 Task: Find connections with filter location Delbrück with filter topic #personalbrandingwith filter profile language French with filter current company Happiest Minds Technologies with filter school Punjab Technical University with filter industry Wholesale Appliances, Electrical, and Electronics with filter service category Portrait Photography with filter keywords title Budget Analyst
Action: Mouse moved to (610, 82)
Screenshot: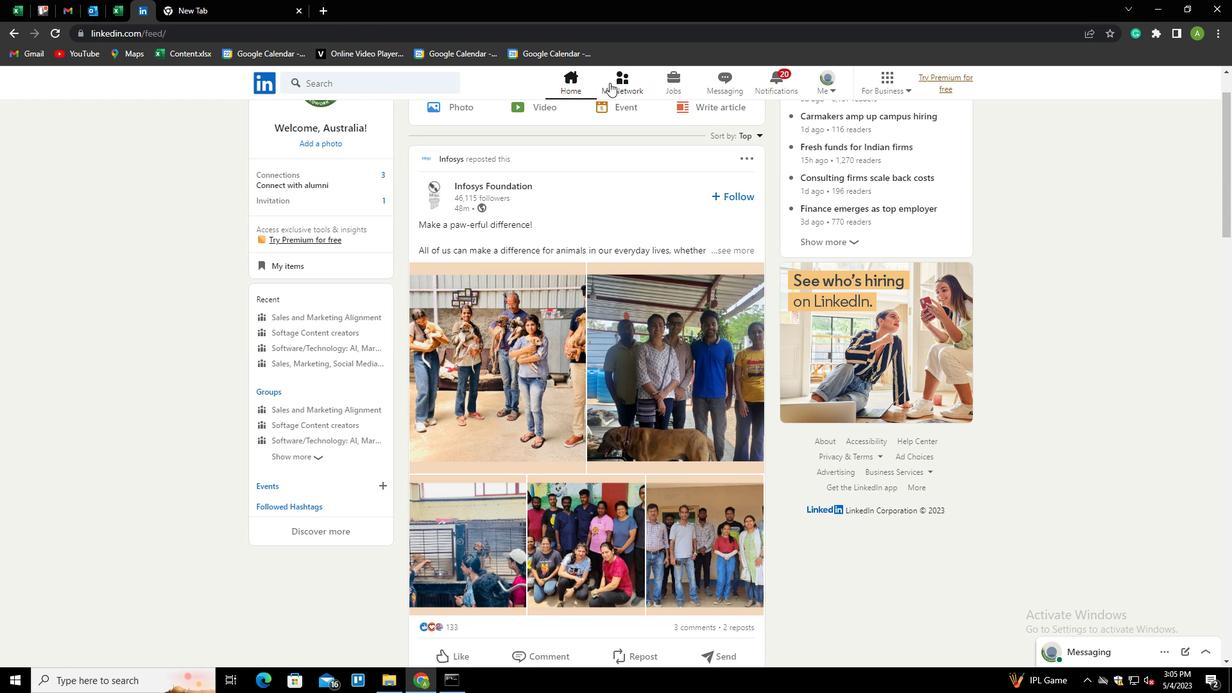 
Action: Mouse pressed left at (610, 82)
Screenshot: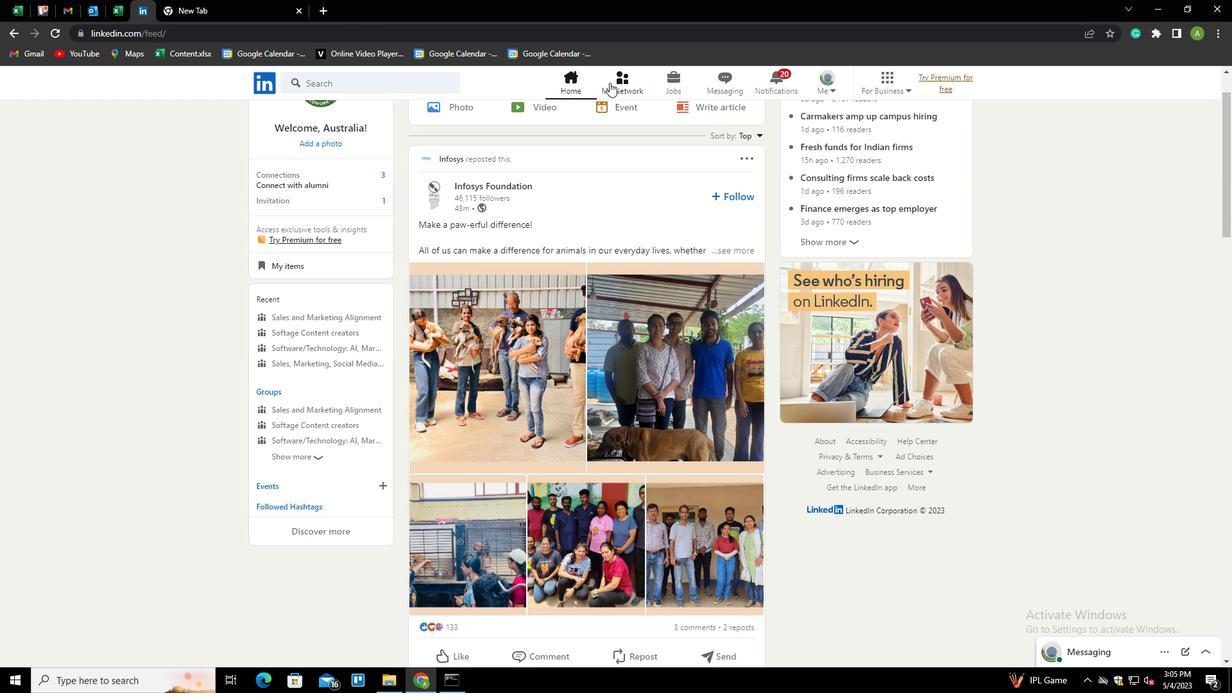
Action: Mouse moved to (309, 152)
Screenshot: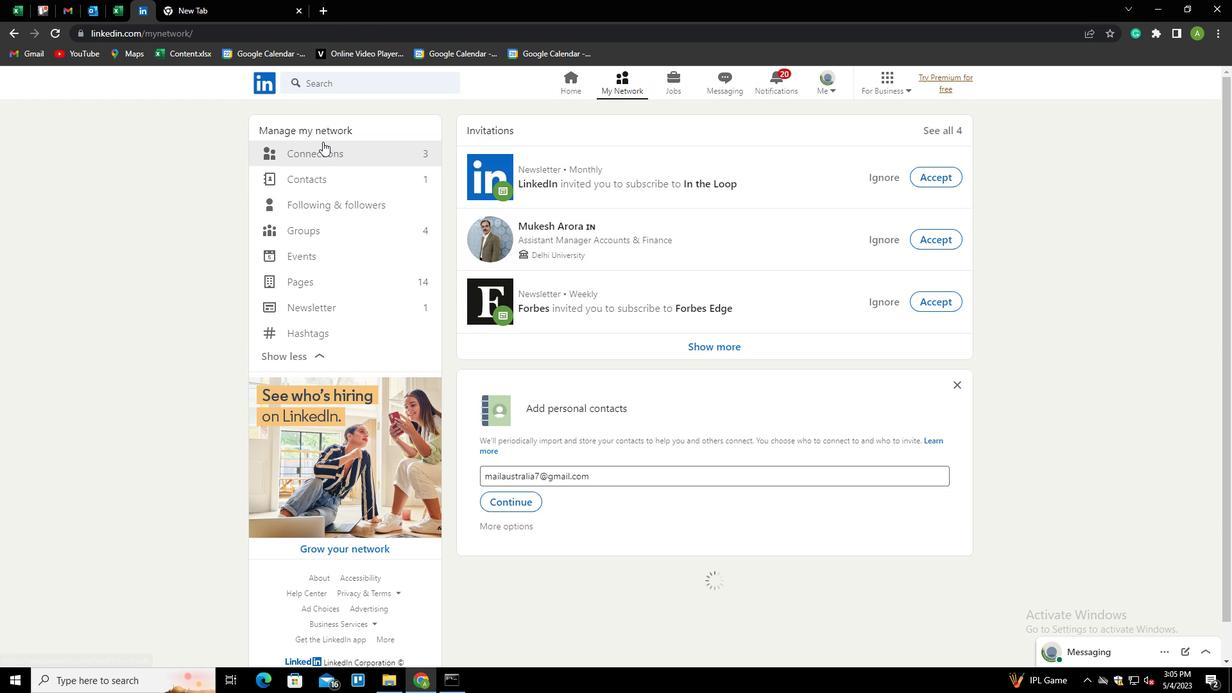 
Action: Mouse pressed left at (309, 152)
Screenshot: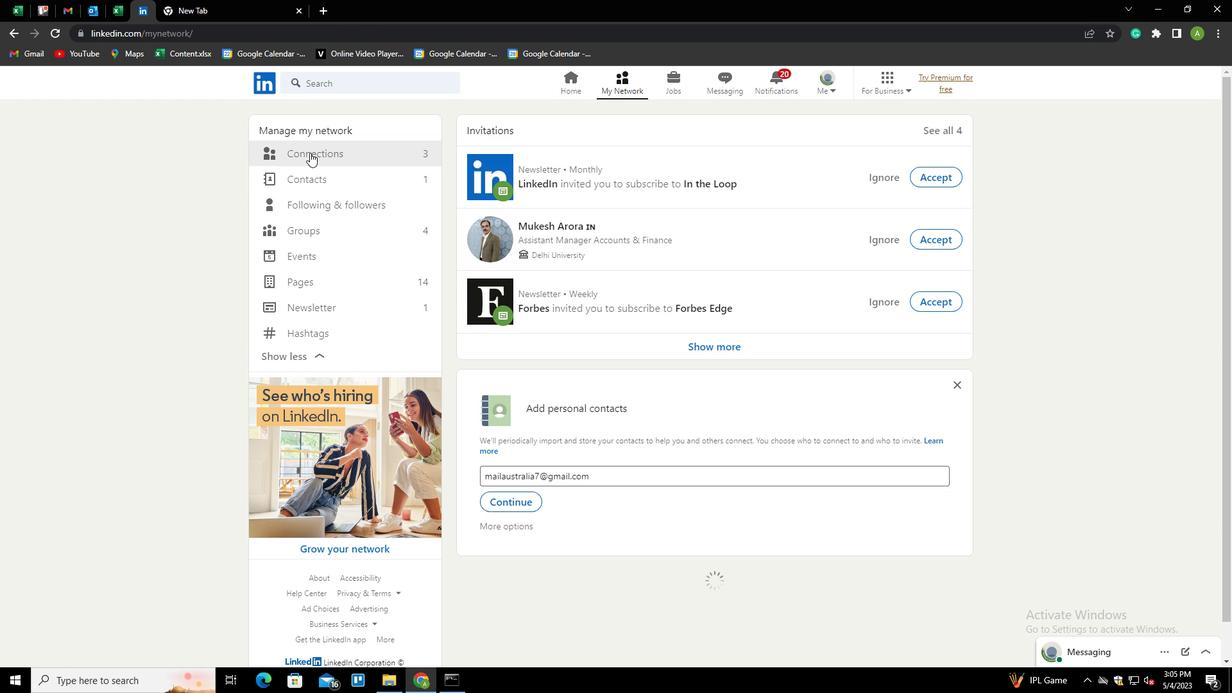 
Action: Mouse moved to (702, 154)
Screenshot: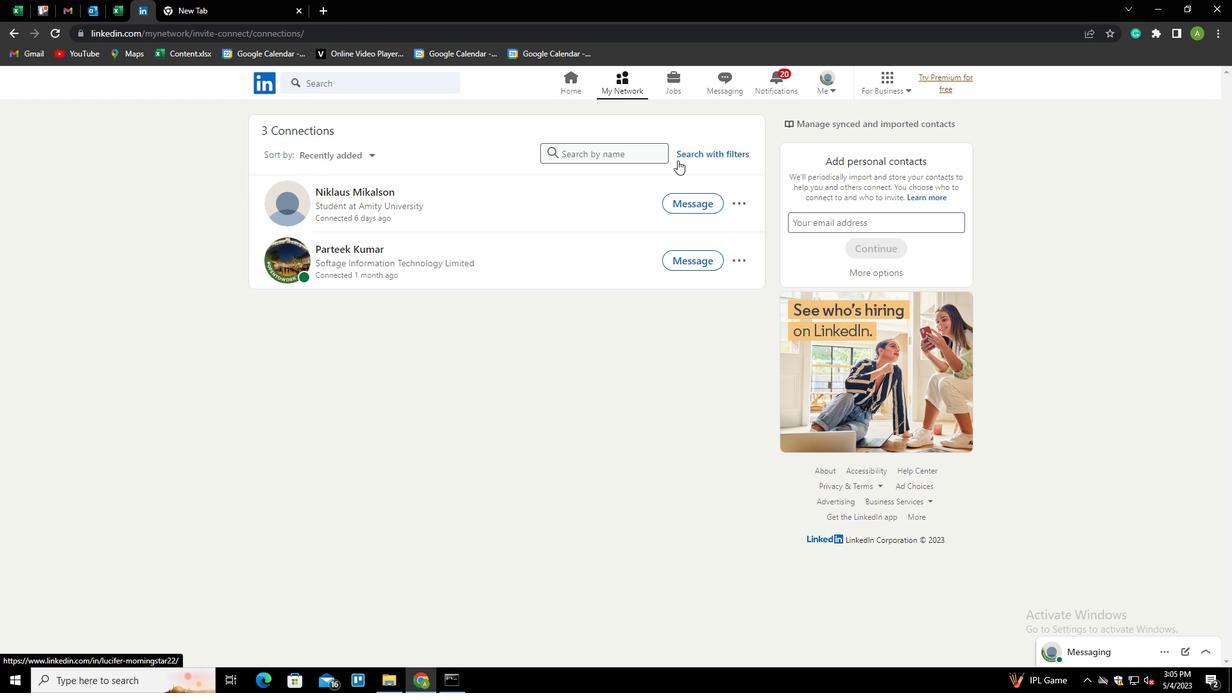 
Action: Mouse pressed left at (702, 154)
Screenshot: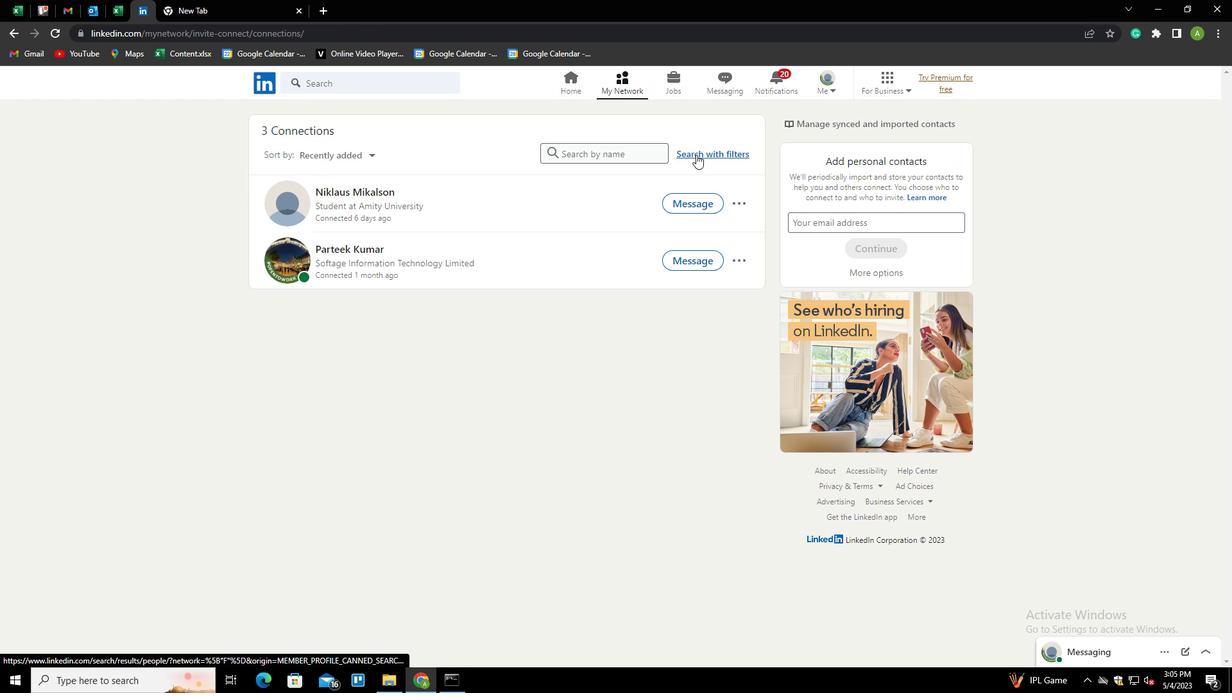 
Action: Mouse moved to (649, 117)
Screenshot: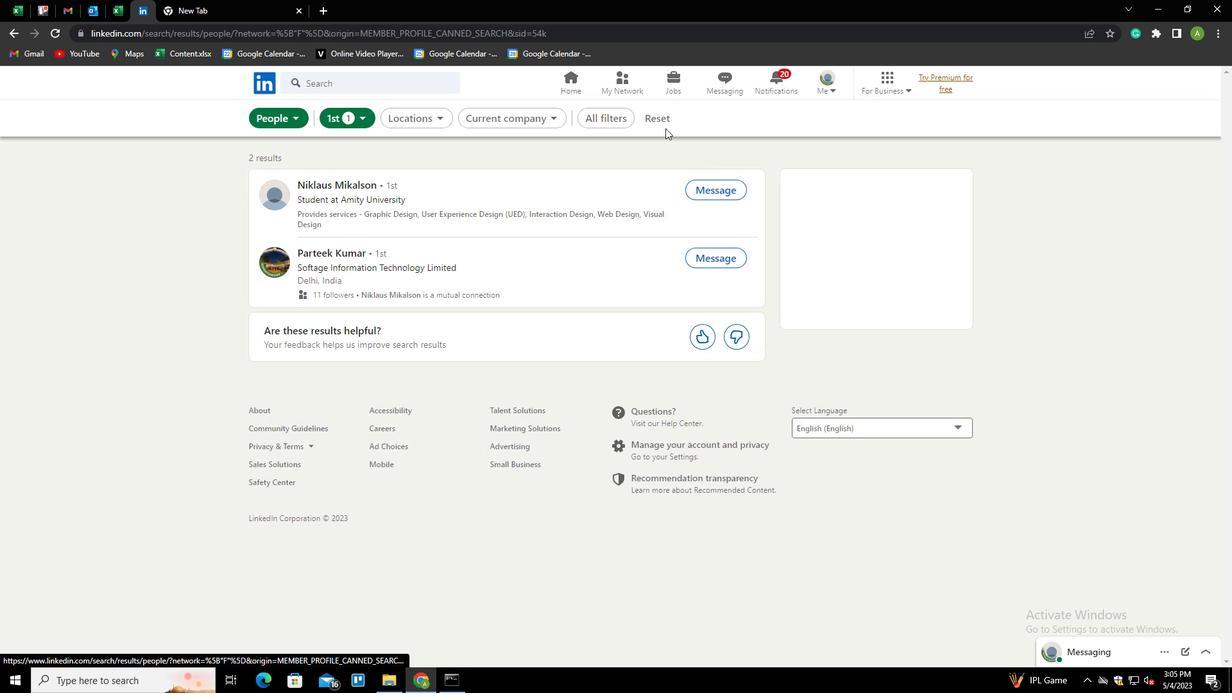 
Action: Mouse pressed left at (649, 117)
Screenshot: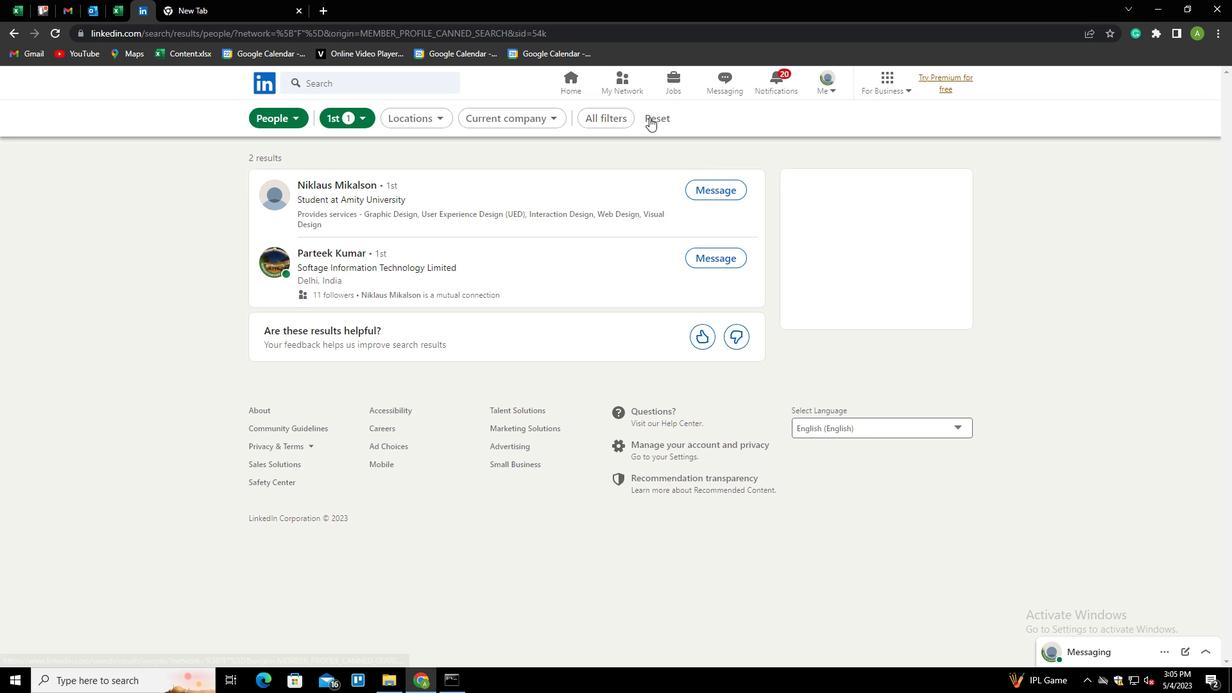 
Action: Mouse moved to (618, 116)
Screenshot: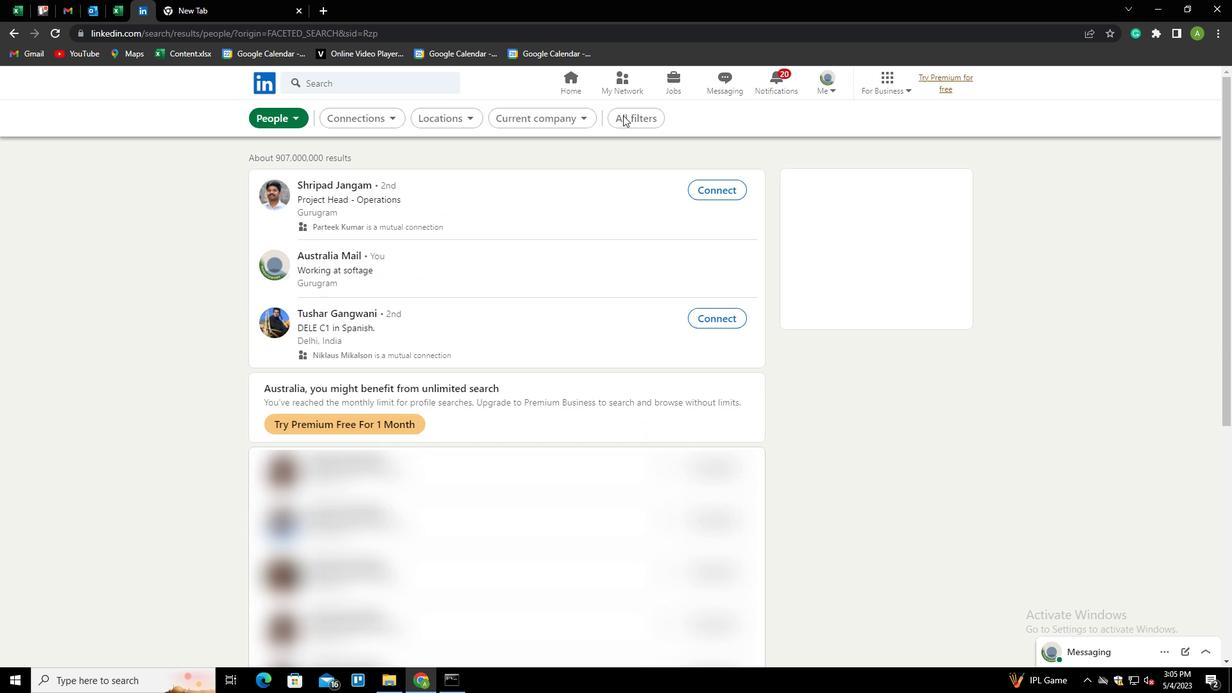 
Action: Mouse pressed left at (618, 116)
Screenshot: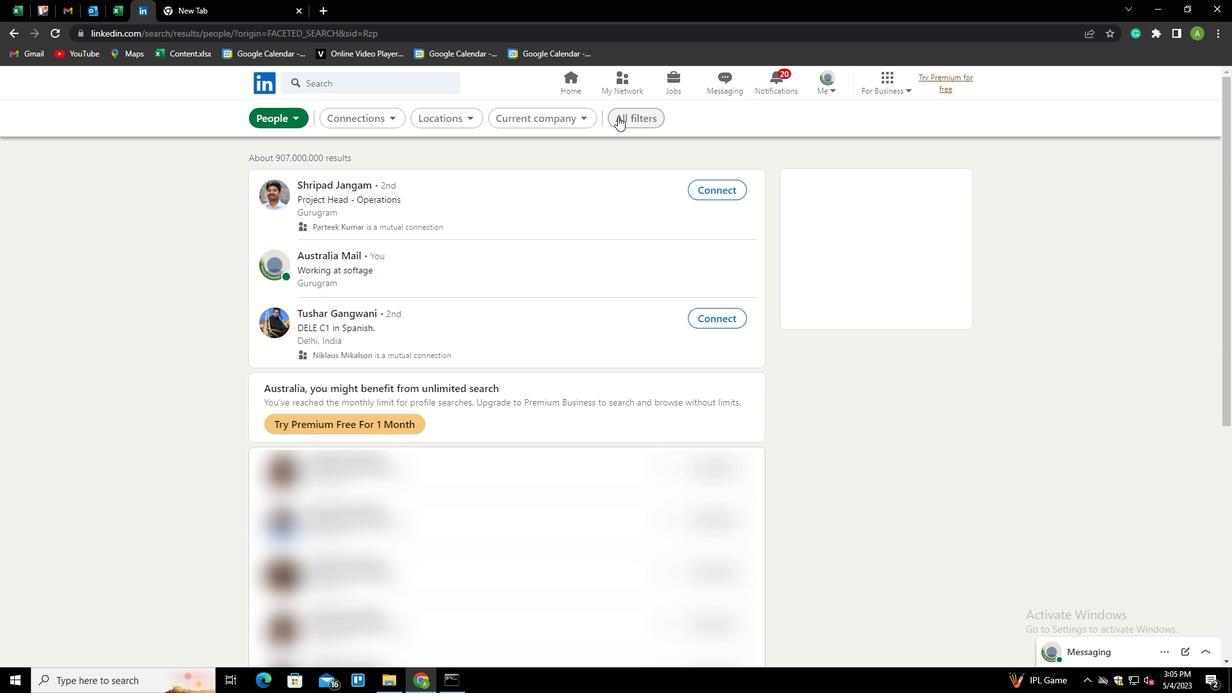 
Action: Mouse moved to (987, 354)
Screenshot: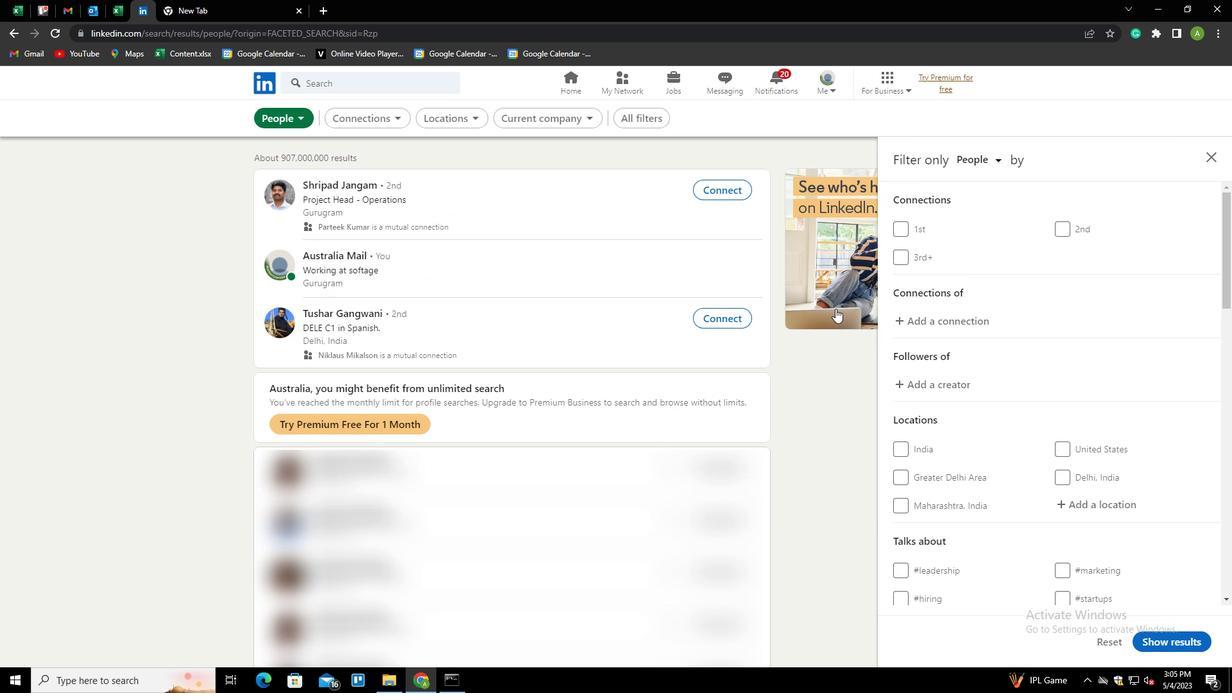 
Action: Mouse scrolled (987, 354) with delta (0, 0)
Screenshot: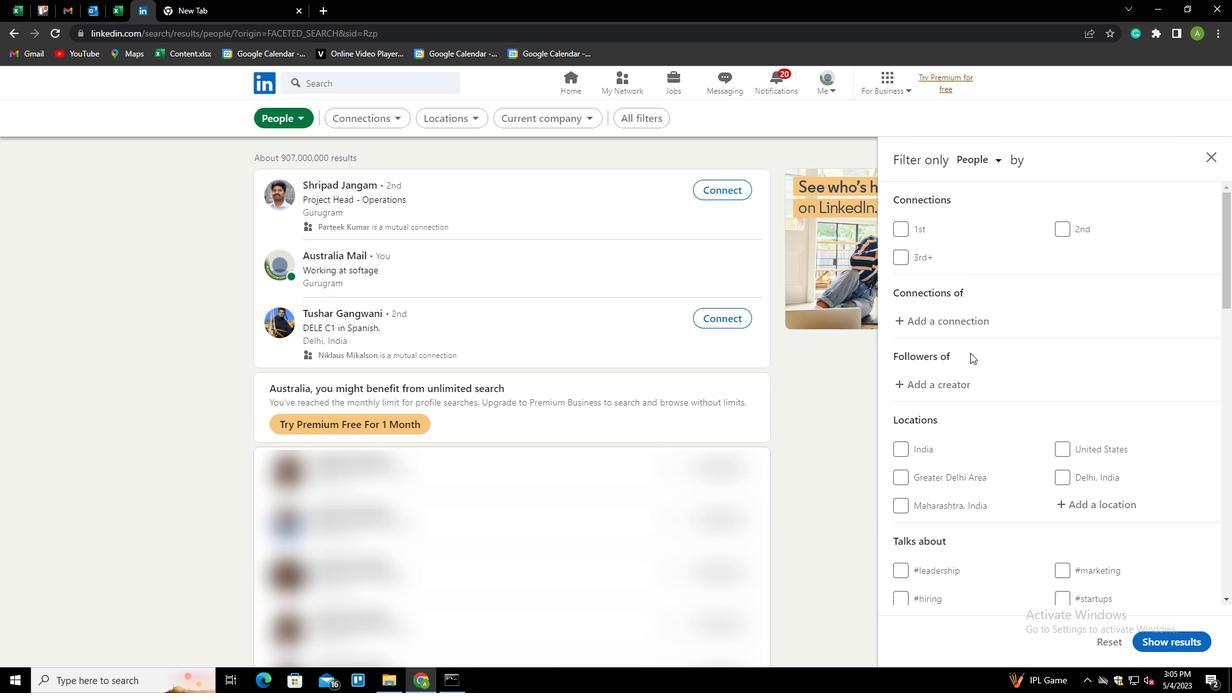 
Action: Mouse scrolled (987, 354) with delta (0, 0)
Screenshot: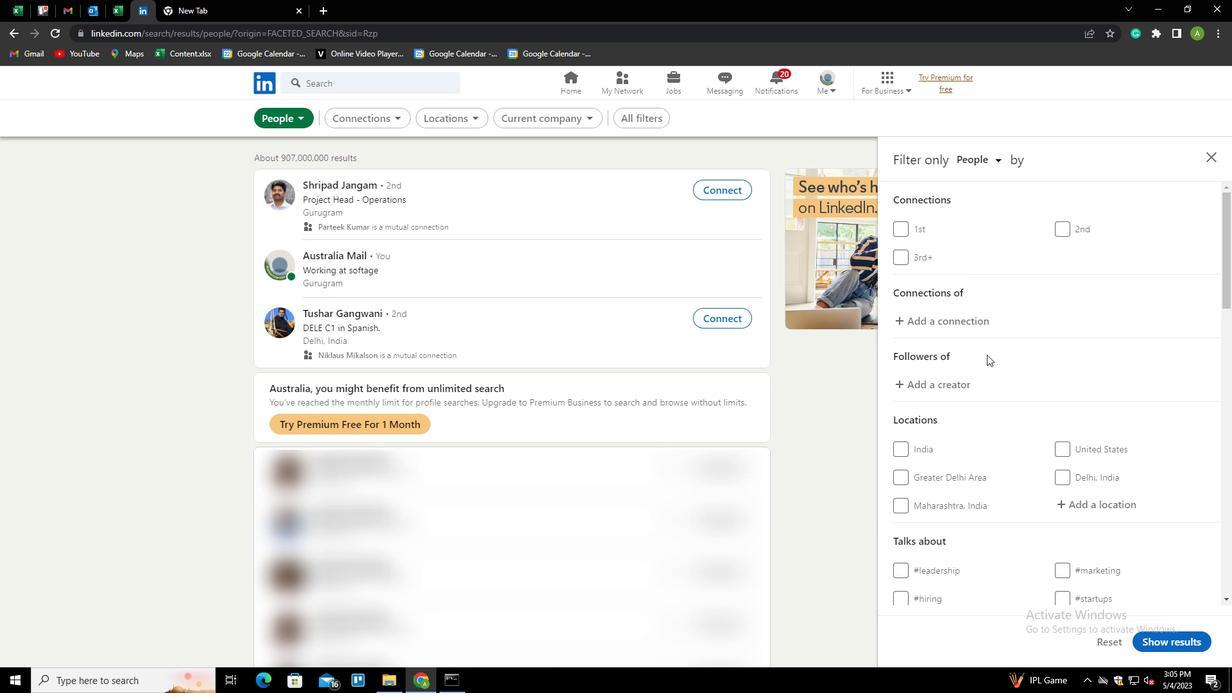 
Action: Mouse moved to (1083, 380)
Screenshot: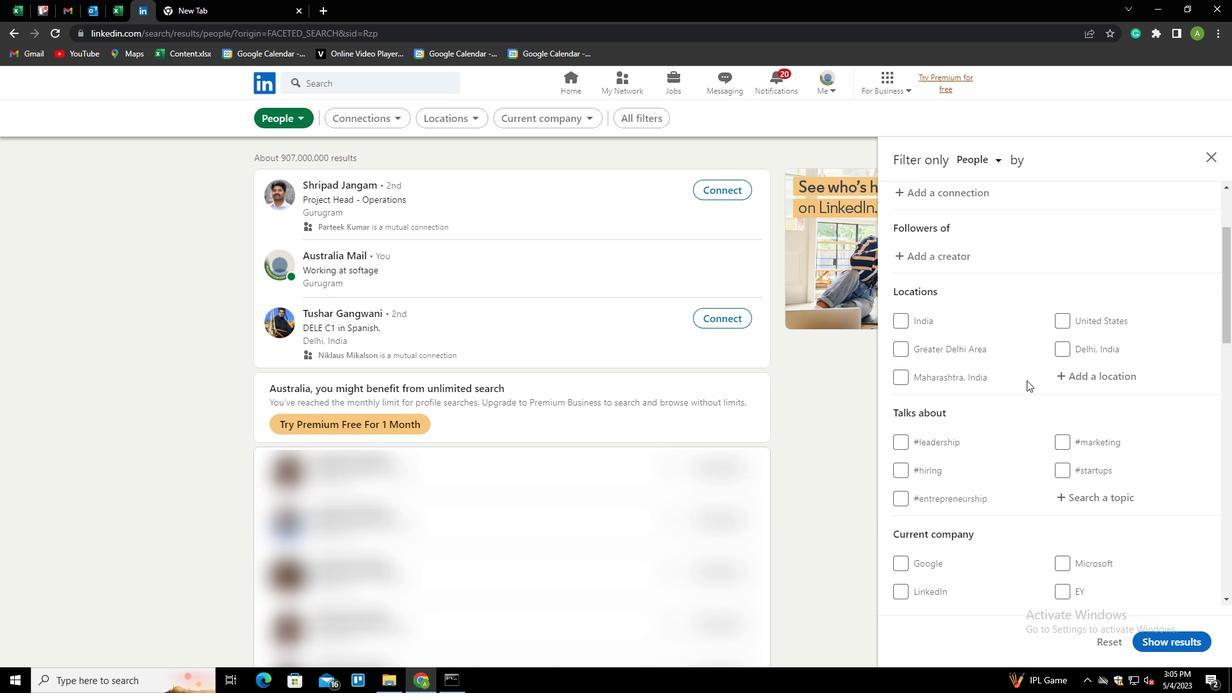 
Action: Mouse pressed left at (1083, 380)
Screenshot: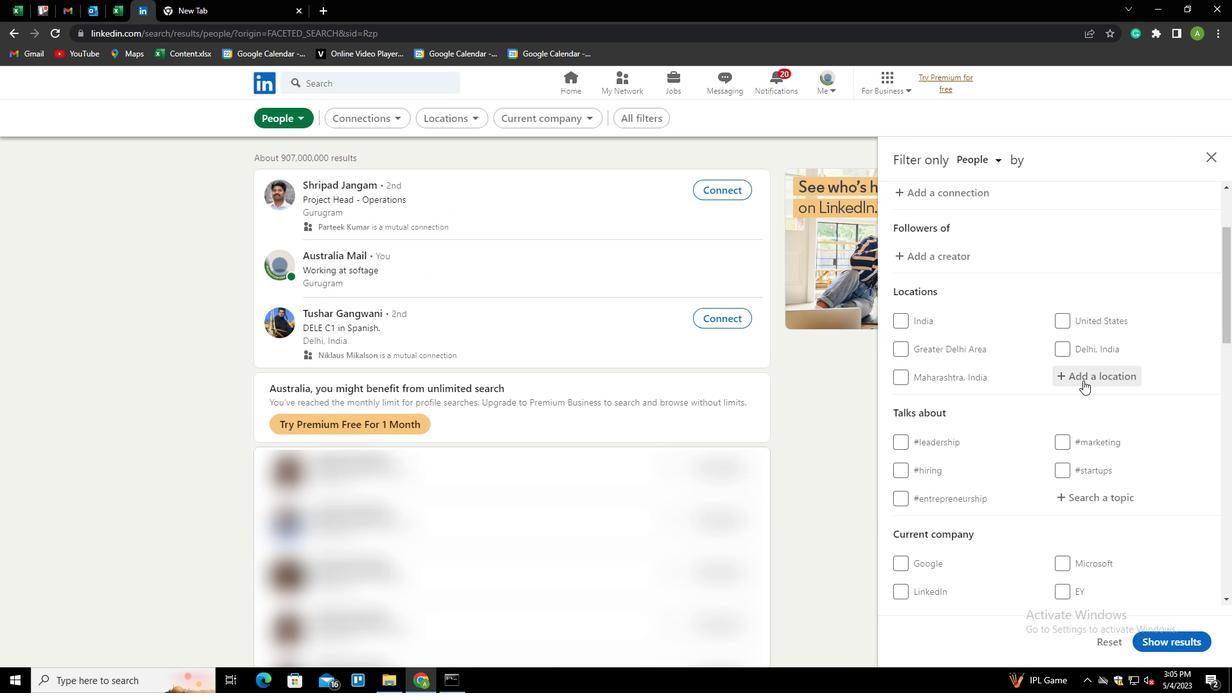 
Action: Key pressed <Key.shift>D
Screenshot: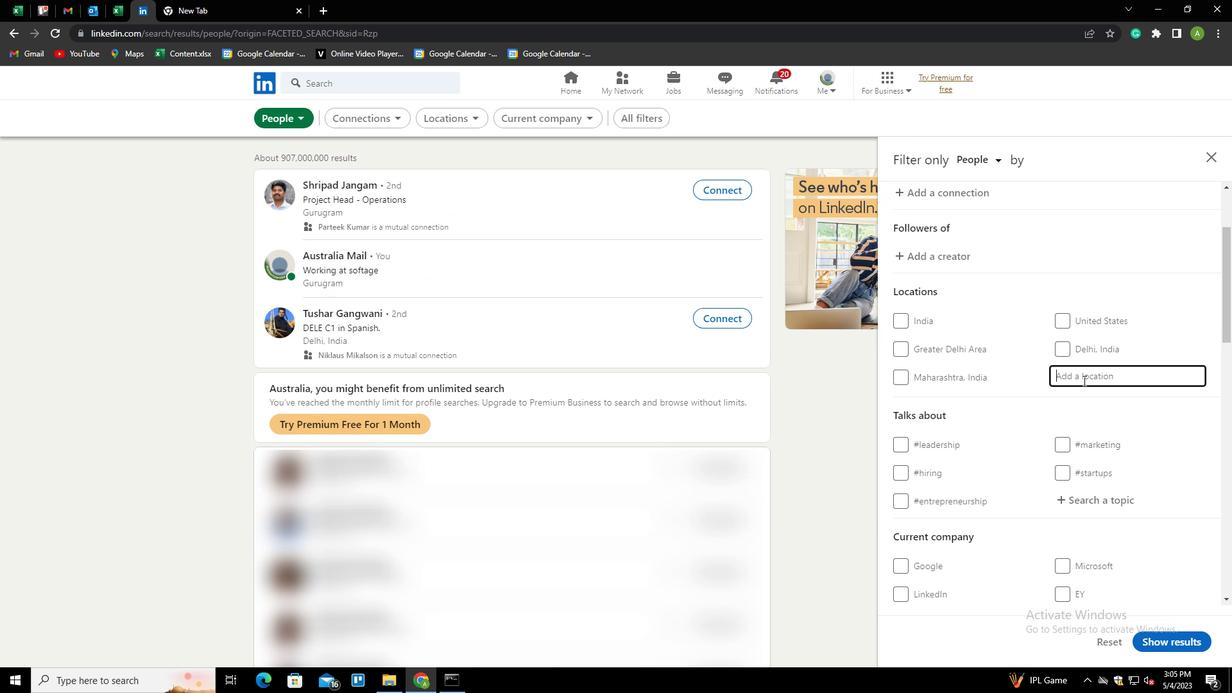 
Action: Mouse moved to (1040, 358)
Screenshot: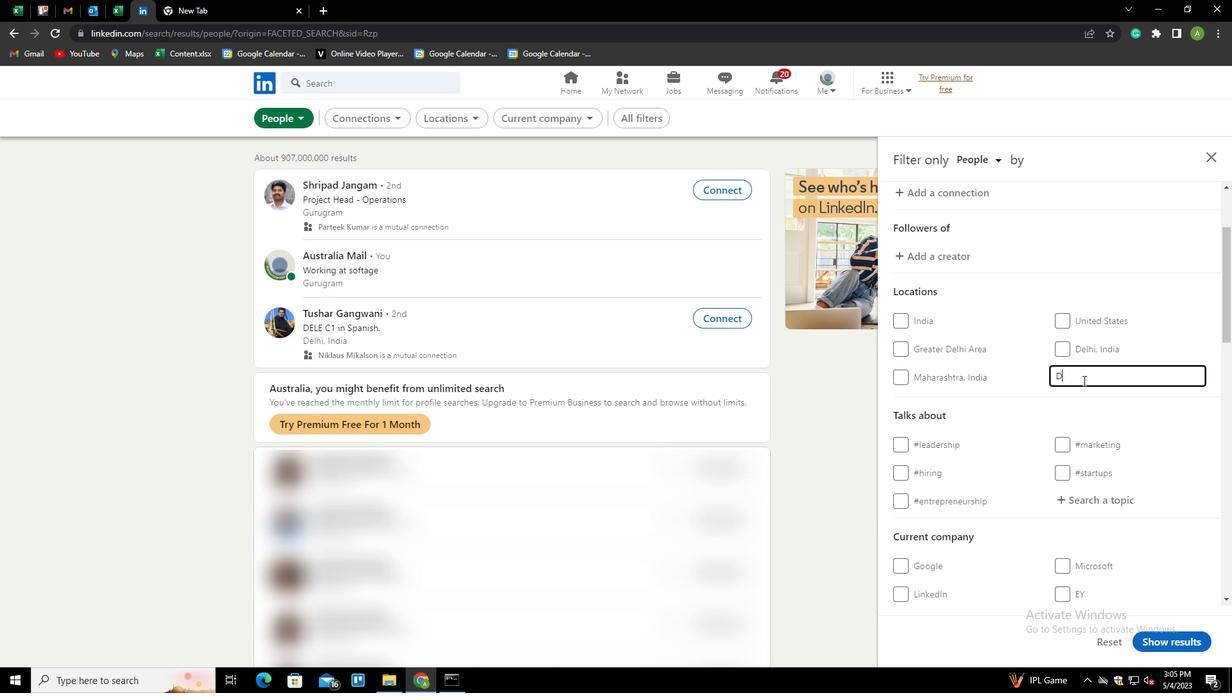 
Action: Key pressed ELBRUCK<Key.down><Key.enter>
Screenshot: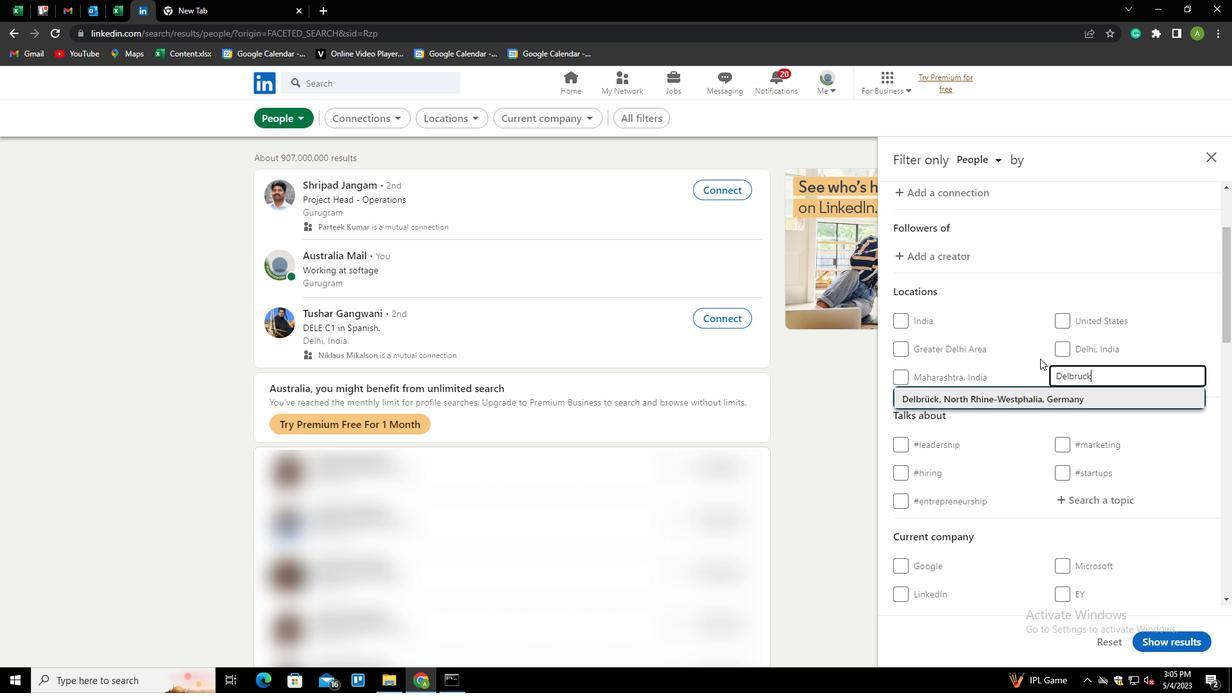 
Action: Mouse scrolled (1040, 358) with delta (0, 0)
Screenshot: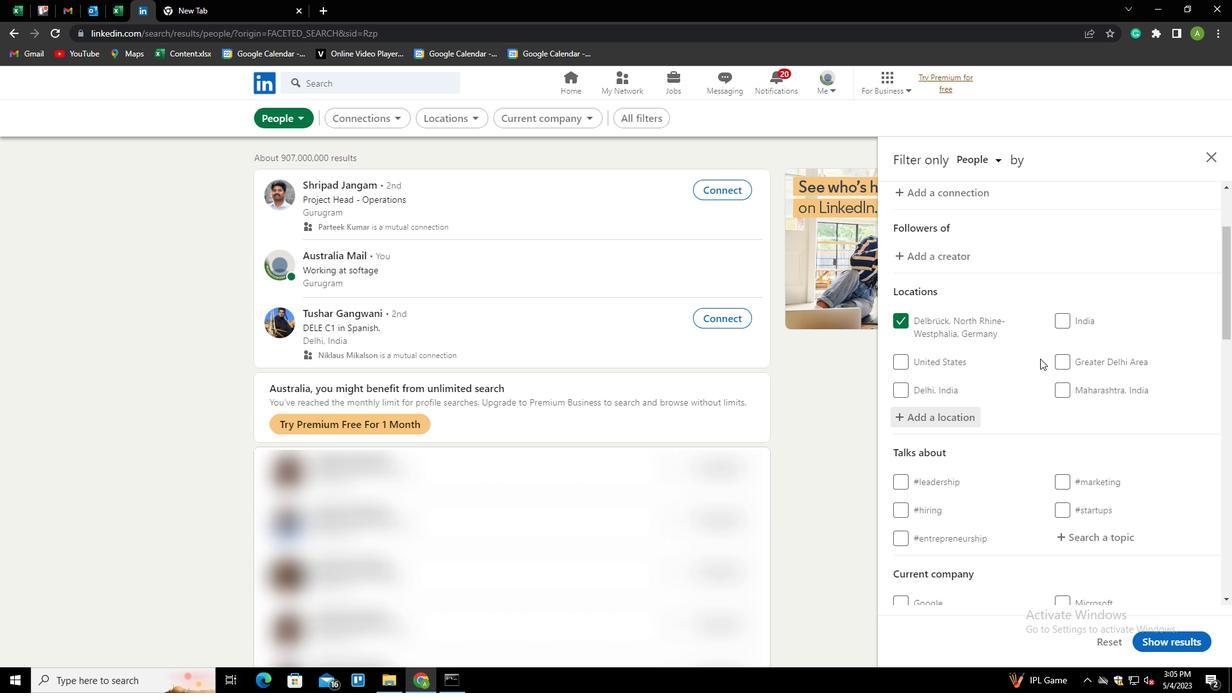 
Action: Mouse scrolled (1040, 358) with delta (0, 0)
Screenshot: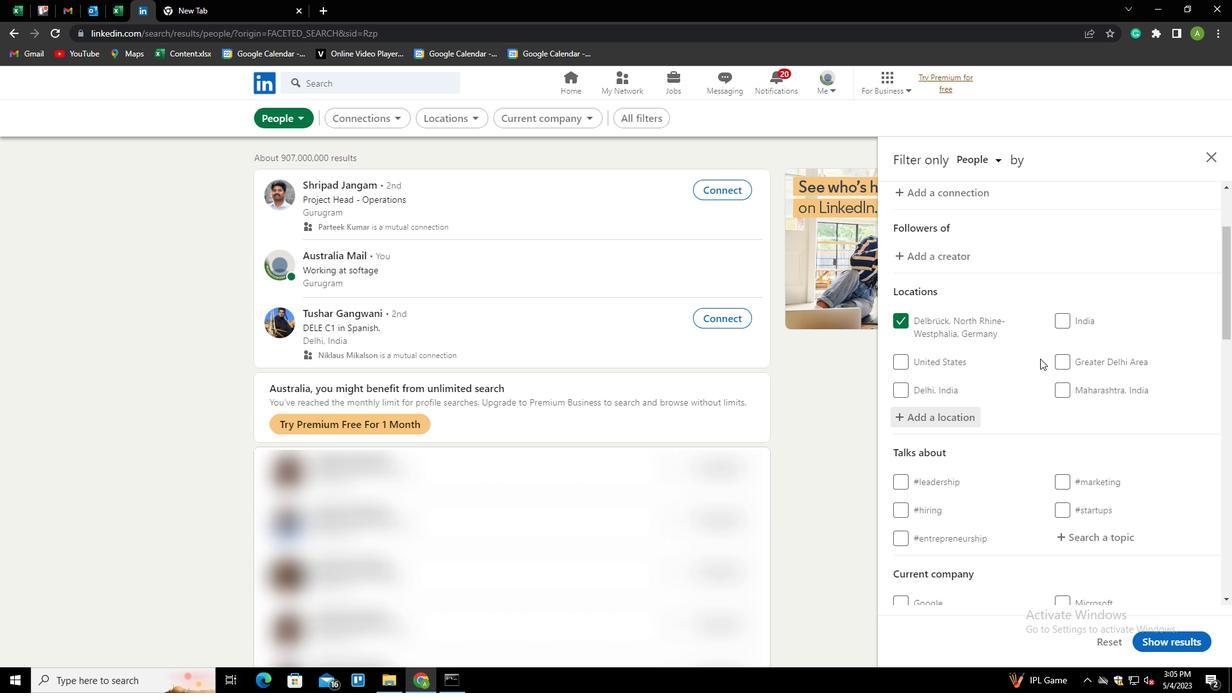 
Action: Mouse moved to (1075, 404)
Screenshot: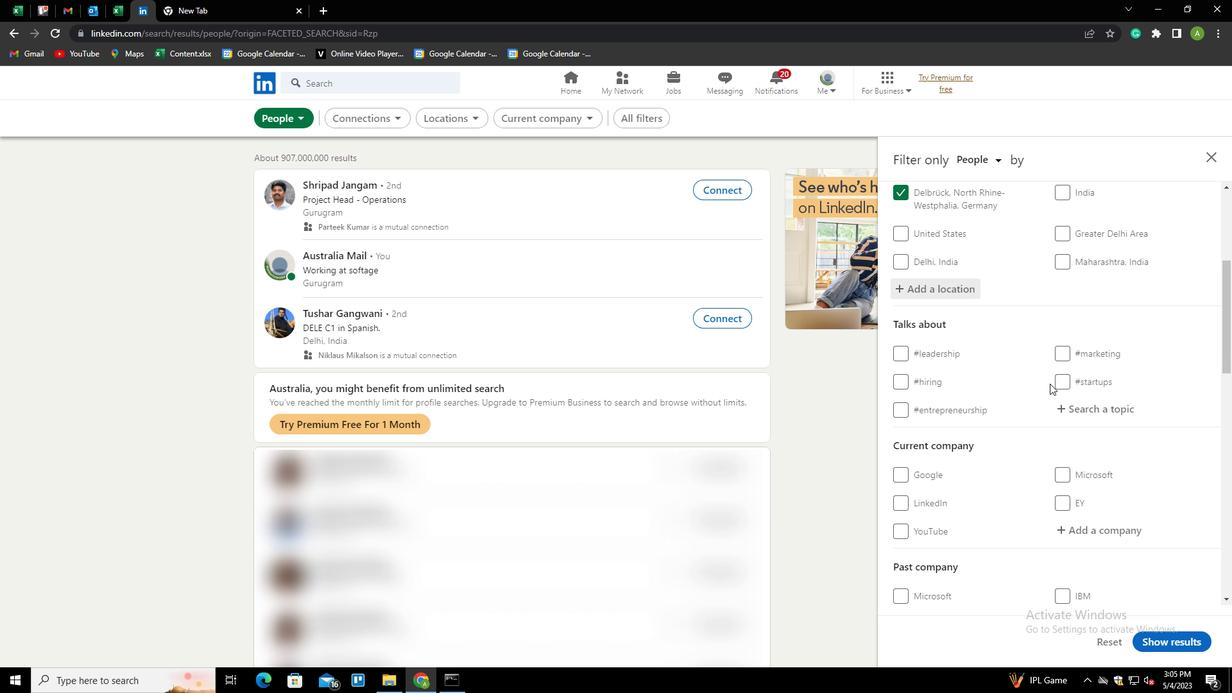 
Action: Mouse pressed left at (1075, 404)
Screenshot: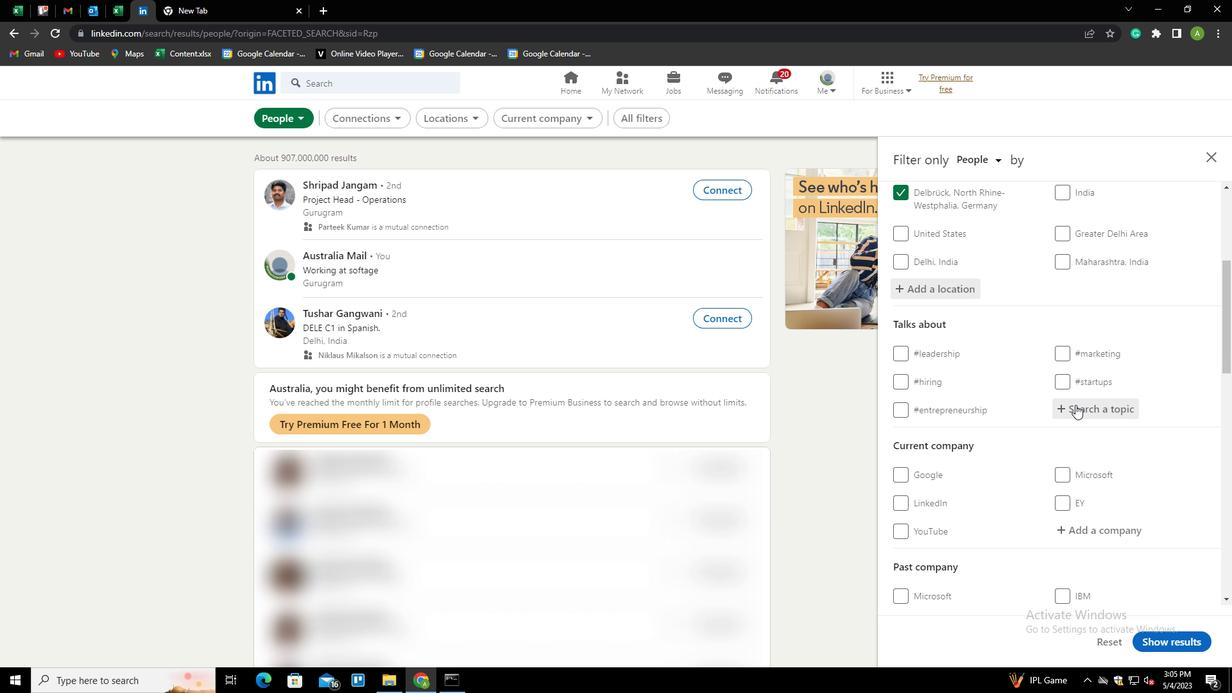 
Action: Key pressed PERSONALBRANDING<Key.down><Key.enter>
Screenshot: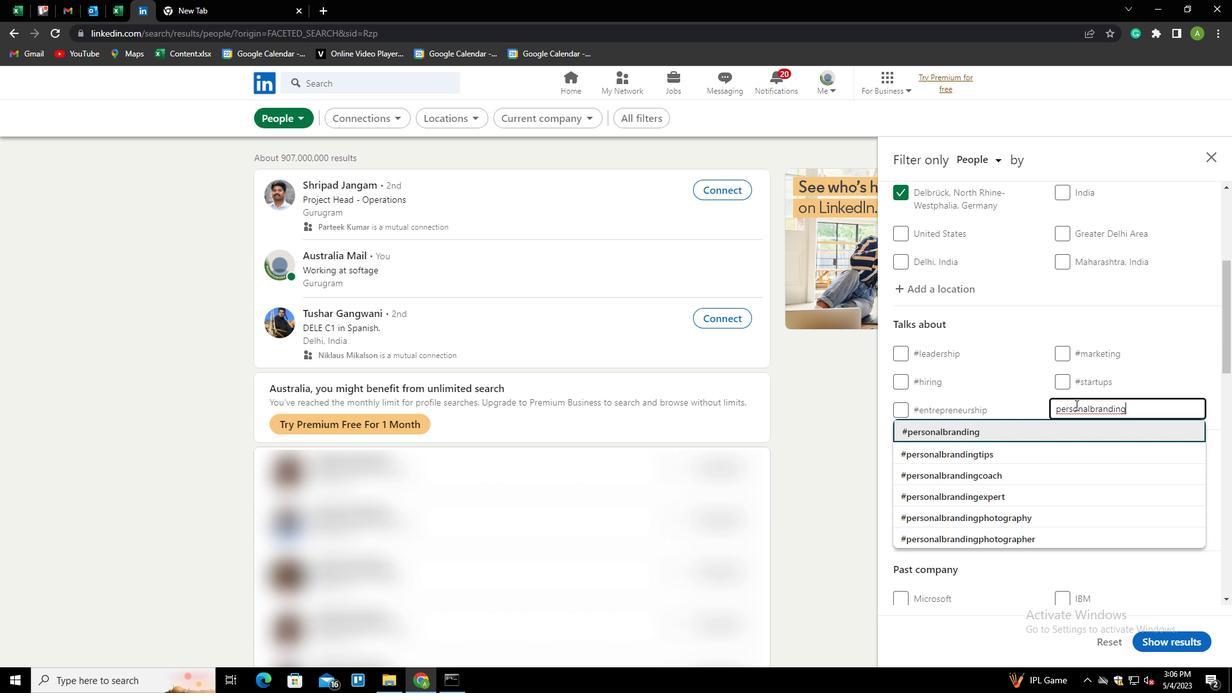 
Action: Mouse scrolled (1075, 404) with delta (0, 0)
Screenshot: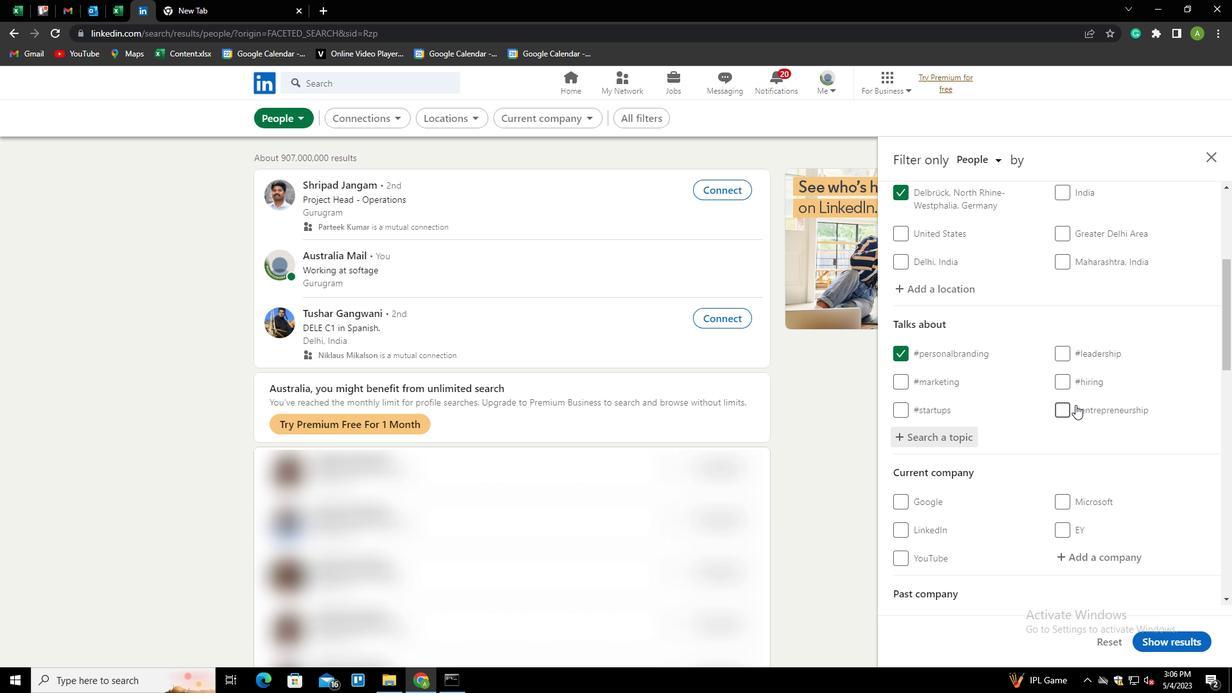 
Action: Mouse scrolled (1075, 404) with delta (0, 0)
Screenshot: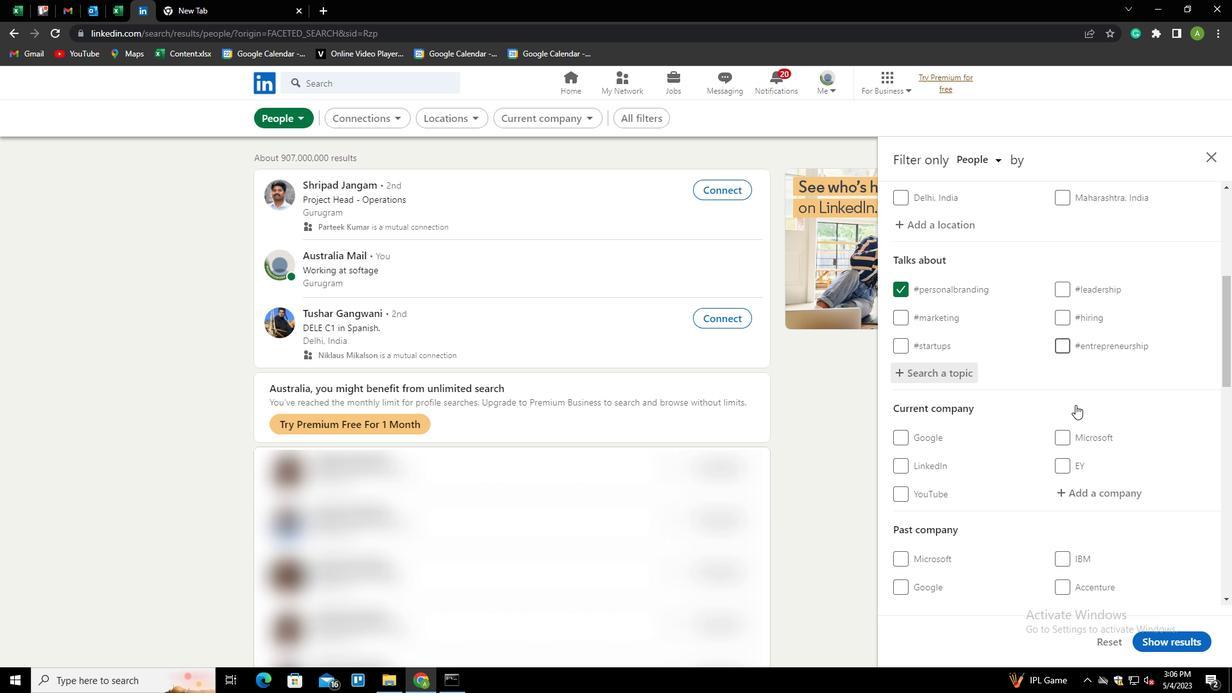 
Action: Mouse scrolled (1075, 404) with delta (0, 0)
Screenshot: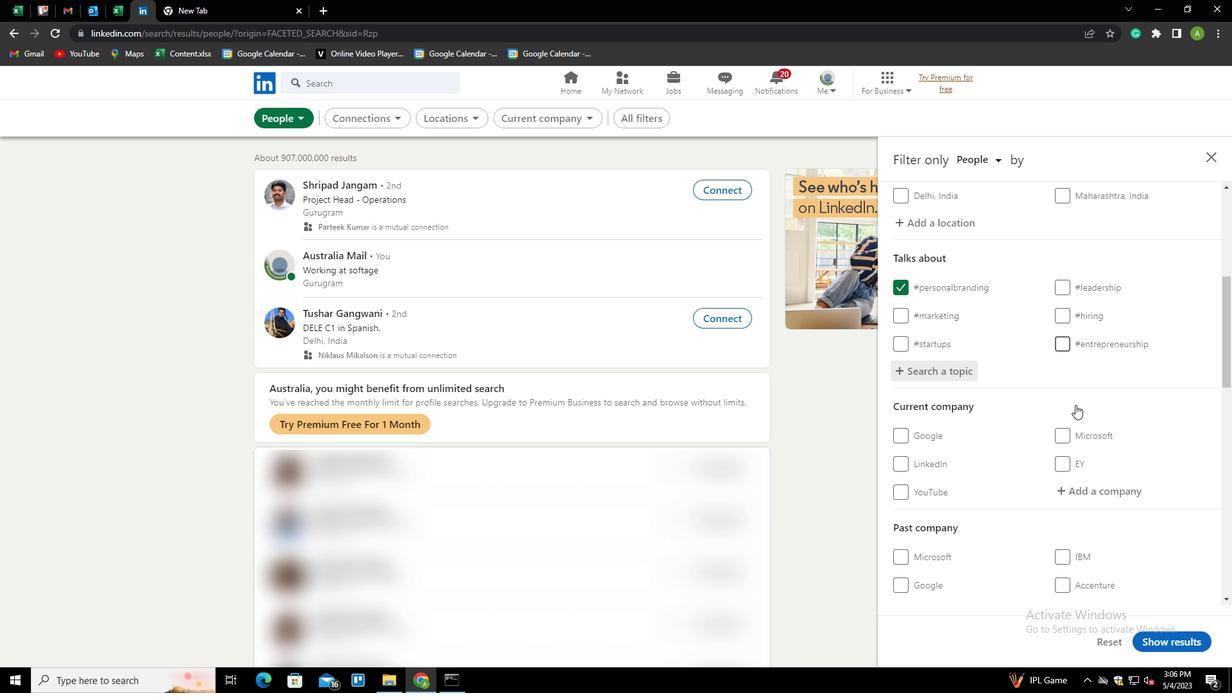 
Action: Mouse scrolled (1075, 404) with delta (0, 0)
Screenshot: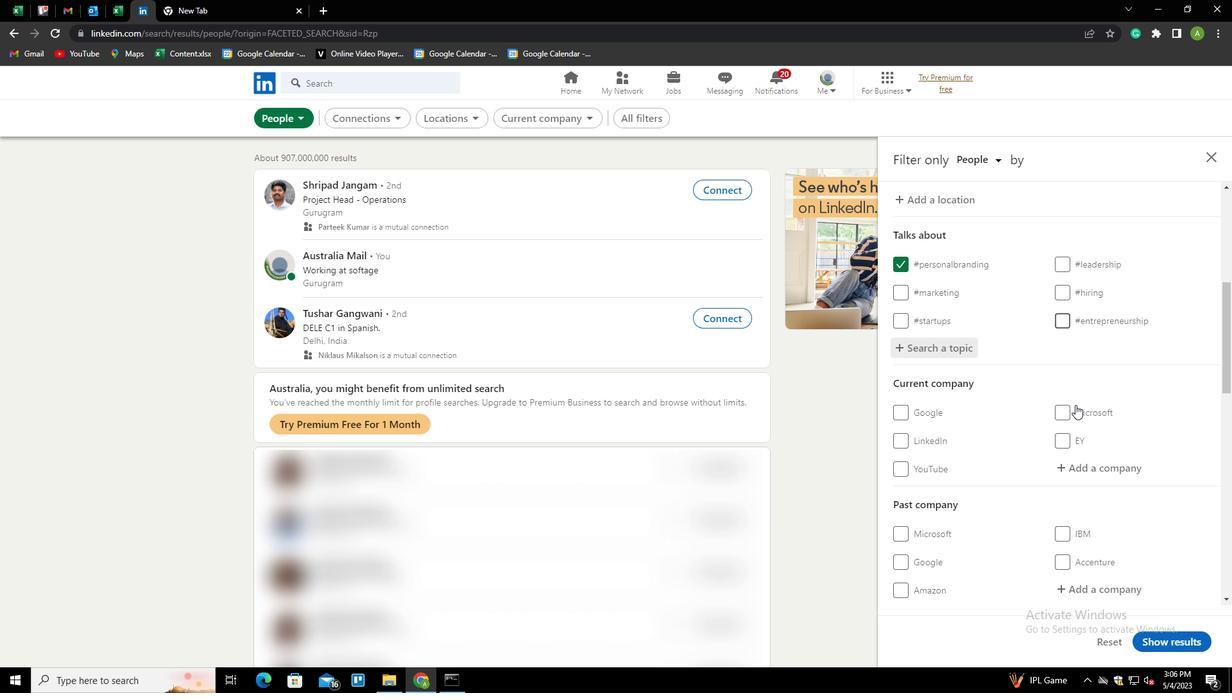 
Action: Mouse scrolled (1075, 404) with delta (0, 0)
Screenshot: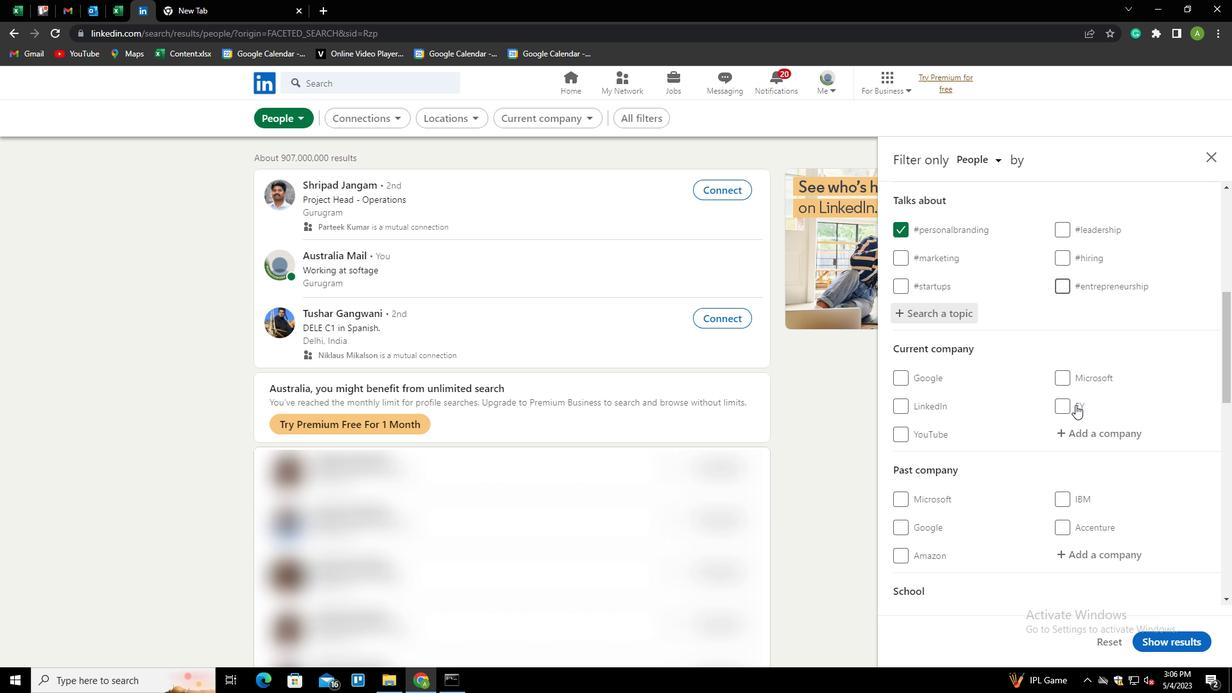 
Action: Mouse scrolled (1075, 404) with delta (0, 0)
Screenshot: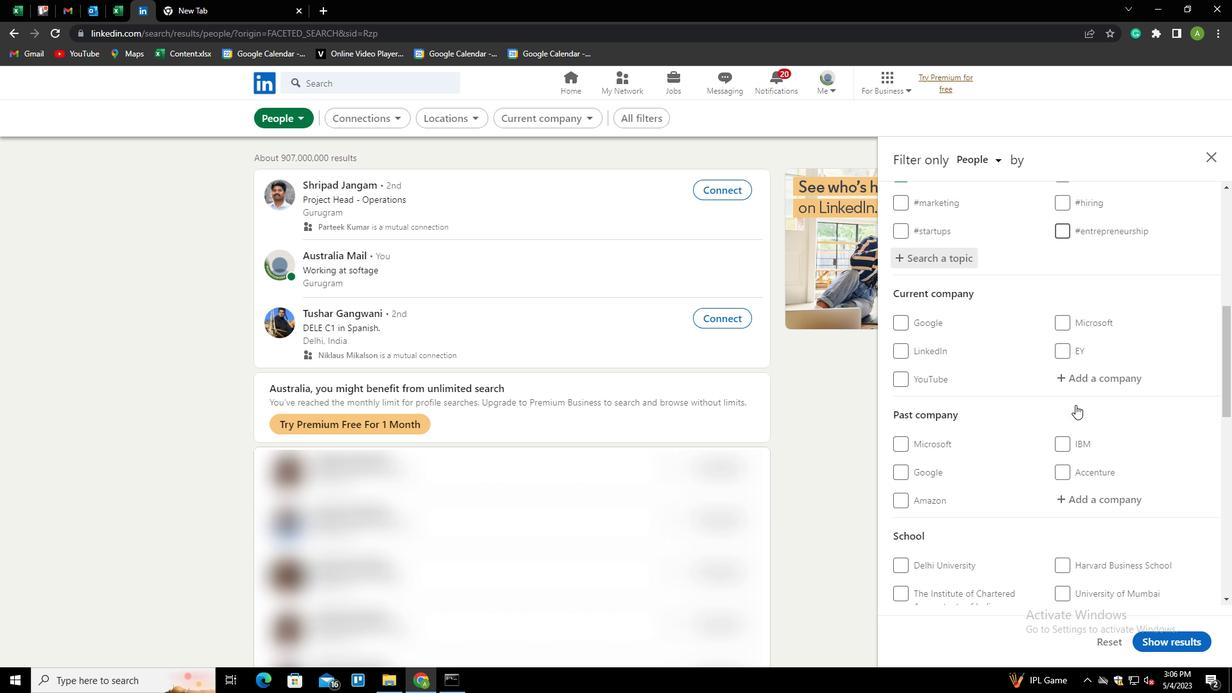 
Action: Mouse scrolled (1075, 404) with delta (0, 0)
Screenshot: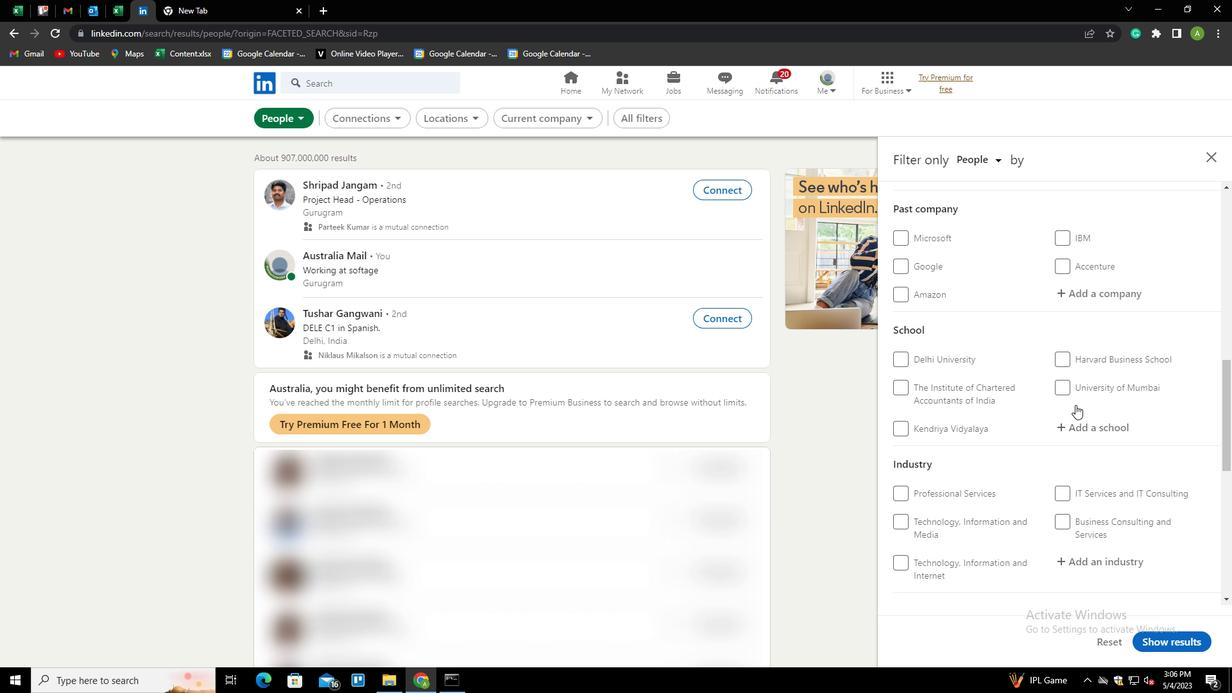 
Action: Mouse scrolled (1075, 404) with delta (0, 0)
Screenshot: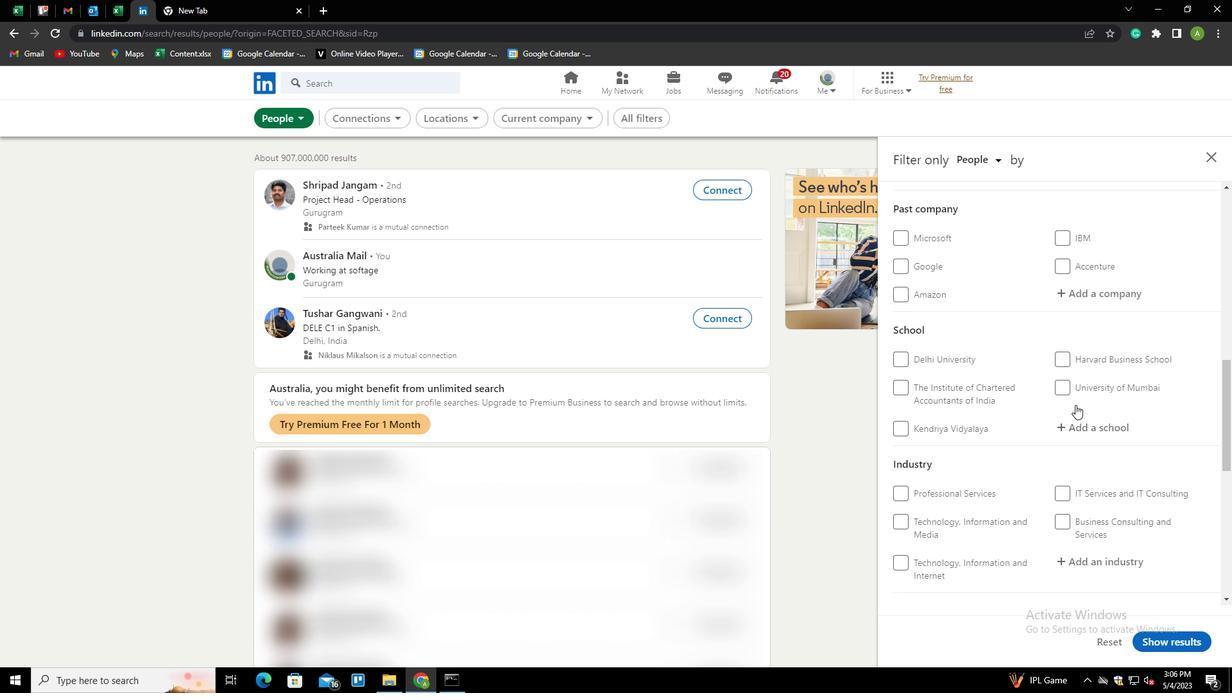 
Action: Mouse scrolled (1075, 404) with delta (0, 0)
Screenshot: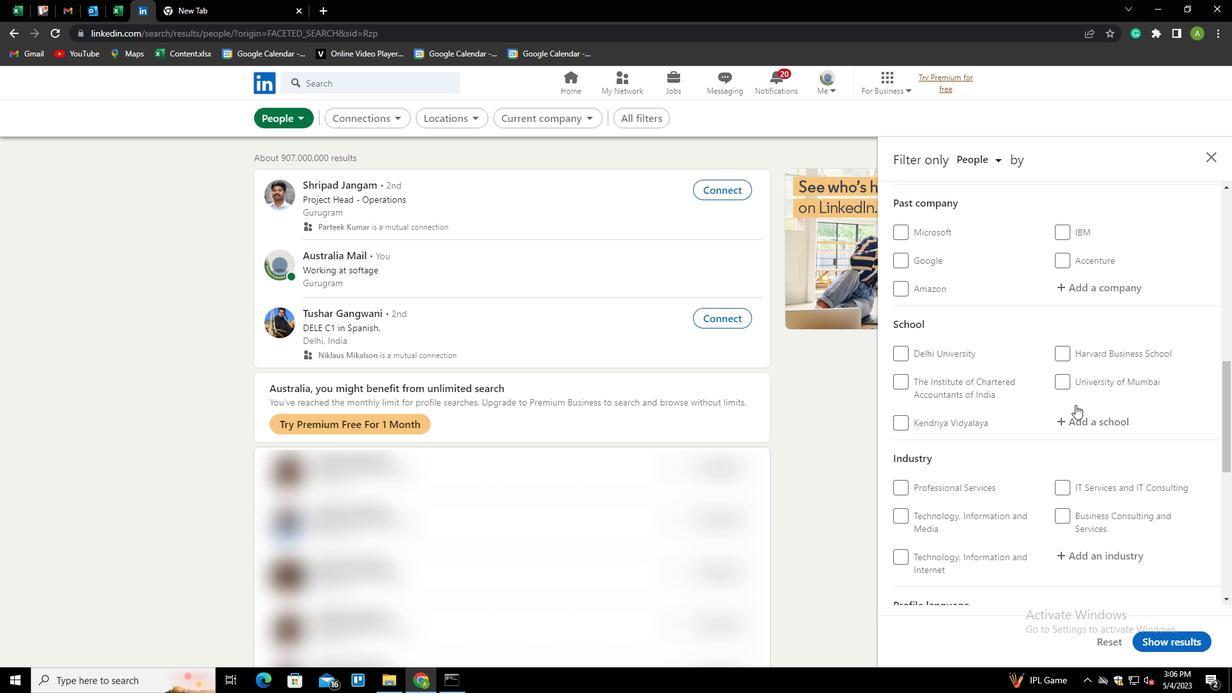 
Action: Mouse scrolled (1075, 404) with delta (0, 0)
Screenshot: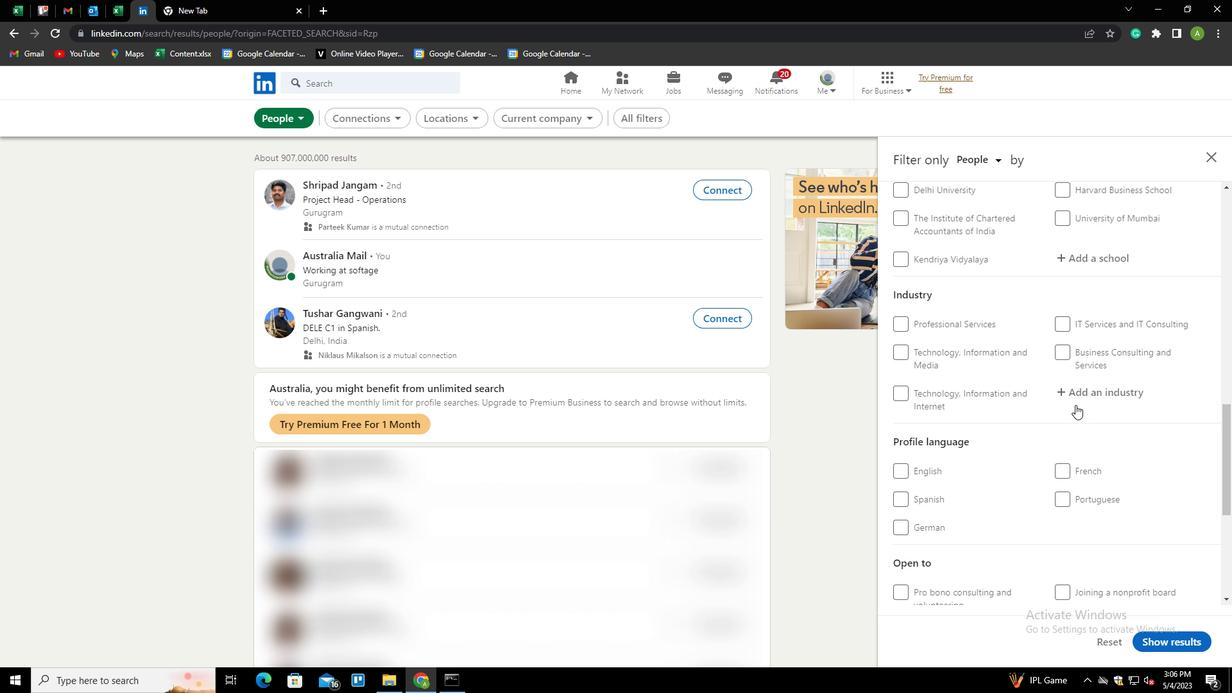 
Action: Mouse moved to (1067, 385)
Screenshot: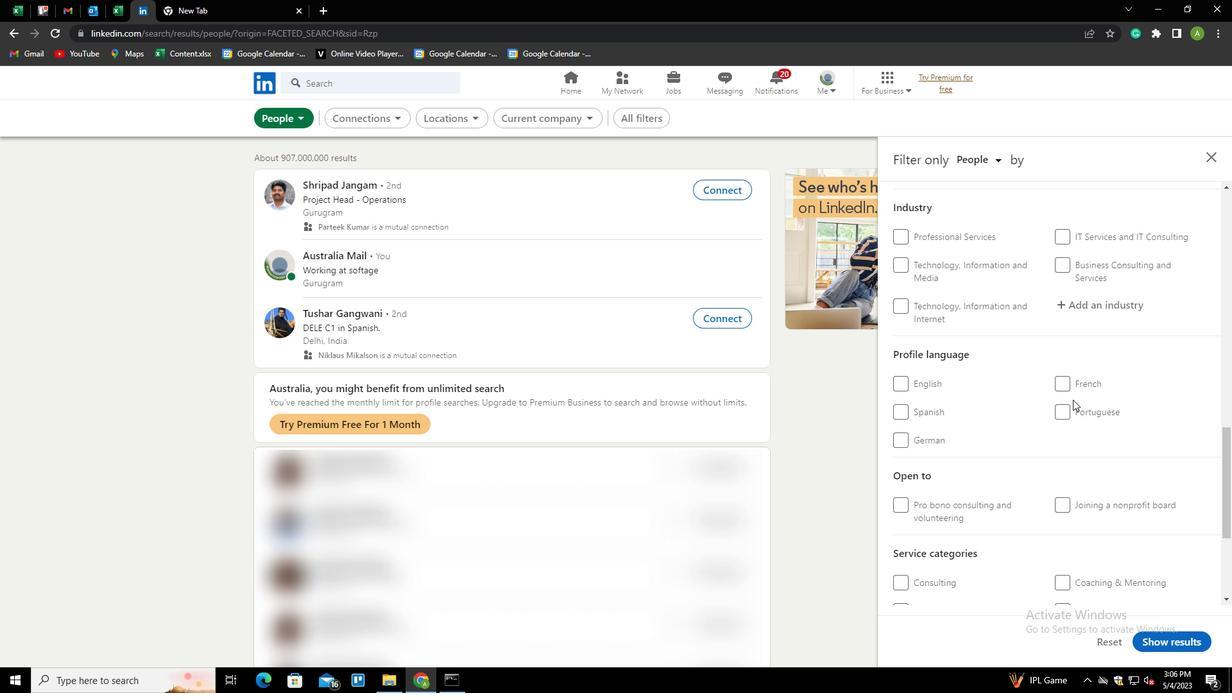 
Action: Mouse pressed left at (1067, 385)
Screenshot: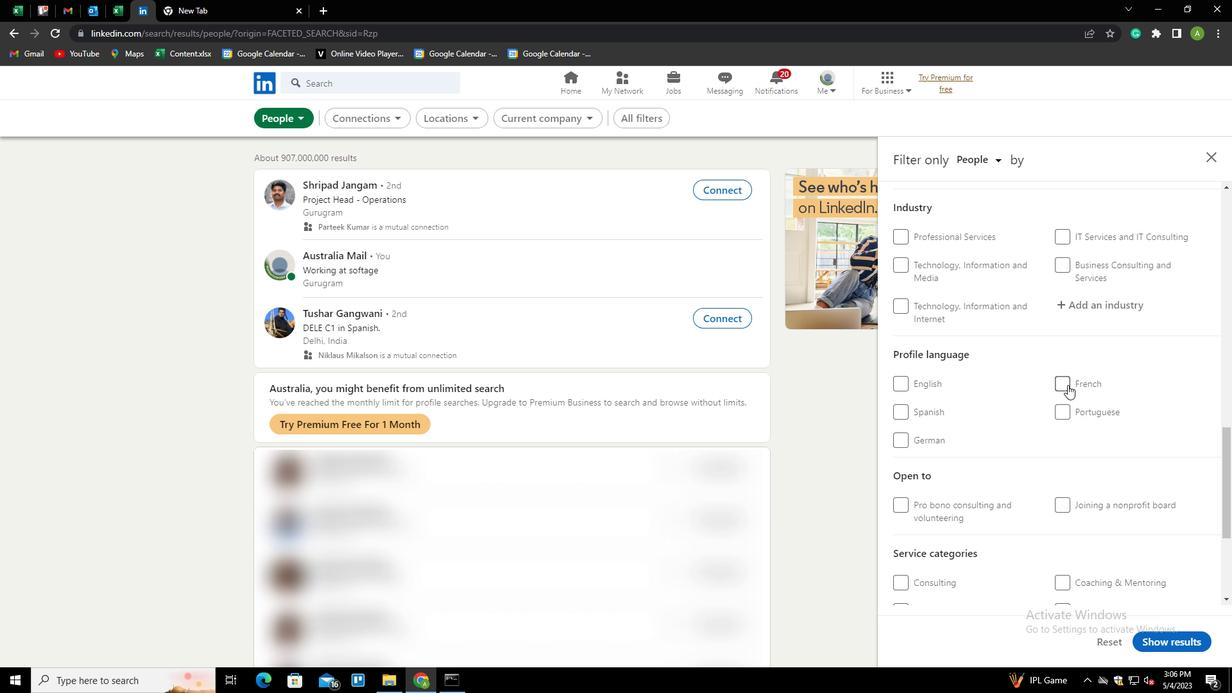 
Action: Mouse moved to (1112, 384)
Screenshot: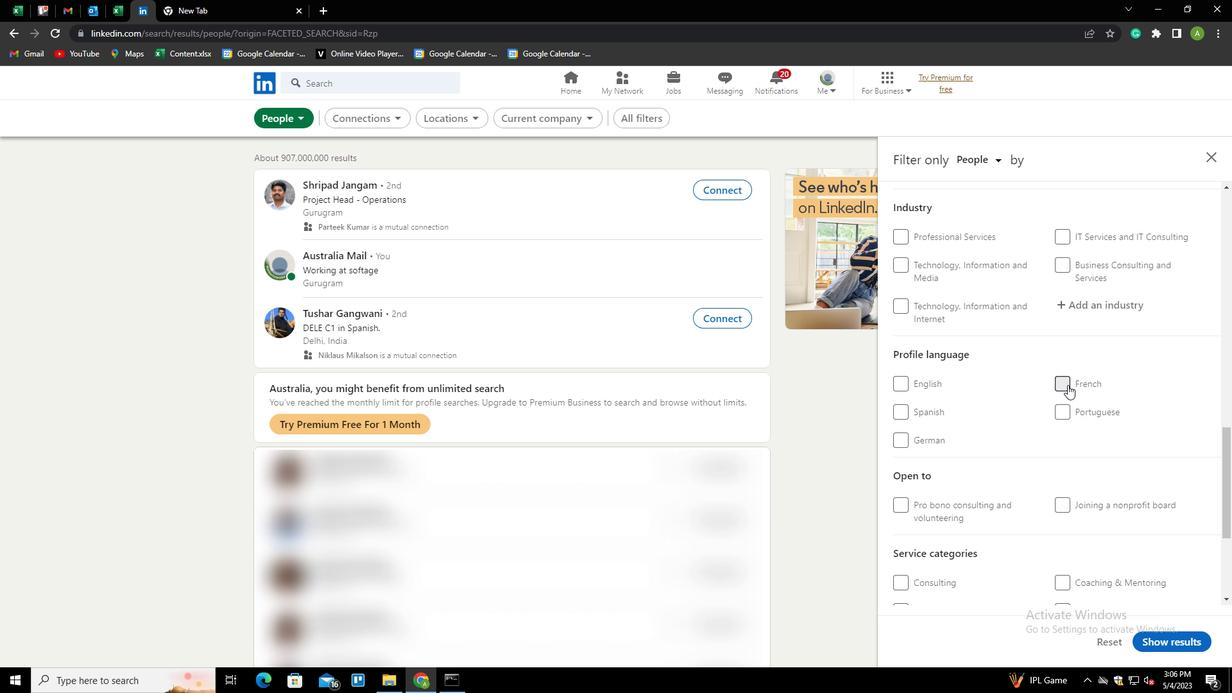
Action: Mouse scrolled (1112, 385) with delta (0, 0)
Screenshot: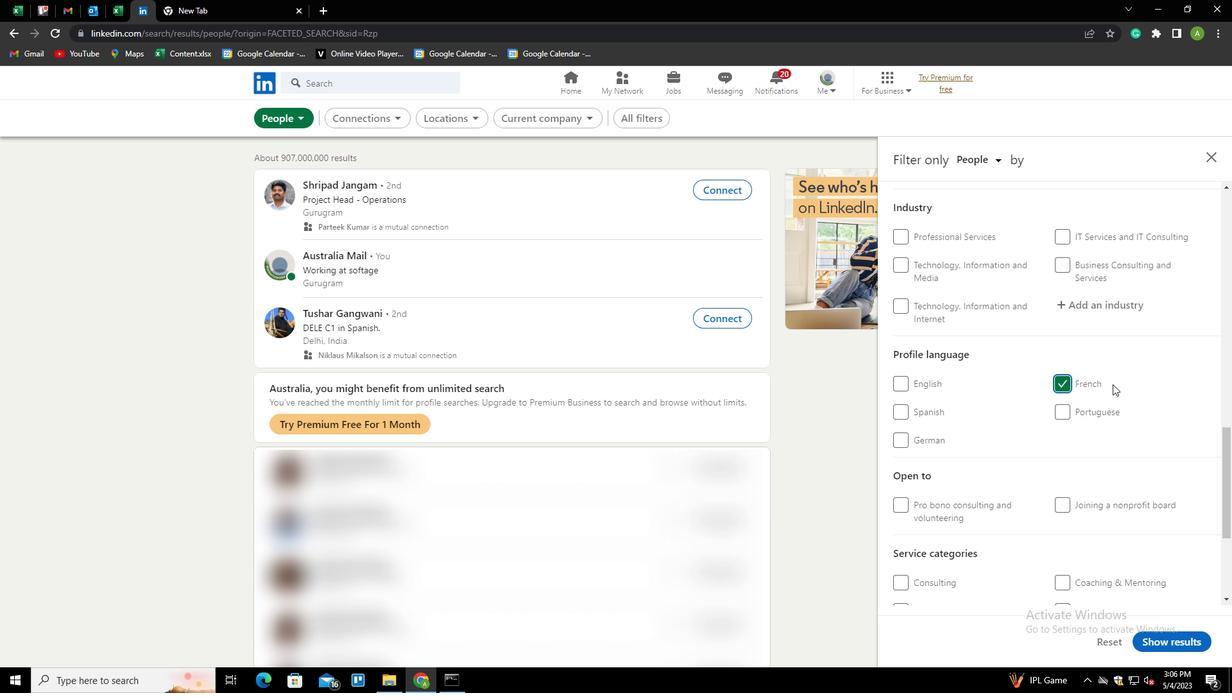 
Action: Mouse scrolled (1112, 385) with delta (0, 0)
Screenshot: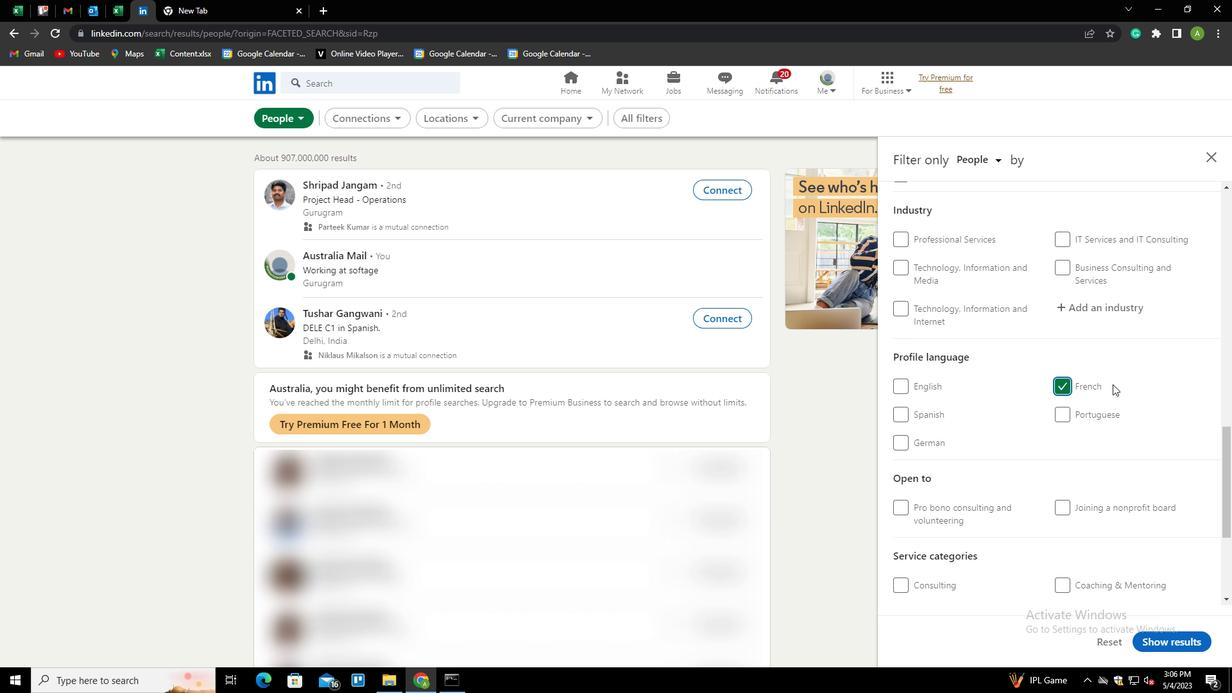 
Action: Mouse scrolled (1112, 385) with delta (0, 0)
Screenshot: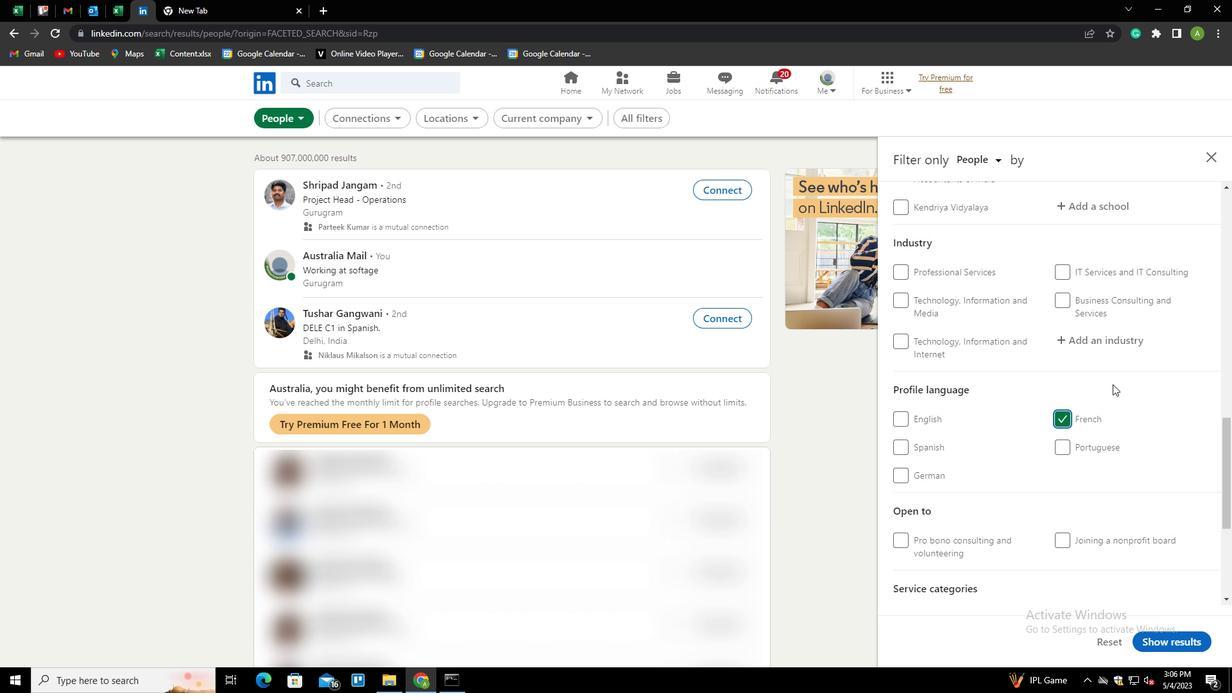 
Action: Mouse scrolled (1112, 385) with delta (0, 0)
Screenshot: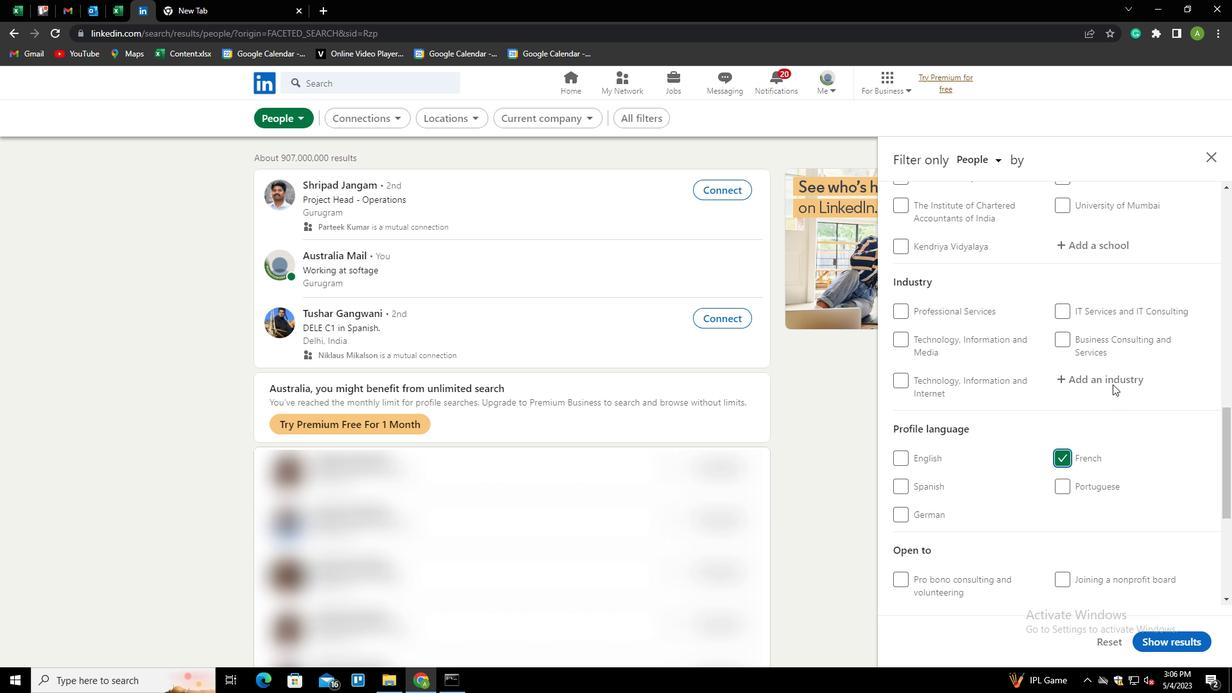 
Action: Mouse scrolled (1112, 385) with delta (0, 0)
Screenshot: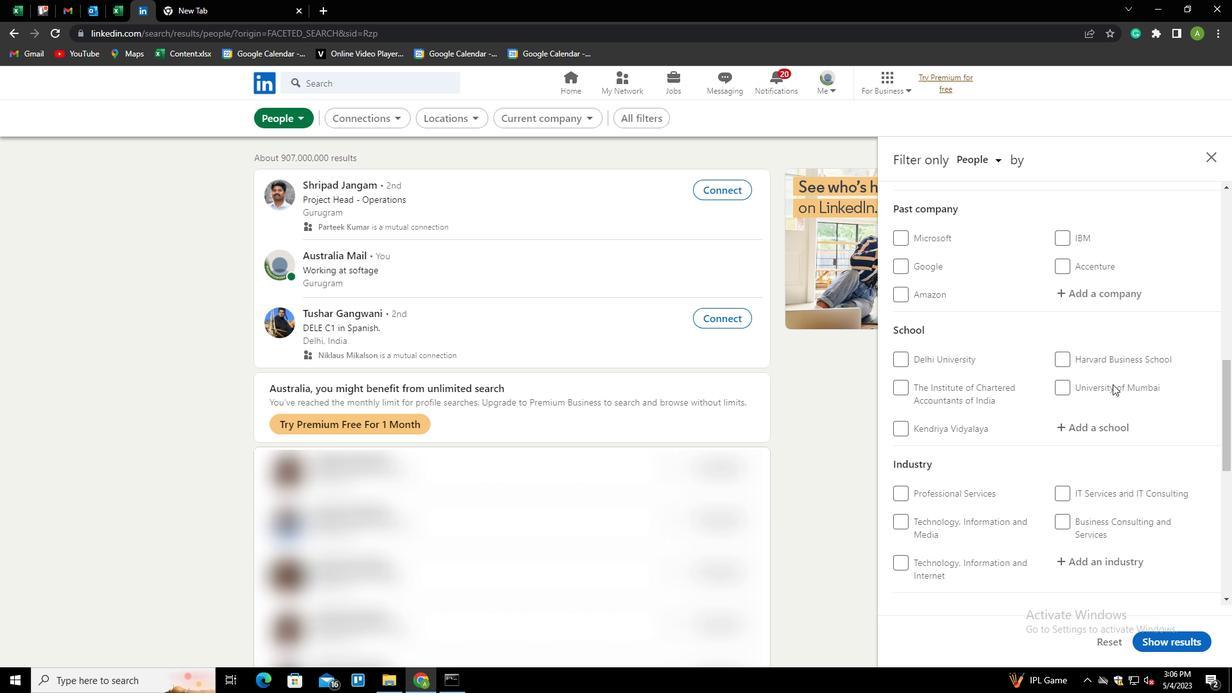 
Action: Mouse scrolled (1112, 385) with delta (0, 0)
Screenshot: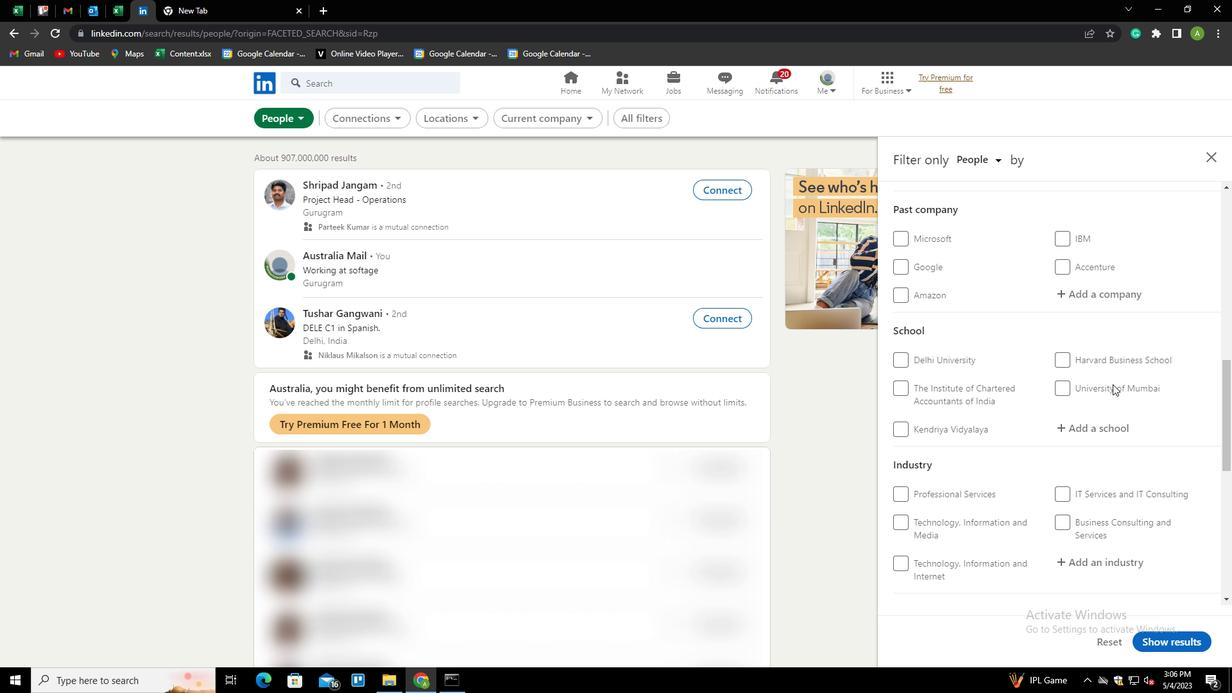 
Action: Mouse scrolled (1112, 385) with delta (0, 0)
Screenshot: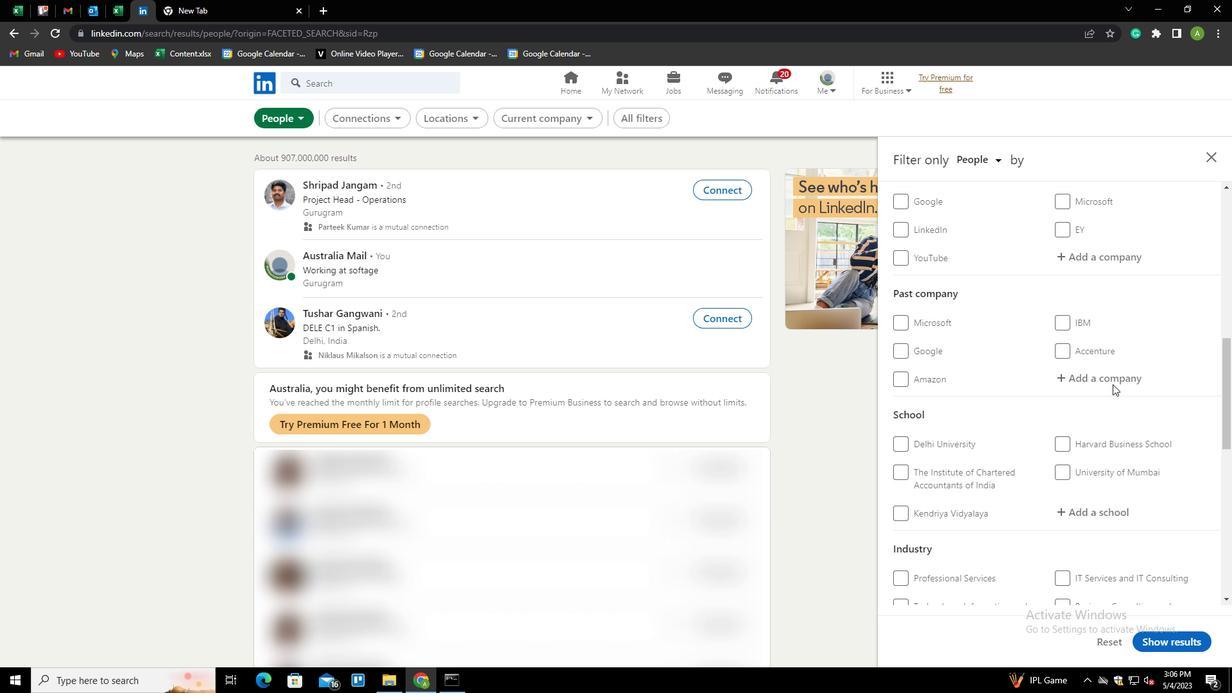 
Action: Mouse moved to (1071, 367)
Screenshot: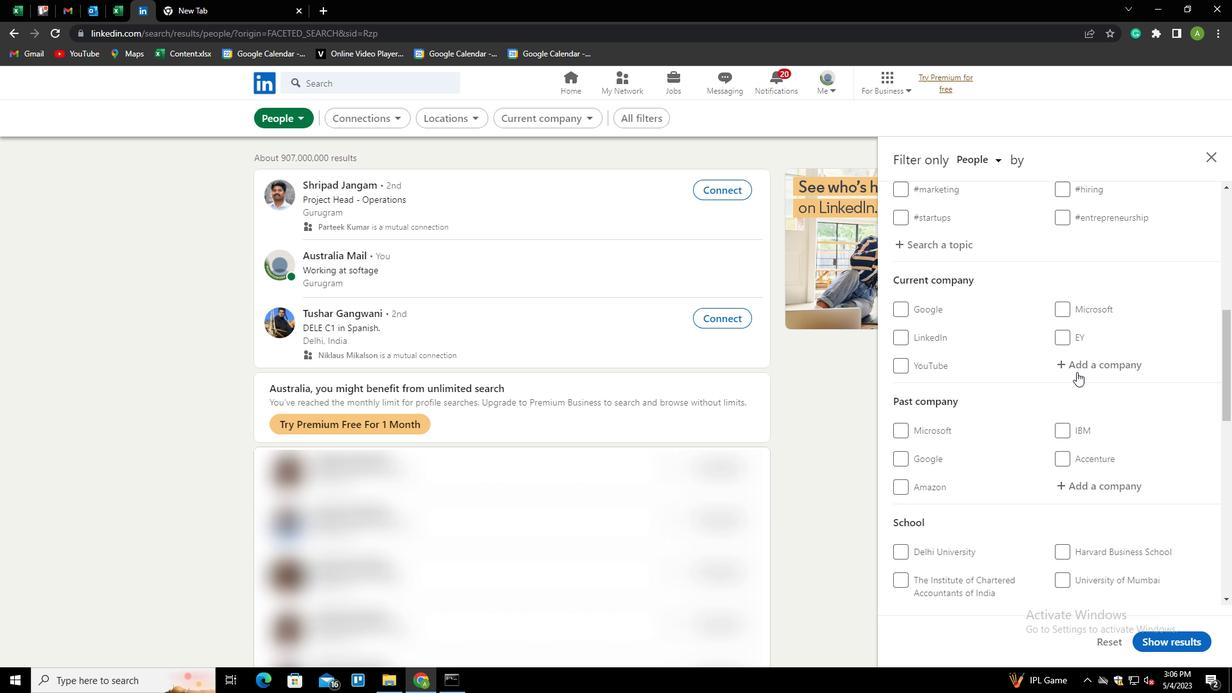 
Action: Mouse pressed left at (1071, 367)
Screenshot: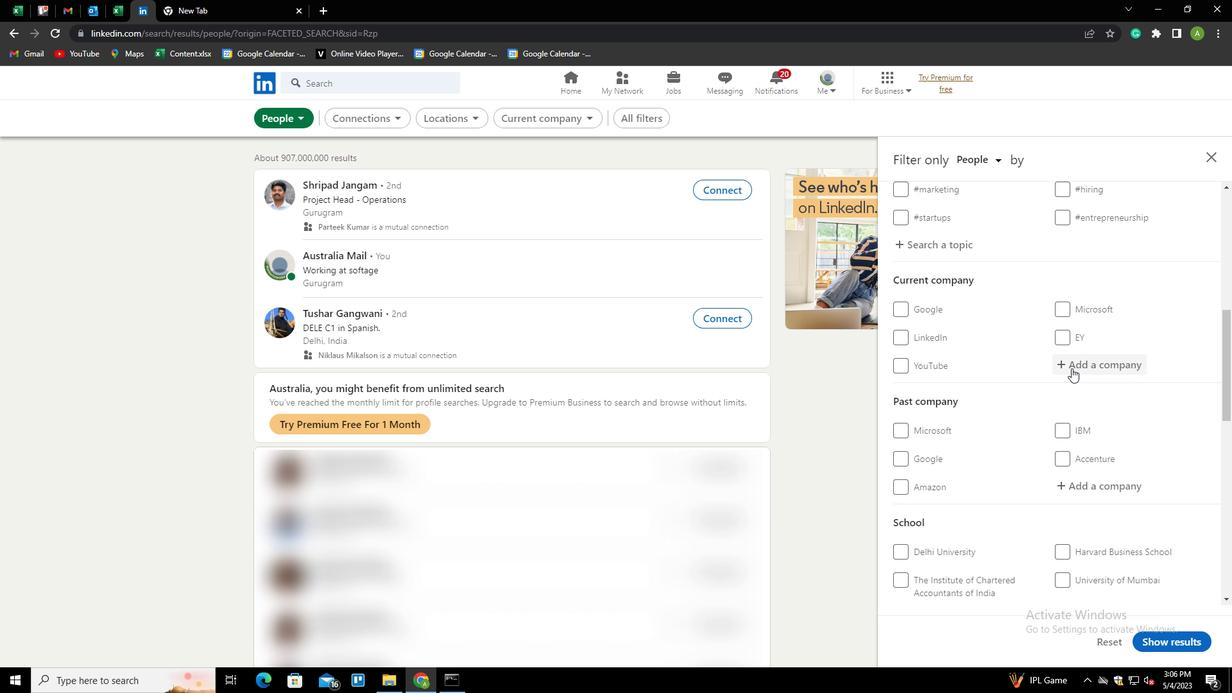 
Action: Mouse moved to (1071, 366)
Screenshot: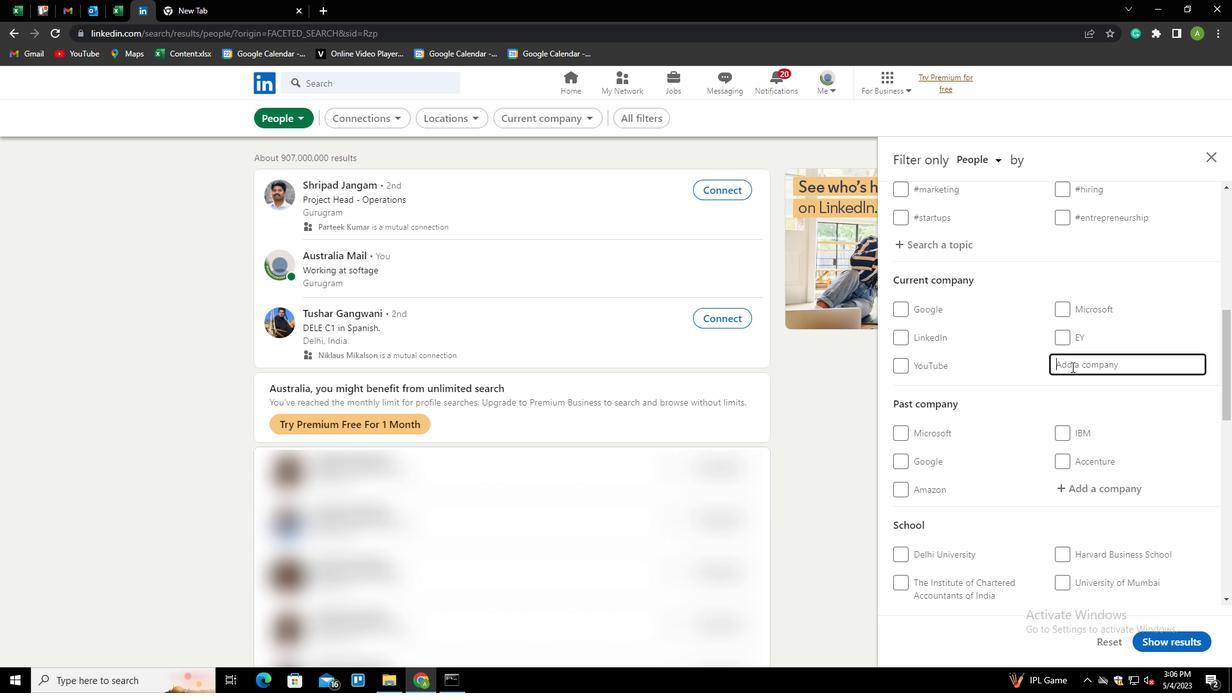 
Action: Key pressed <Key.shift>HAPPIEST<Key.space><Key.shift>MINDS<Key.space><Key.shift>TECHNOLI<Key.backspace>OGIES<Key.down><Key.enter>
Screenshot: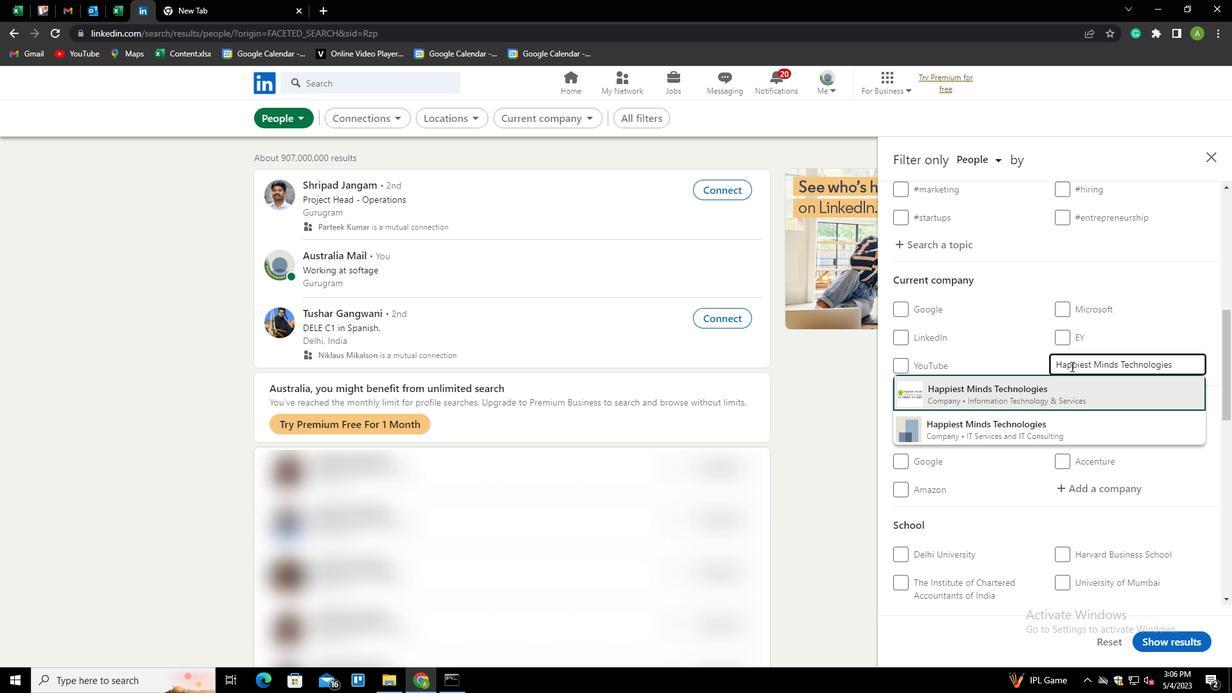 
Action: Mouse moved to (1069, 366)
Screenshot: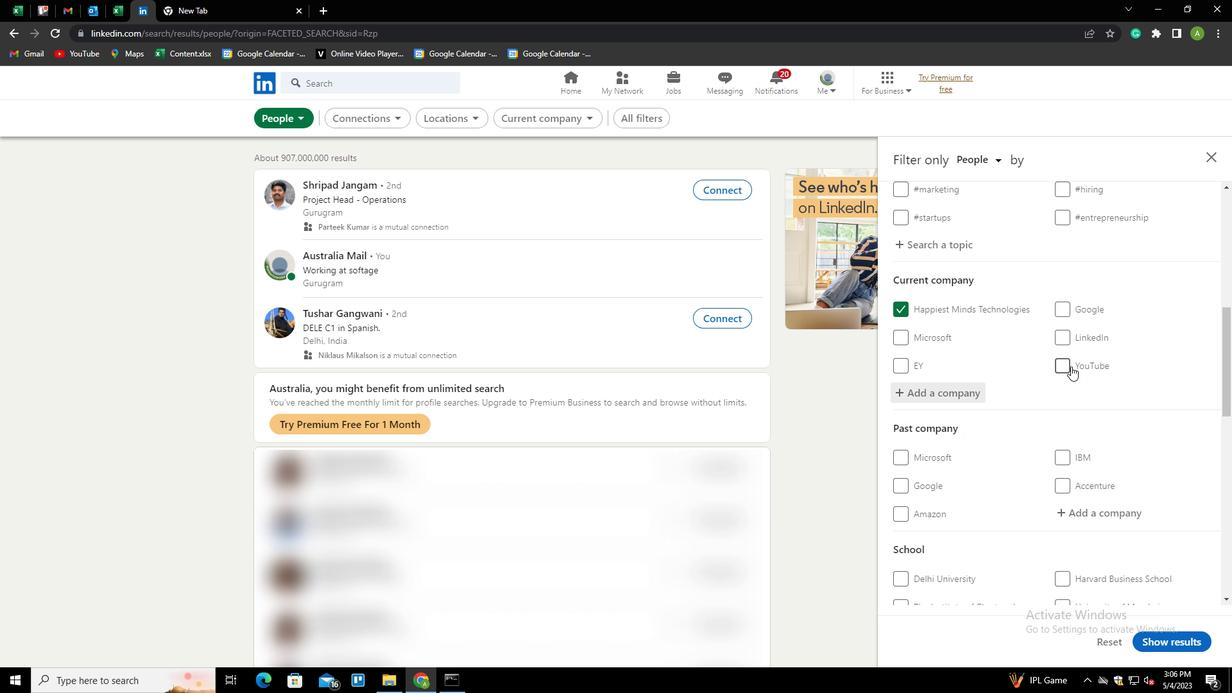 
Action: Mouse scrolled (1069, 365) with delta (0, 0)
Screenshot: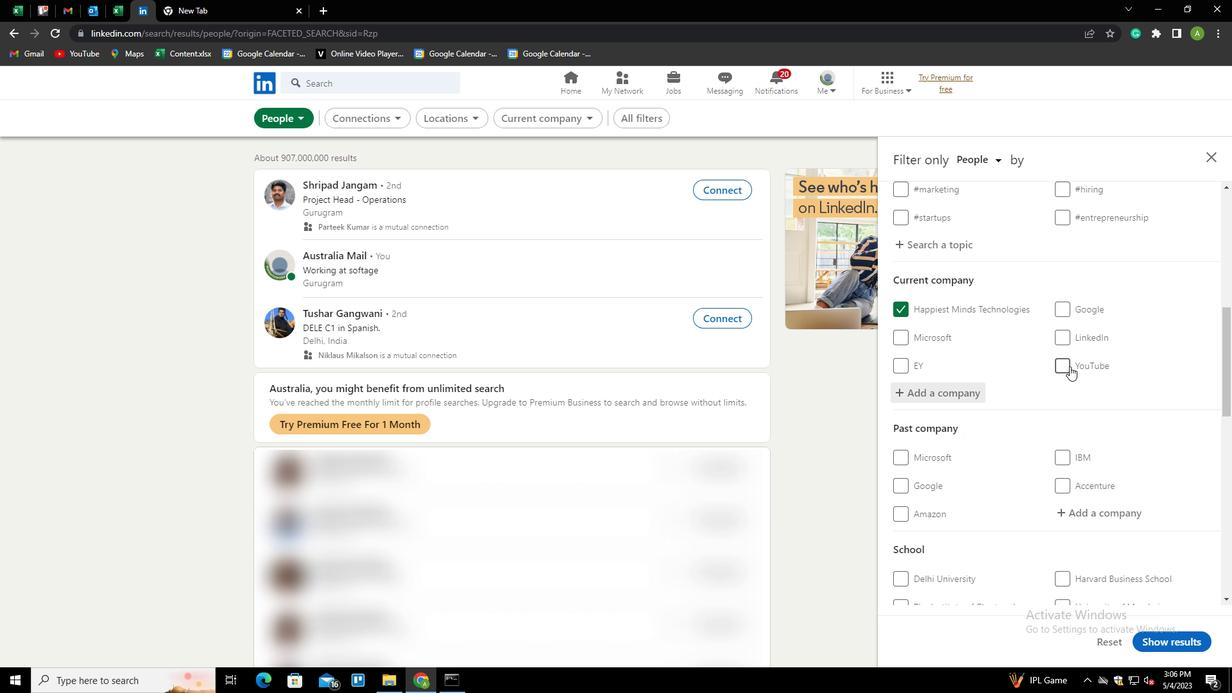 
Action: Mouse scrolled (1069, 365) with delta (0, 0)
Screenshot: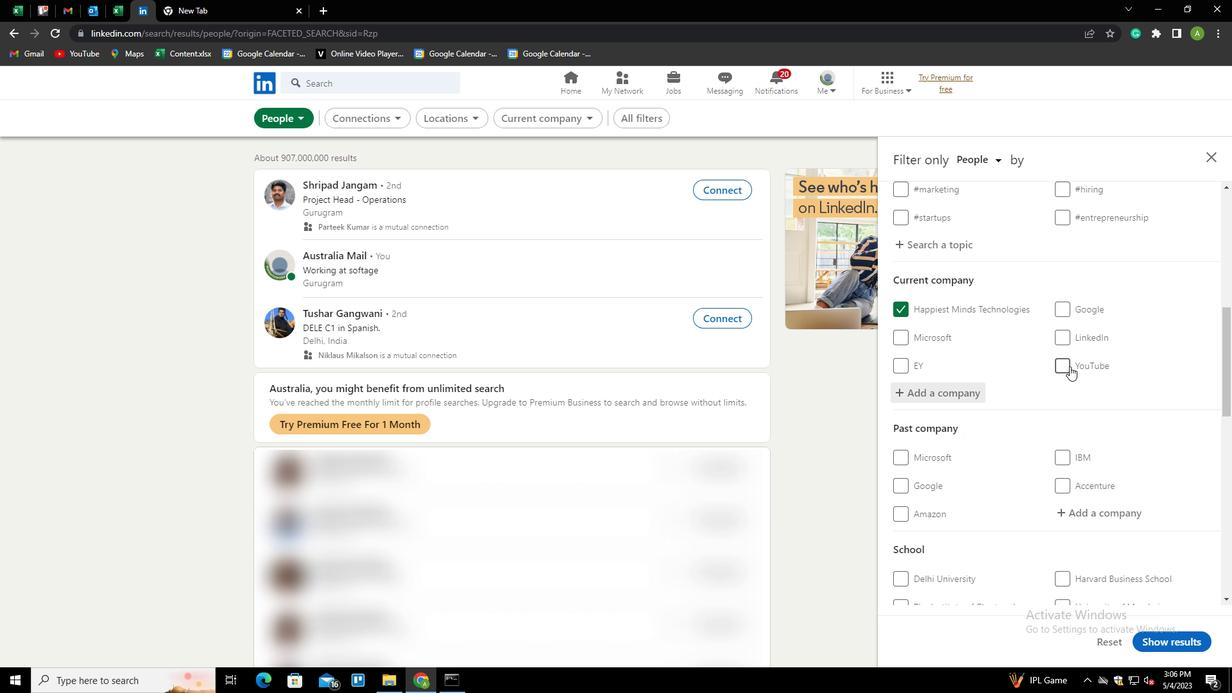
Action: Mouse scrolled (1069, 365) with delta (0, 0)
Screenshot: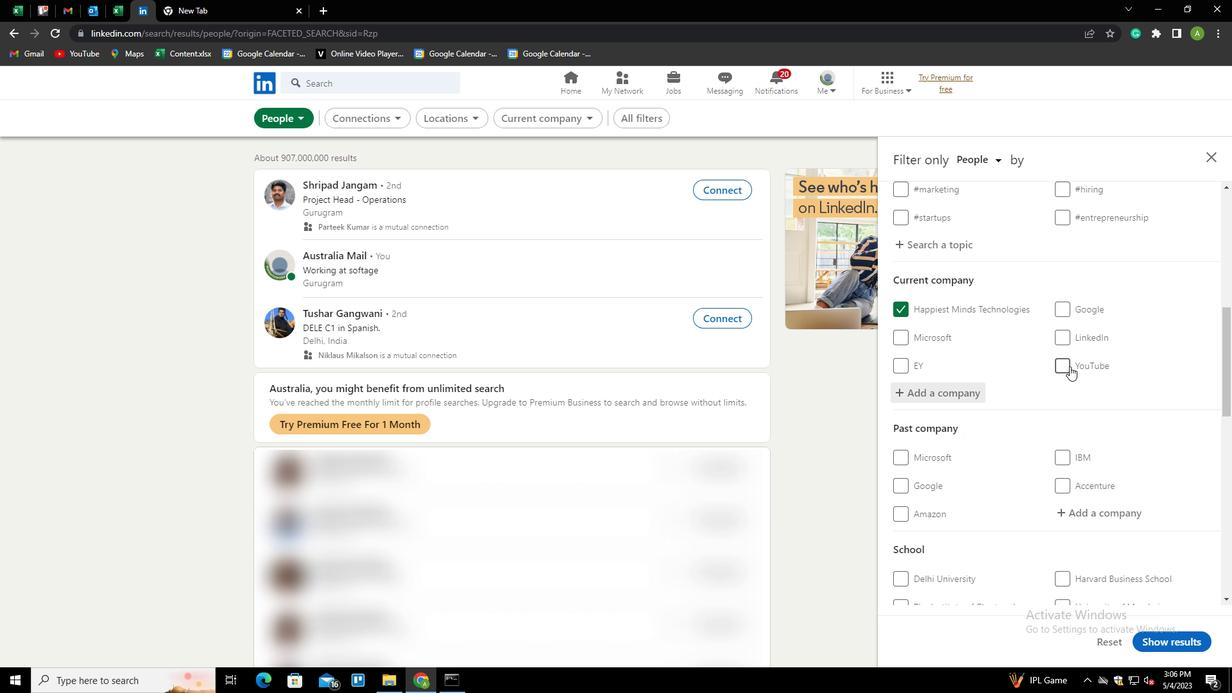 
Action: Mouse scrolled (1069, 365) with delta (0, 0)
Screenshot: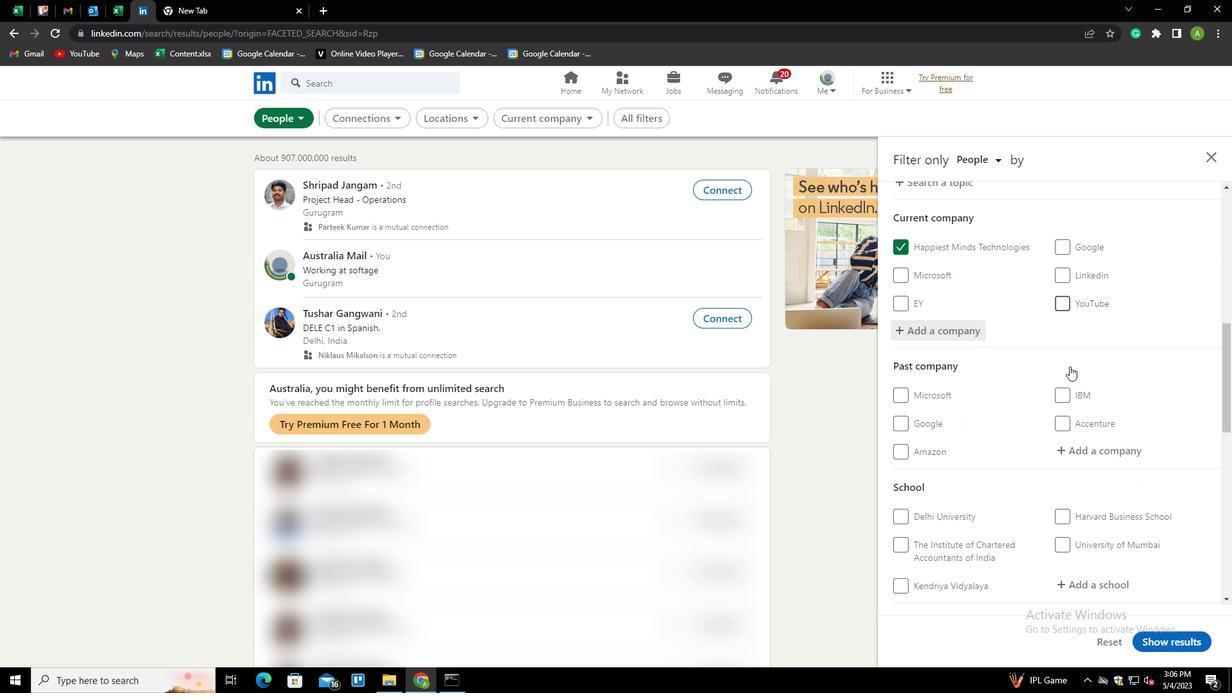 
Action: Mouse moved to (1075, 385)
Screenshot: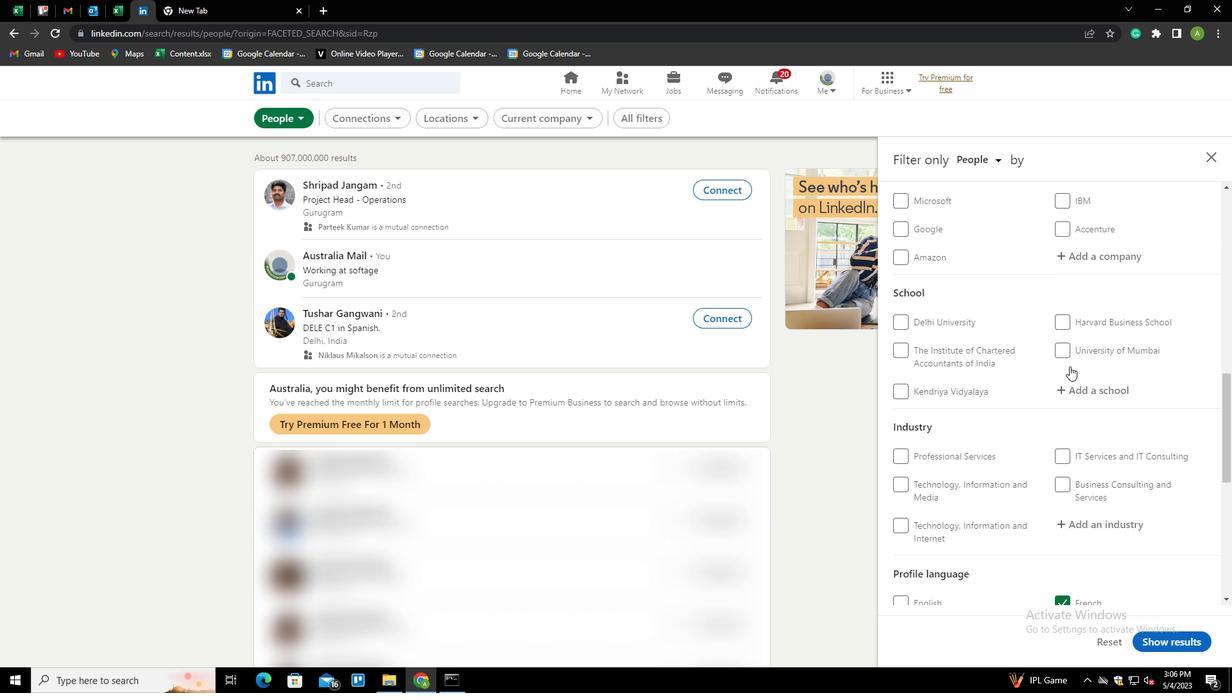 
Action: Mouse pressed left at (1075, 385)
Screenshot: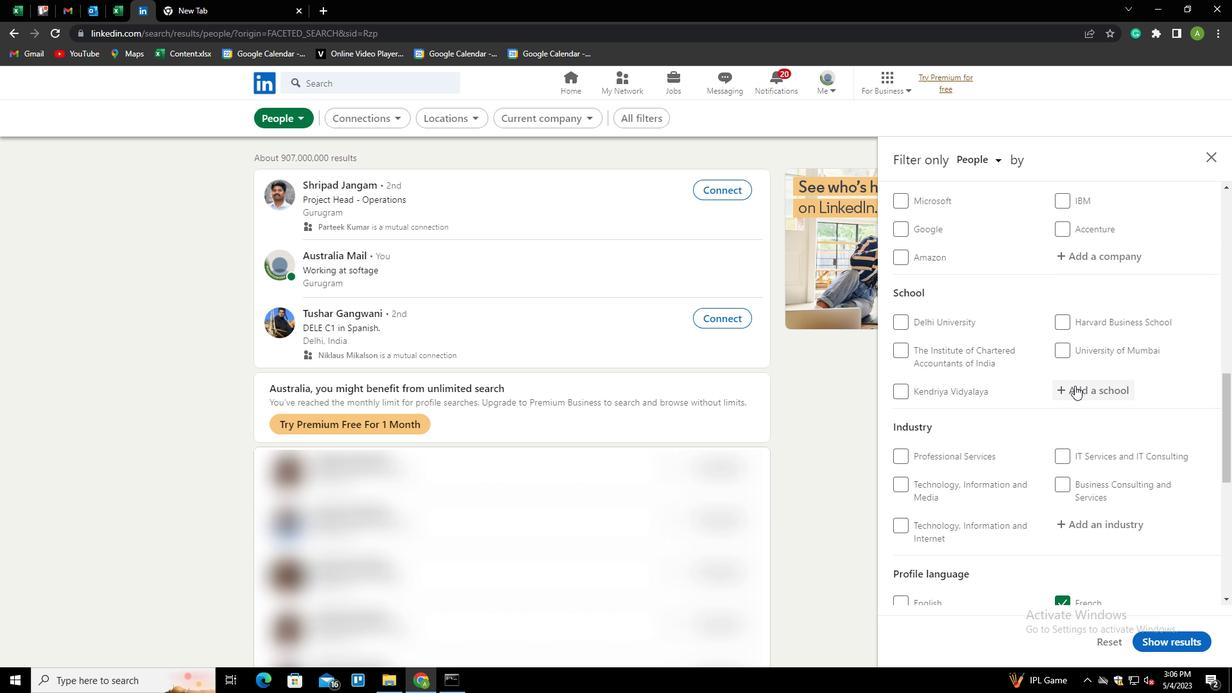 
Action: Key pressed <Key.shift>PUNJE<Key.backspace>AB<Key.space><Key.shift>TECHNICAL<Key.space><Key.shift>UNIVERSITY<Key.down><Key.enter>
Screenshot: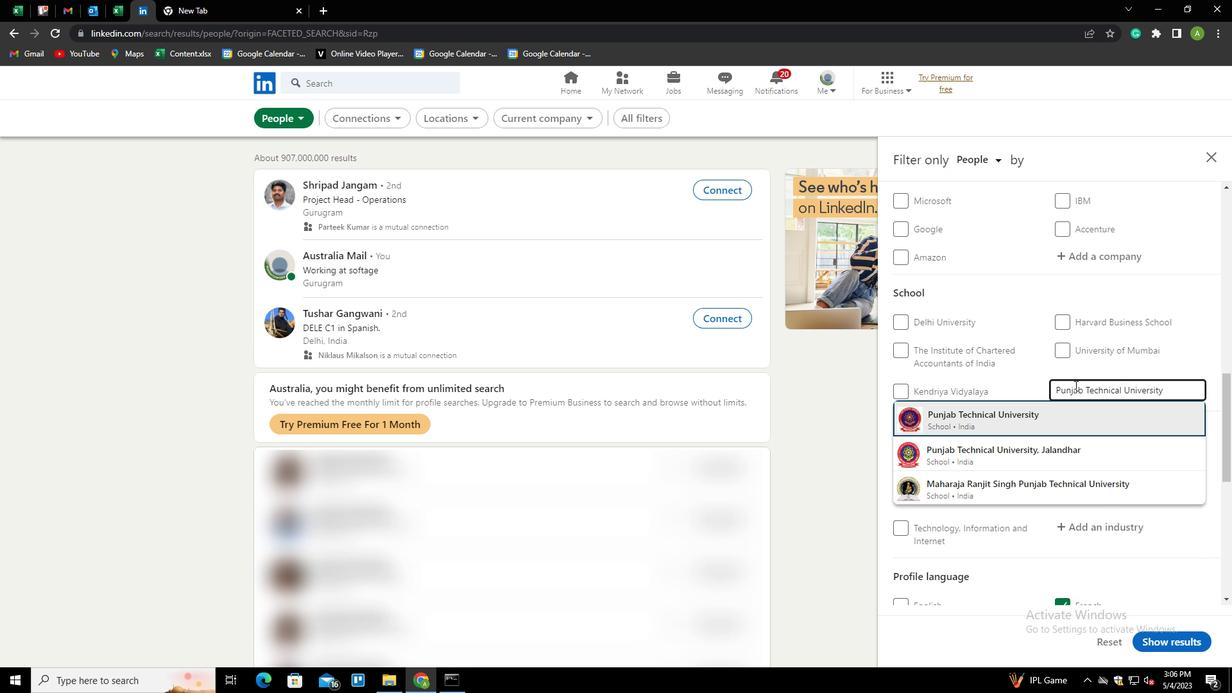
Action: Mouse moved to (1069, 381)
Screenshot: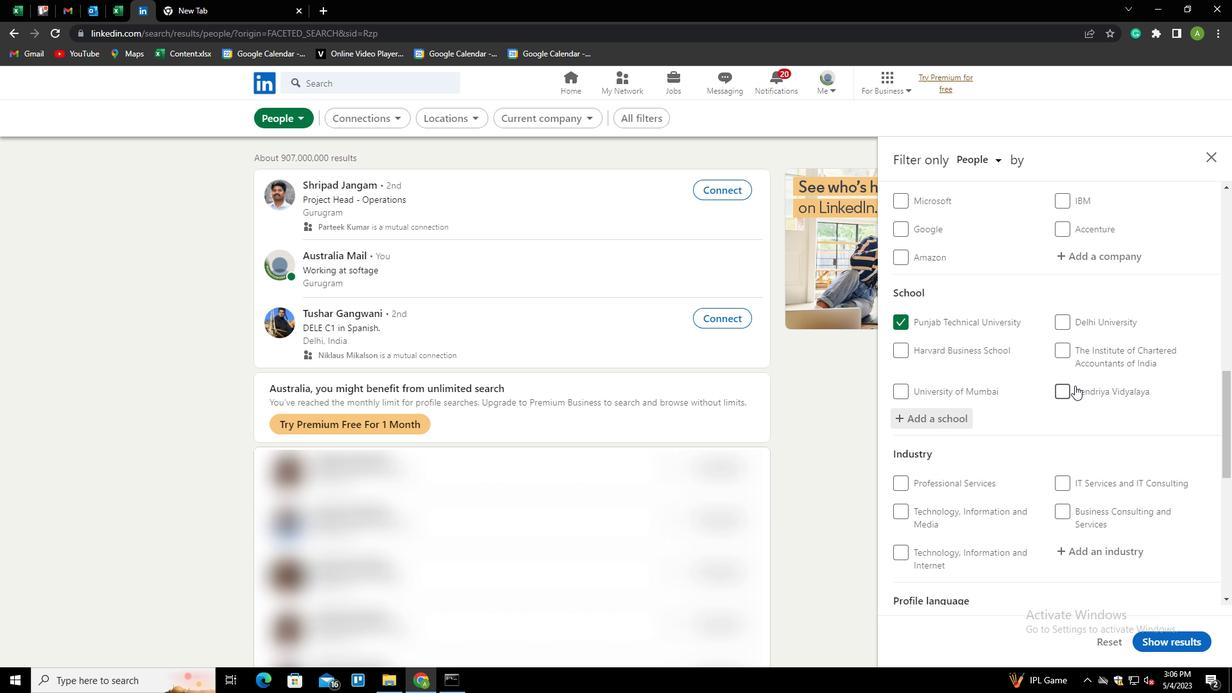 
Action: Mouse scrolled (1069, 380) with delta (0, 0)
Screenshot: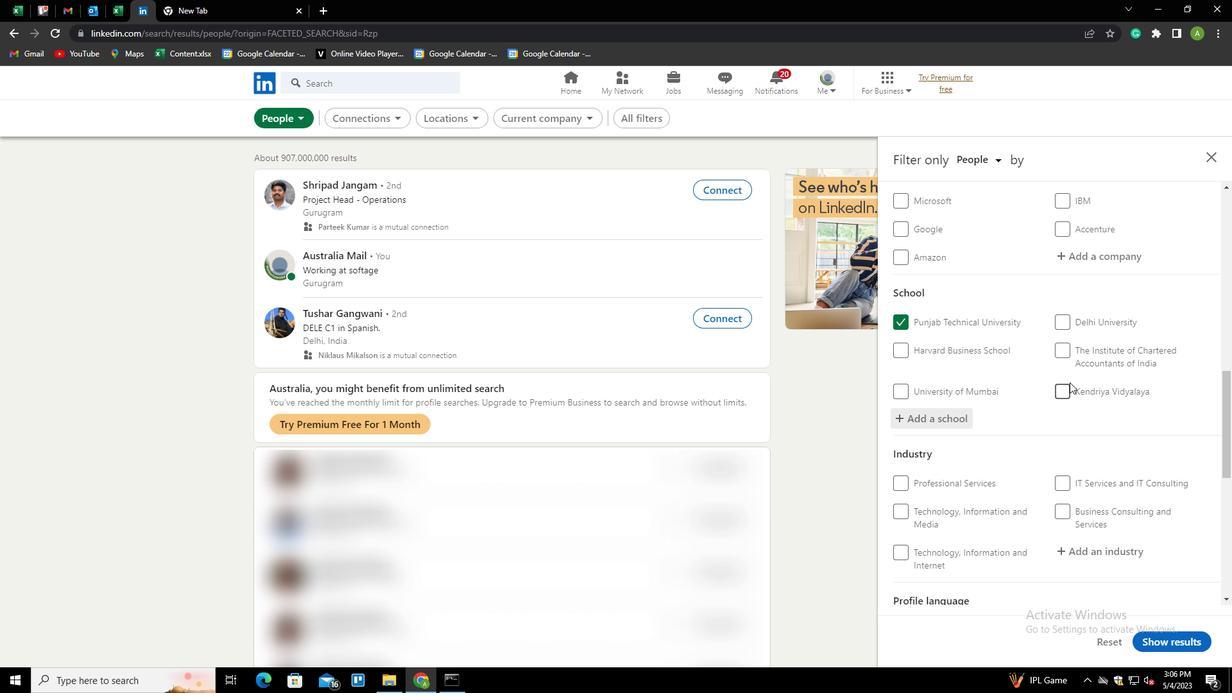 
Action: Mouse scrolled (1069, 380) with delta (0, 0)
Screenshot: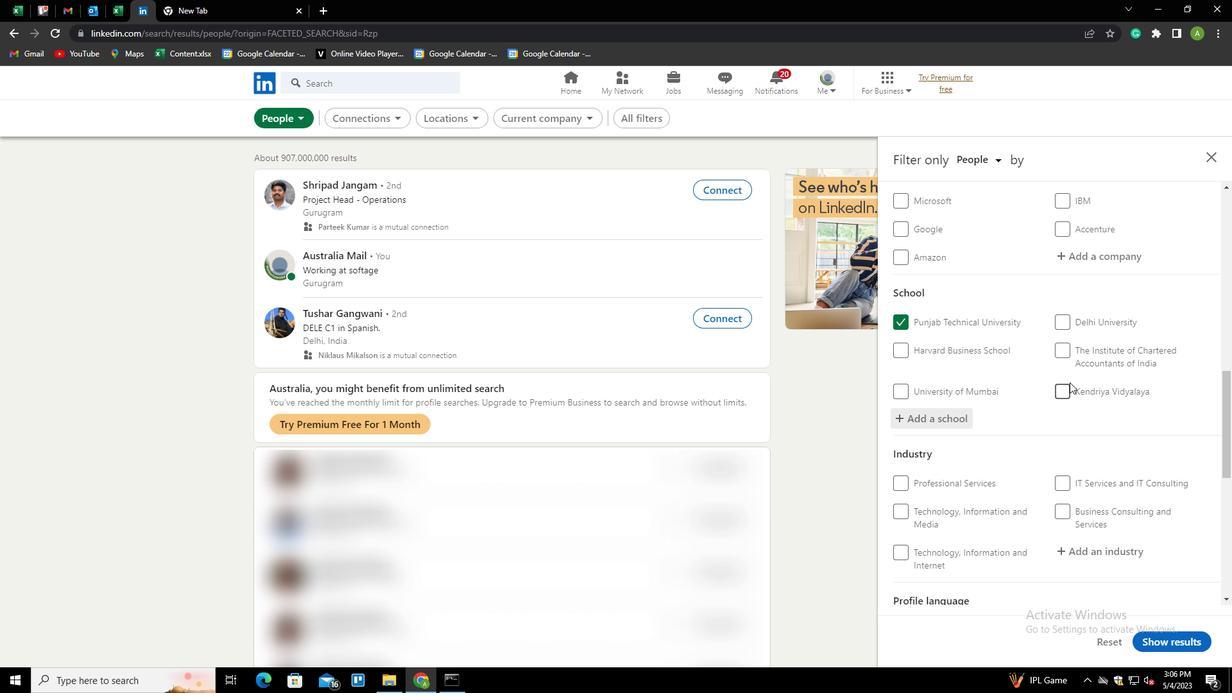
Action: Mouse scrolled (1069, 380) with delta (0, 0)
Screenshot: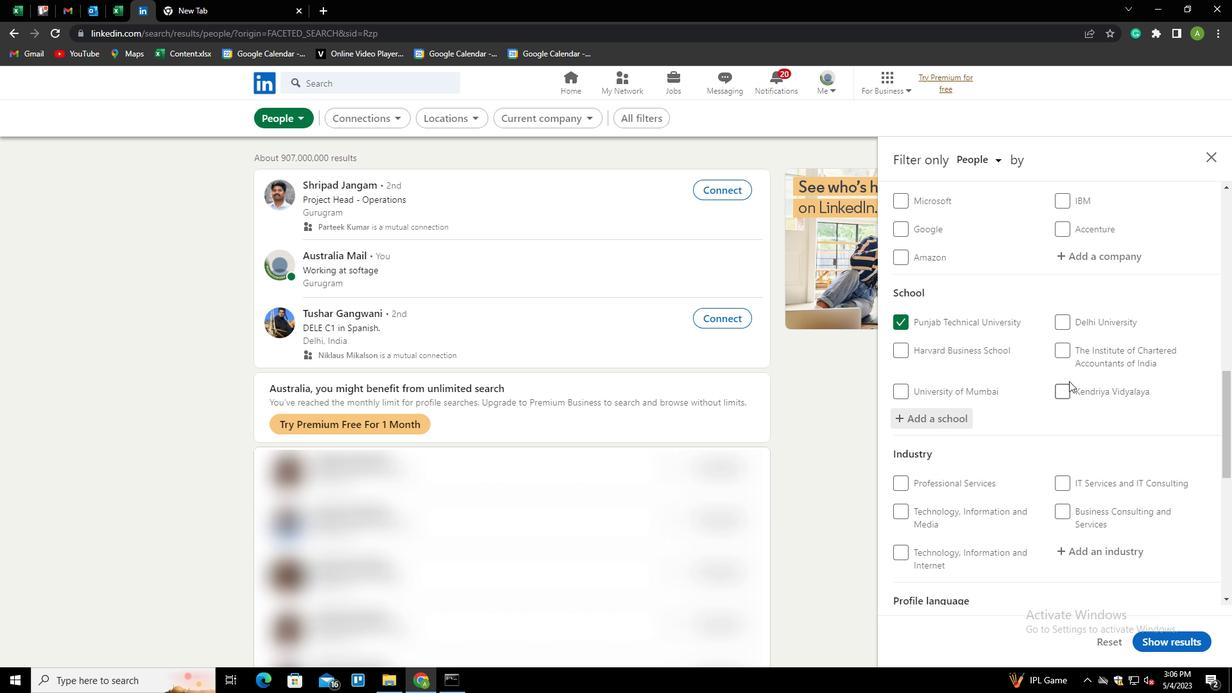 
Action: Mouse scrolled (1069, 380) with delta (0, 0)
Screenshot: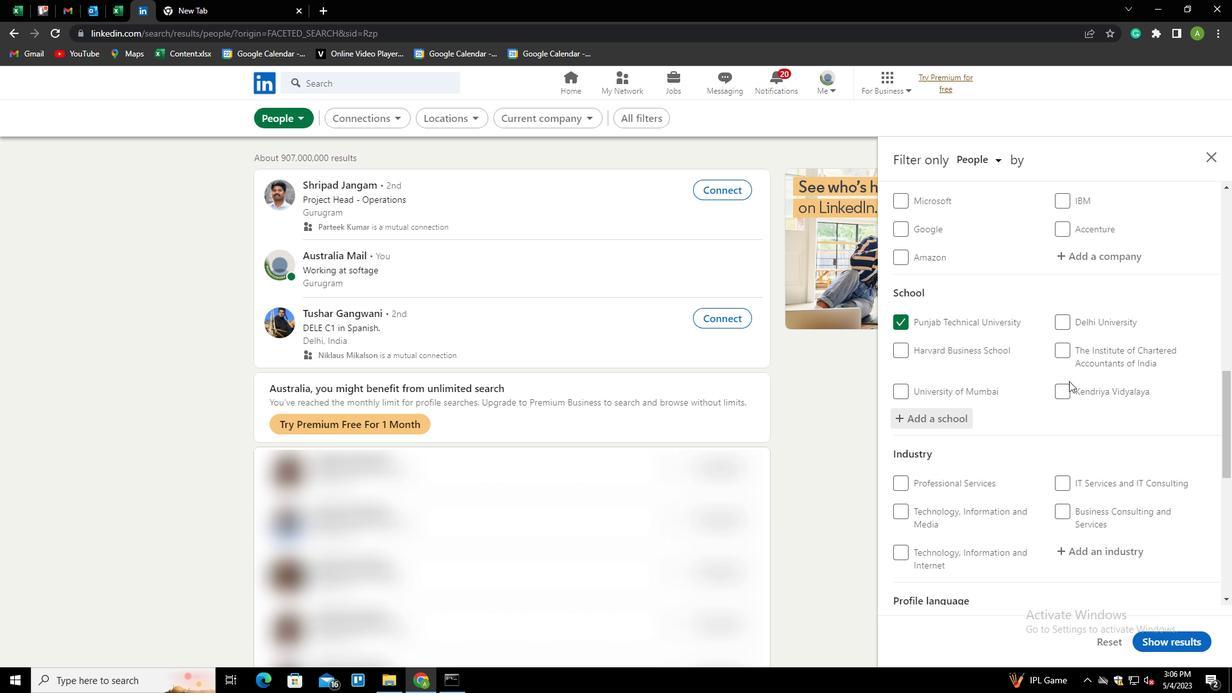 
Action: Mouse moved to (1076, 297)
Screenshot: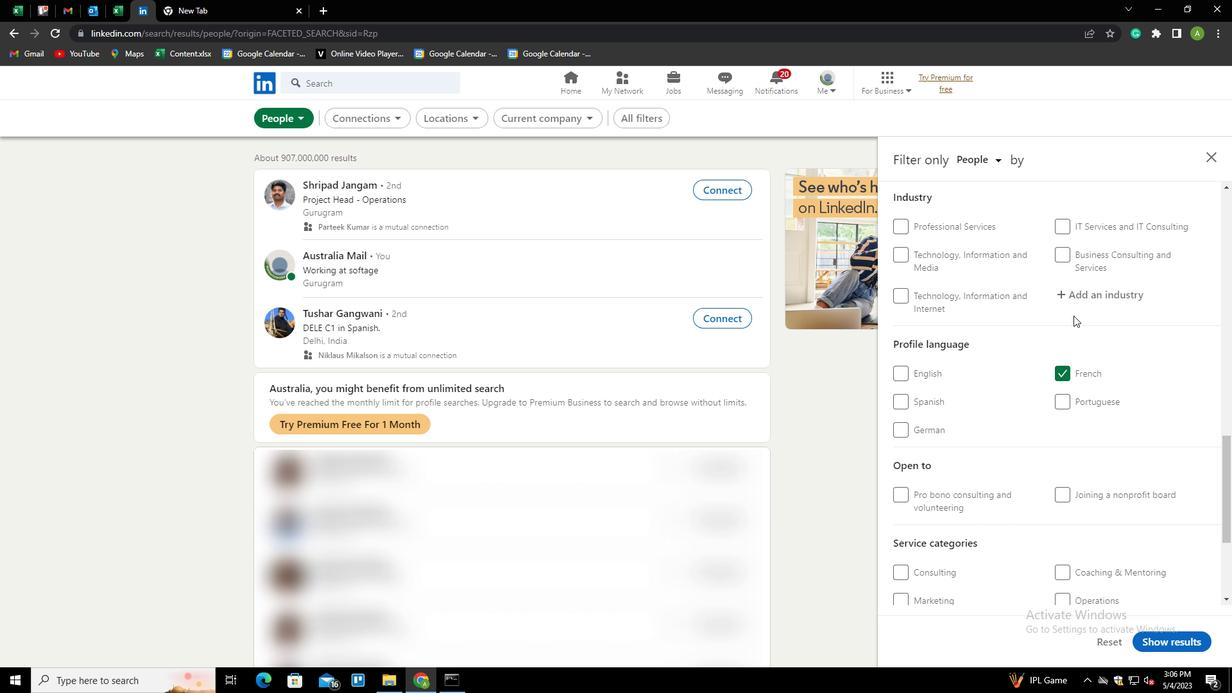 
Action: Mouse pressed left at (1076, 297)
Screenshot: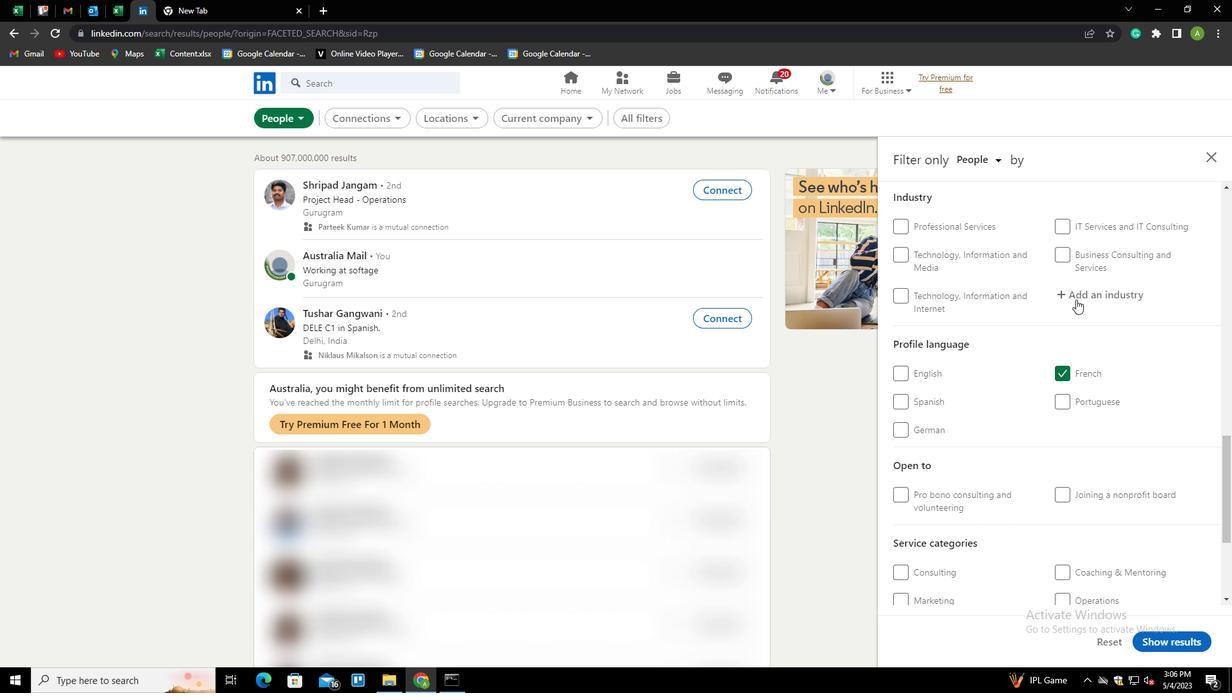 
Action: Mouse moved to (1091, 295)
Screenshot: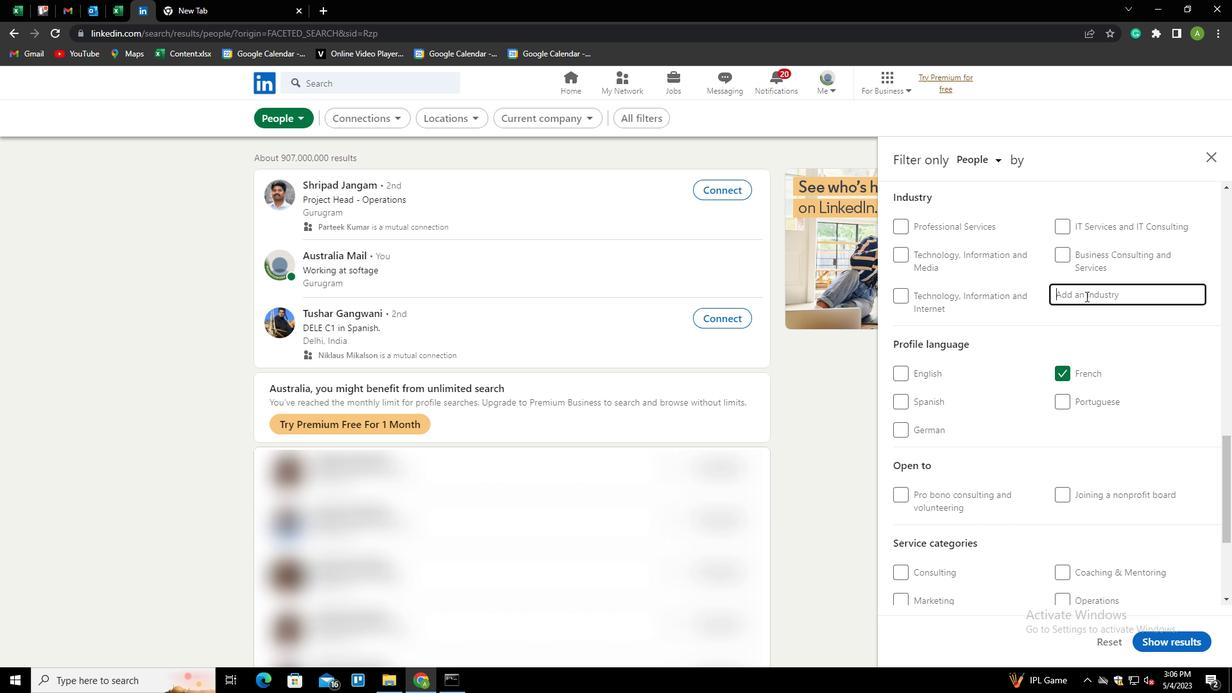 
Action: Mouse pressed left at (1091, 295)
Screenshot: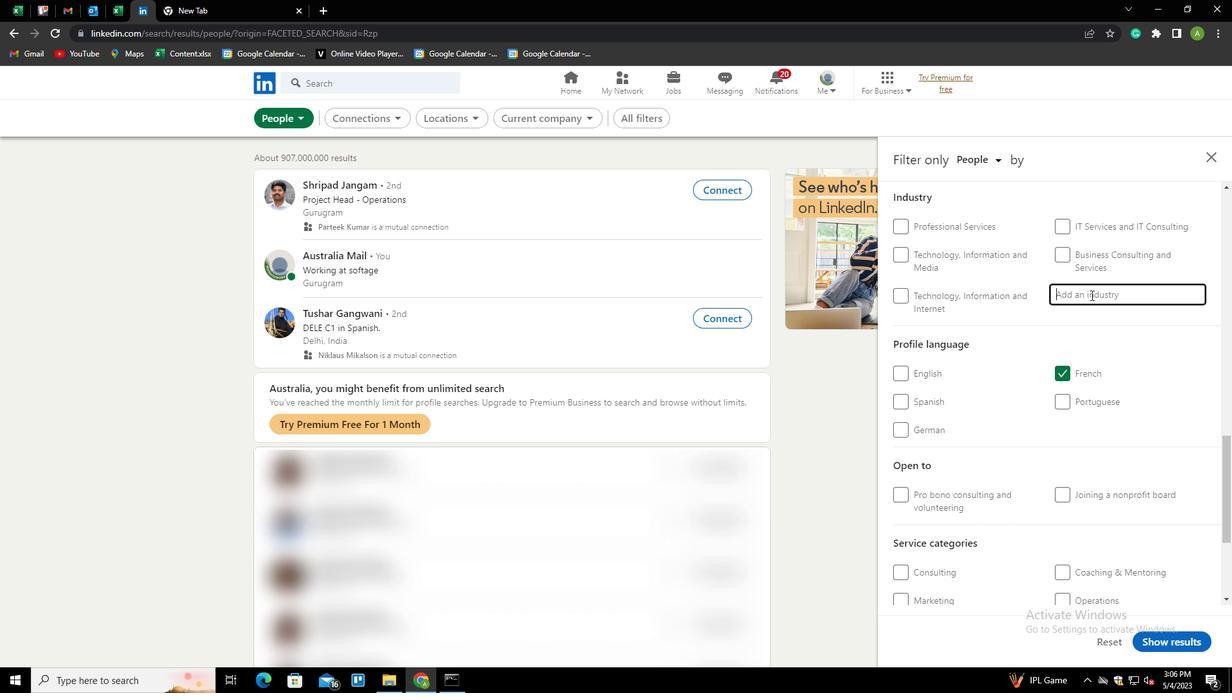 
Action: Key pressed <Key.shift>W<Key.backspace><Key.shift>WHOLESALE<Key.space><Key.shift>APPL<Key.down><Key.enter>
Screenshot: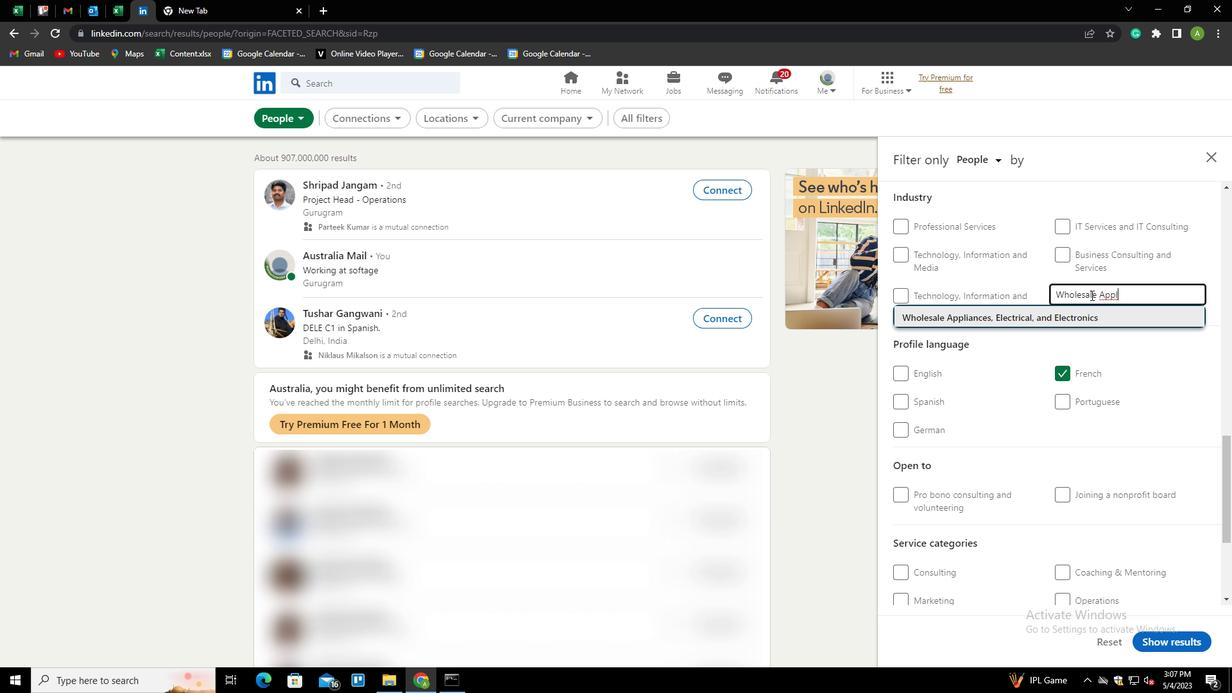 
Action: Mouse scrolled (1091, 294) with delta (0, 0)
Screenshot: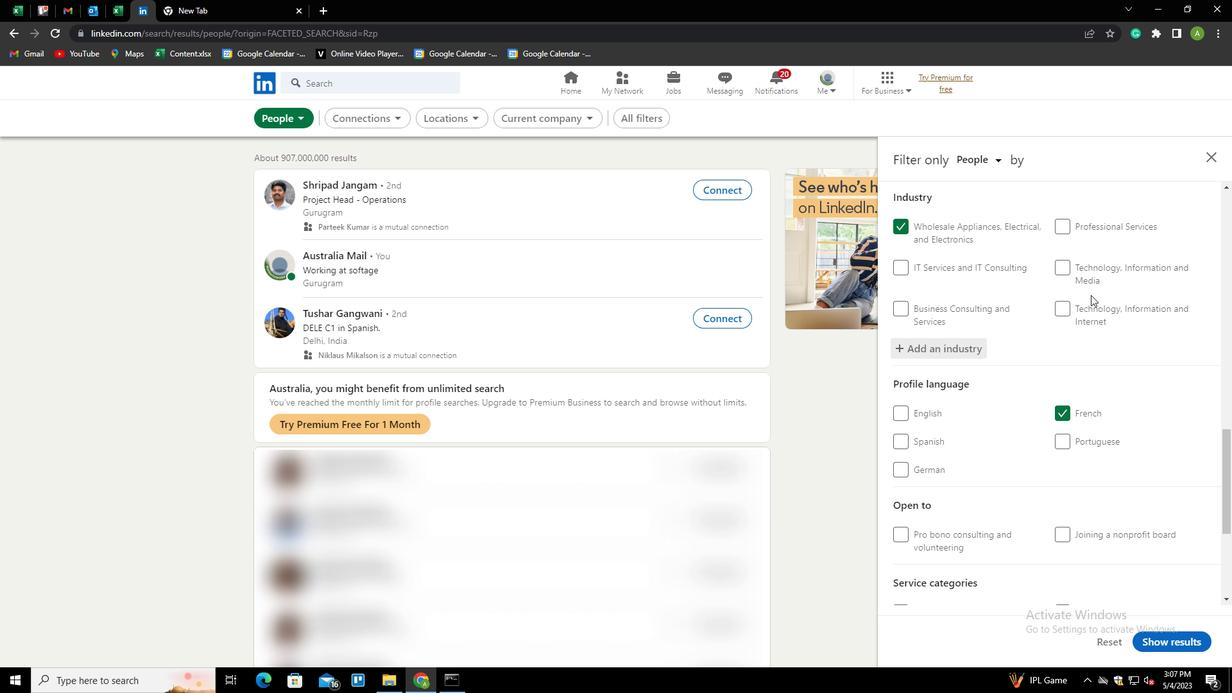 
Action: Mouse scrolled (1091, 294) with delta (0, 0)
Screenshot: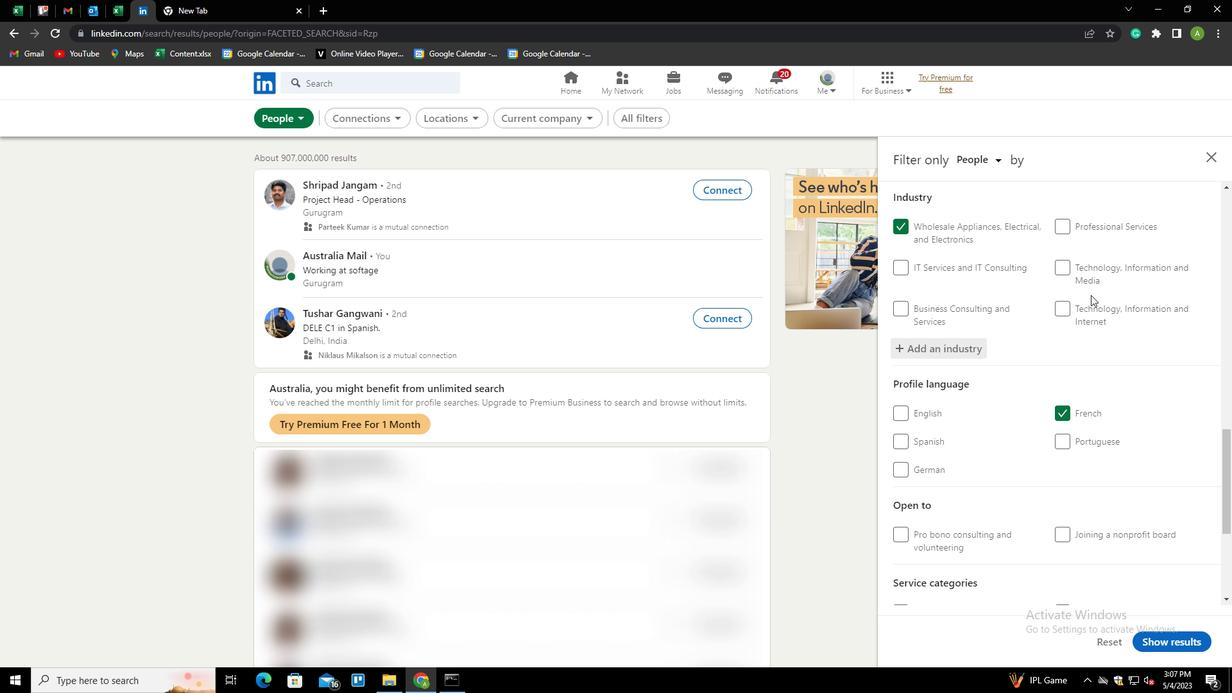 
Action: Mouse scrolled (1091, 294) with delta (0, 0)
Screenshot: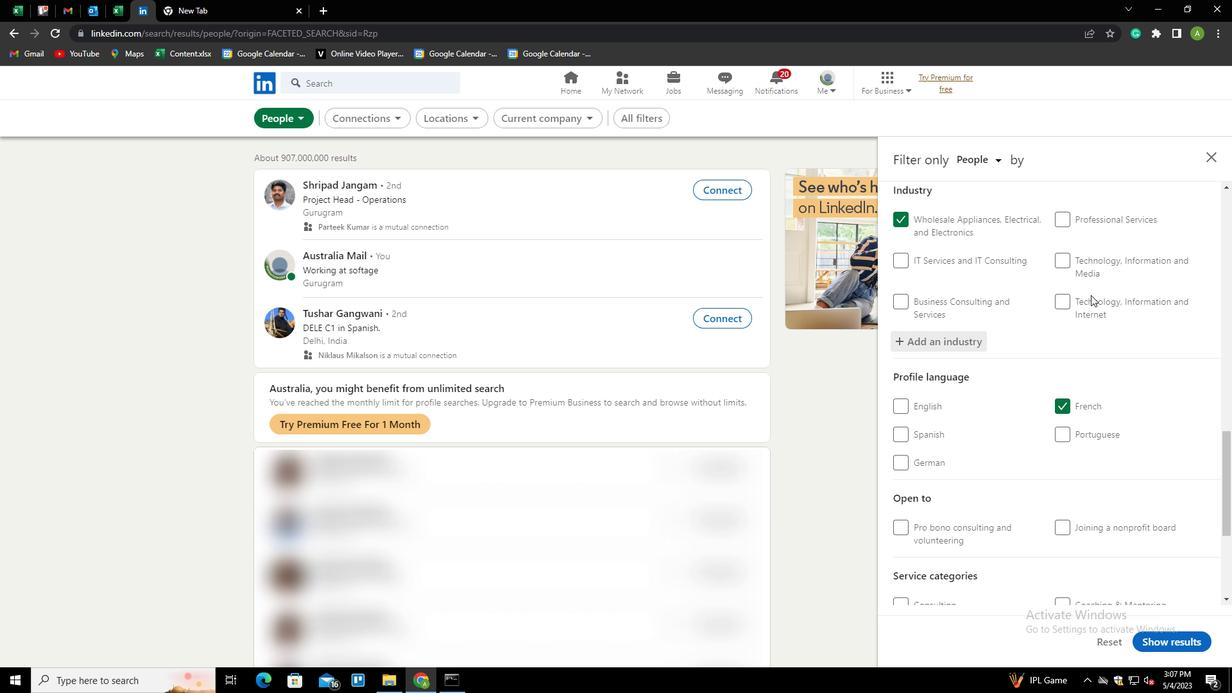 
Action: Mouse scrolled (1091, 294) with delta (0, 0)
Screenshot: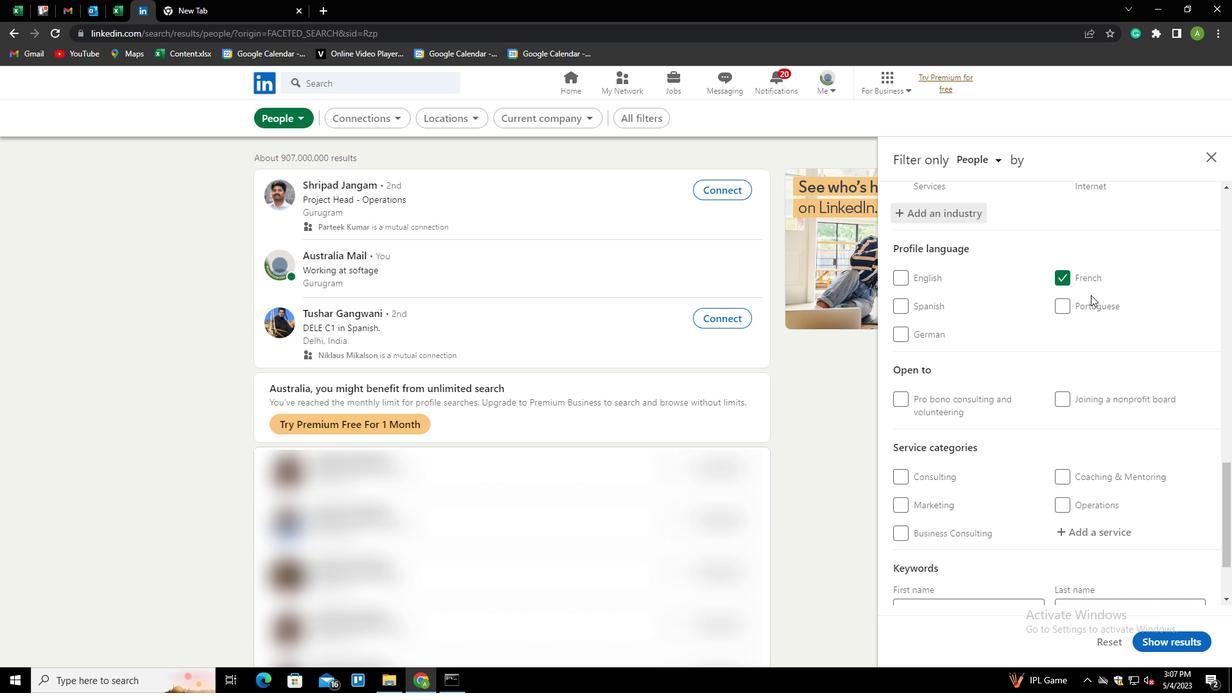 
Action: Mouse scrolled (1091, 294) with delta (0, 0)
Screenshot: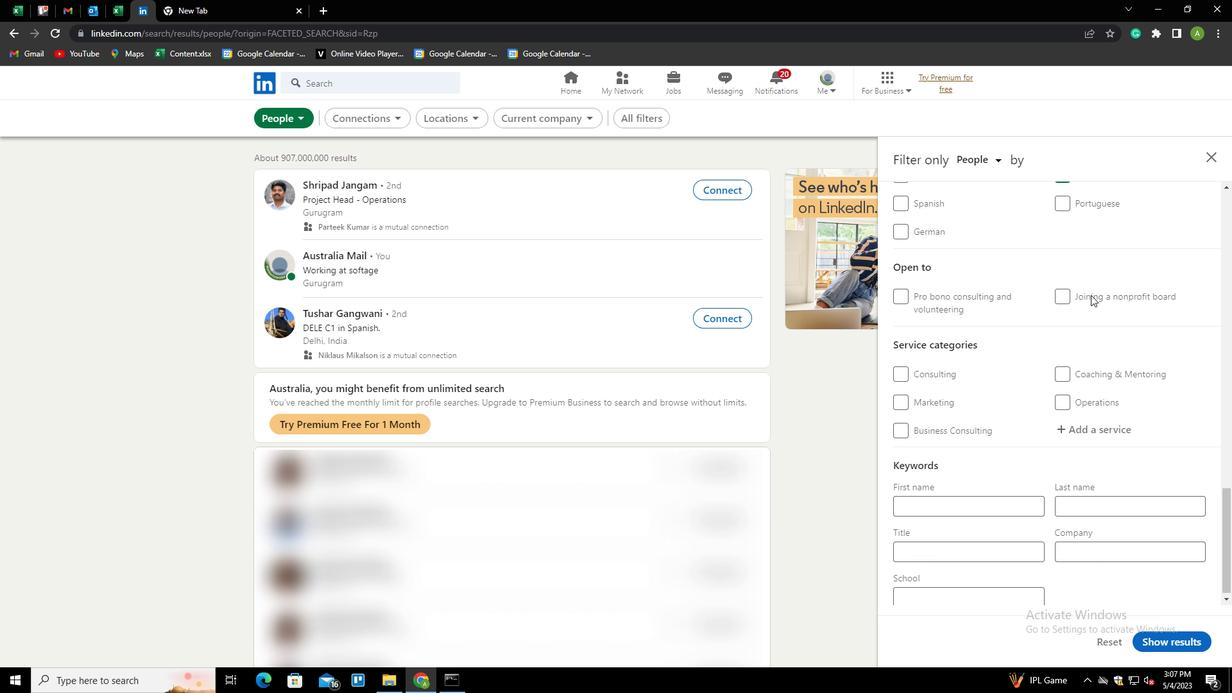 
Action: Mouse scrolled (1091, 294) with delta (0, 0)
Screenshot: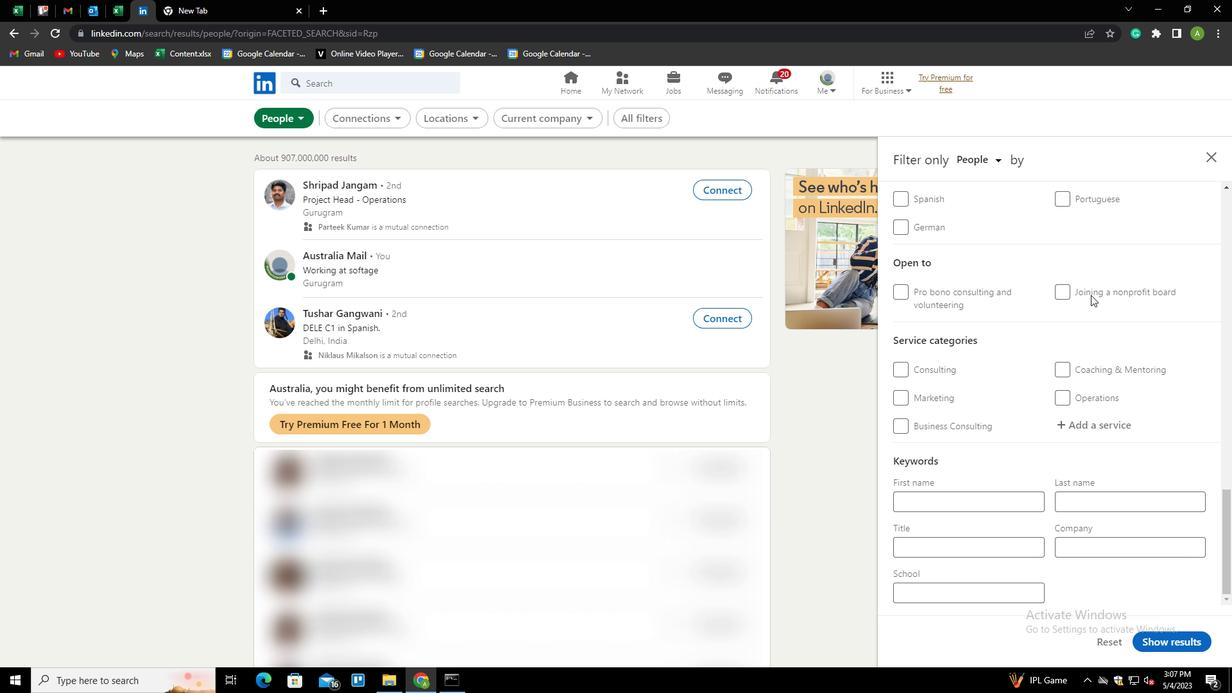
Action: Mouse scrolled (1091, 294) with delta (0, 0)
Screenshot: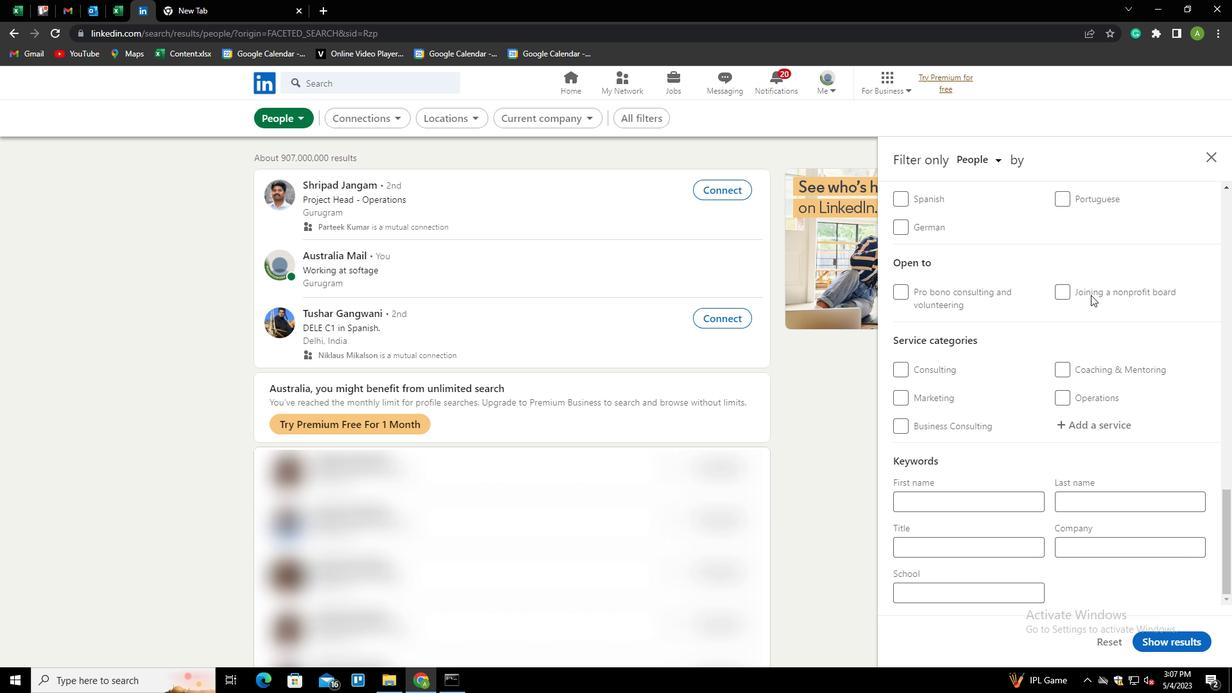 
Action: Mouse moved to (1087, 417)
Screenshot: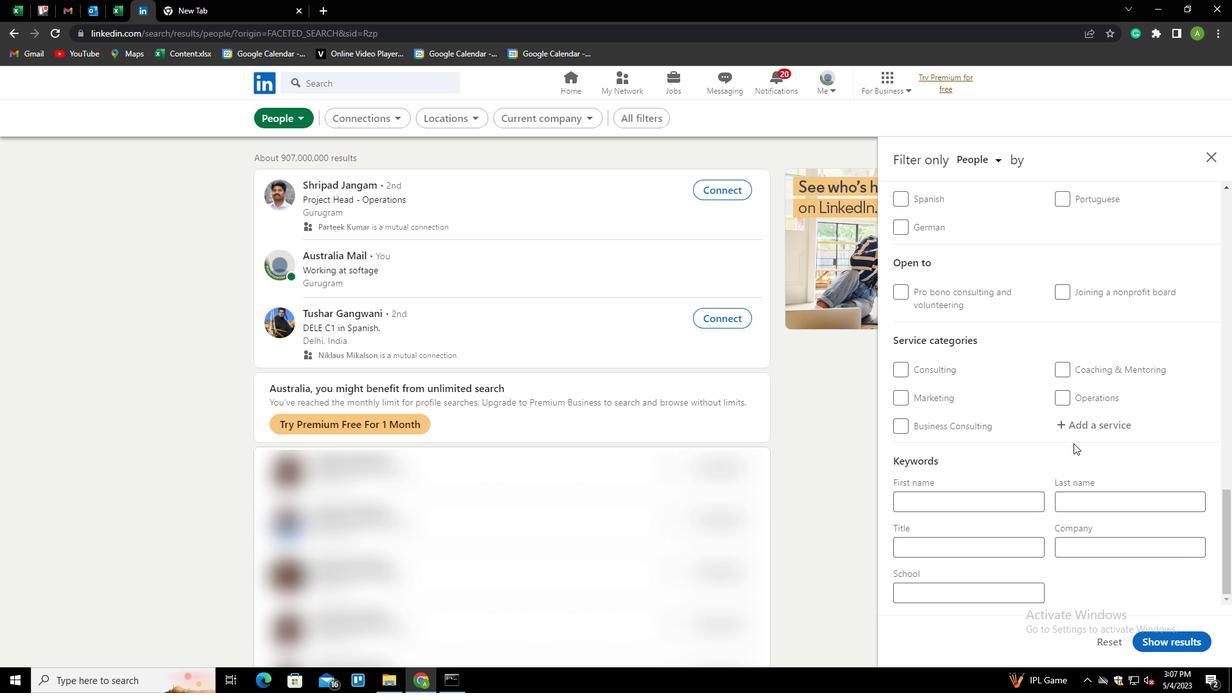 
Action: Mouse pressed left at (1087, 417)
Screenshot: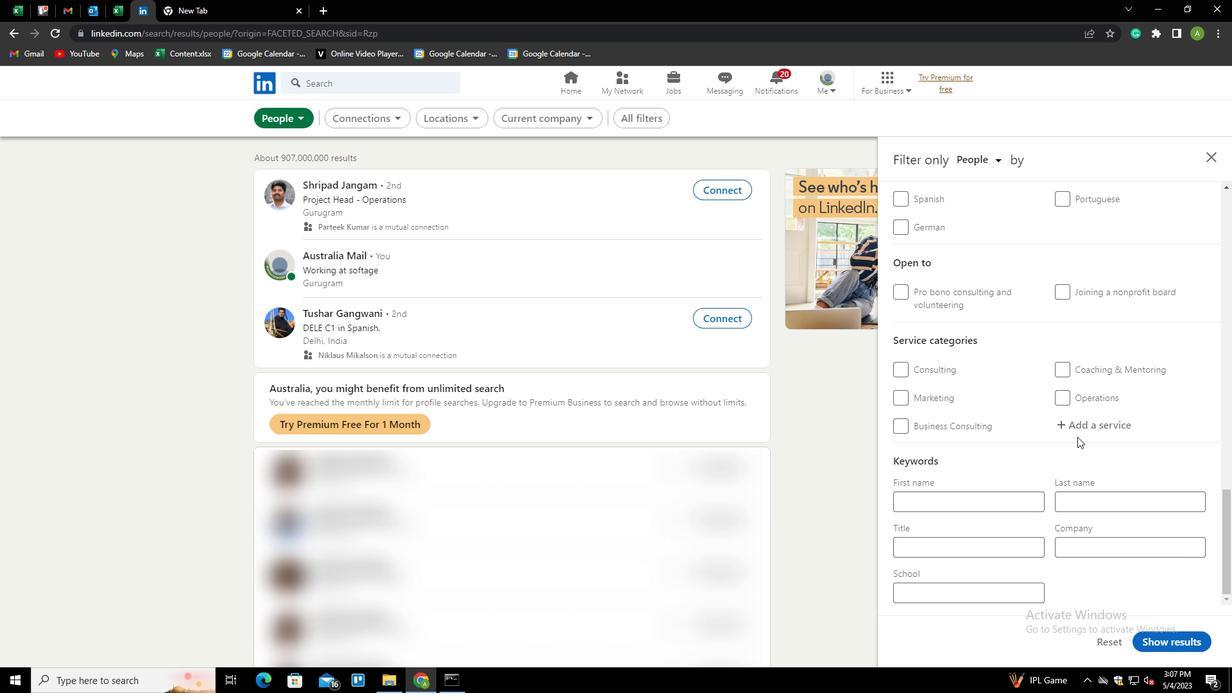
Action: Mouse moved to (1093, 422)
Screenshot: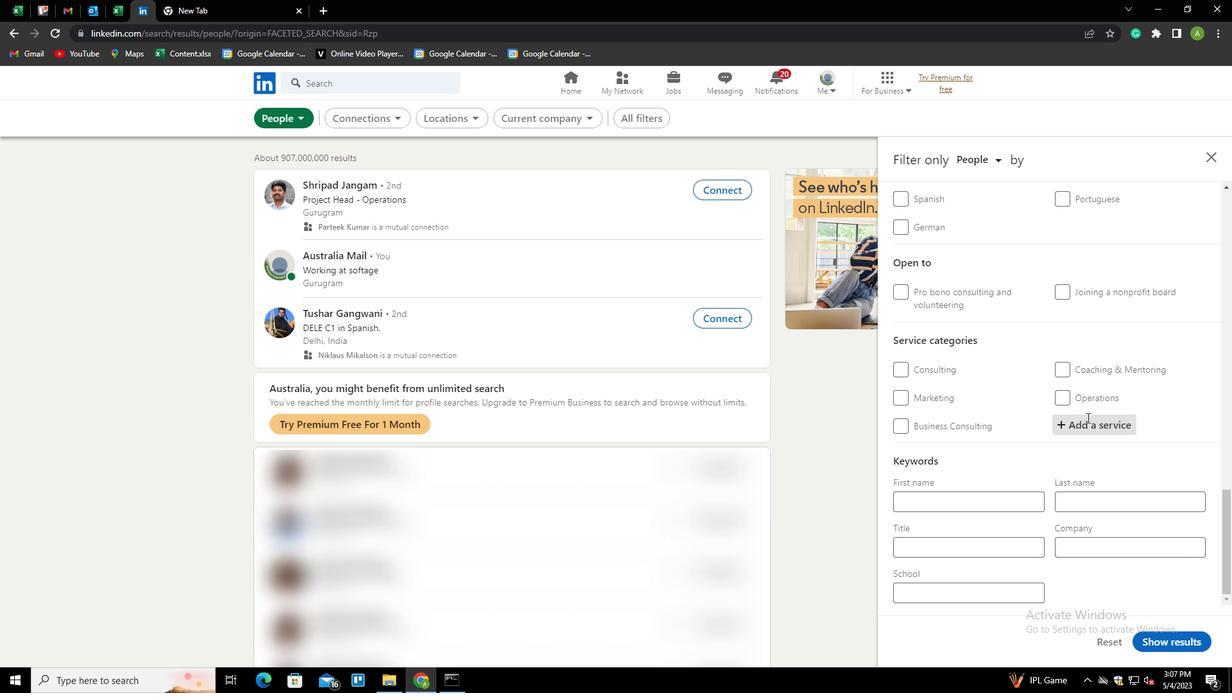 
Action: Mouse pressed left at (1093, 422)
Screenshot: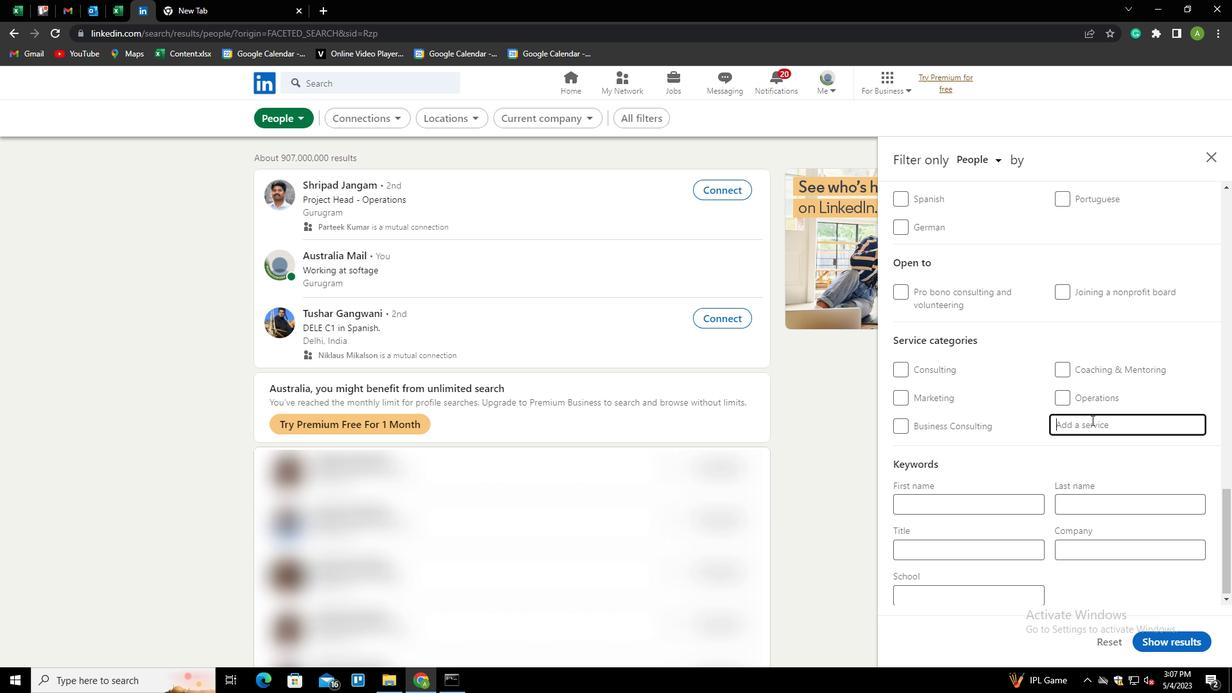 
Action: Key pressed <Key.shift>PORTRAIT<Key.space><Key.shift>PHOTOGRAPHY<Key.down><Key.enter>
Screenshot: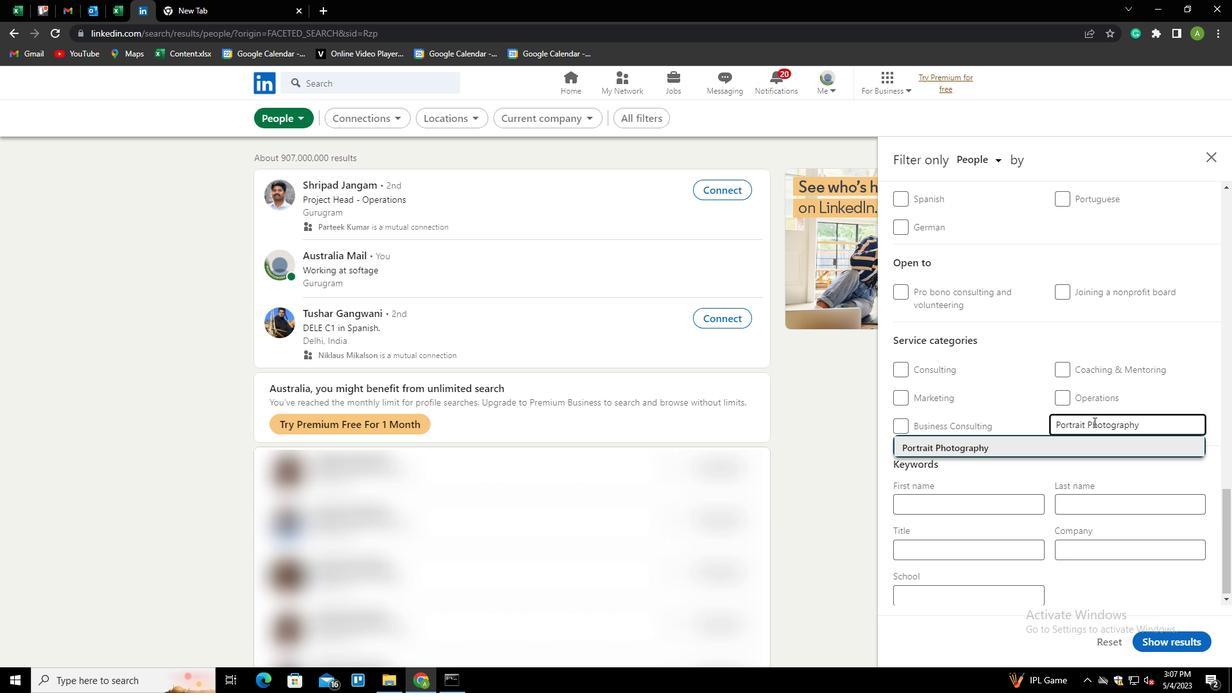 
Action: Mouse scrolled (1093, 421) with delta (0, 0)
Screenshot: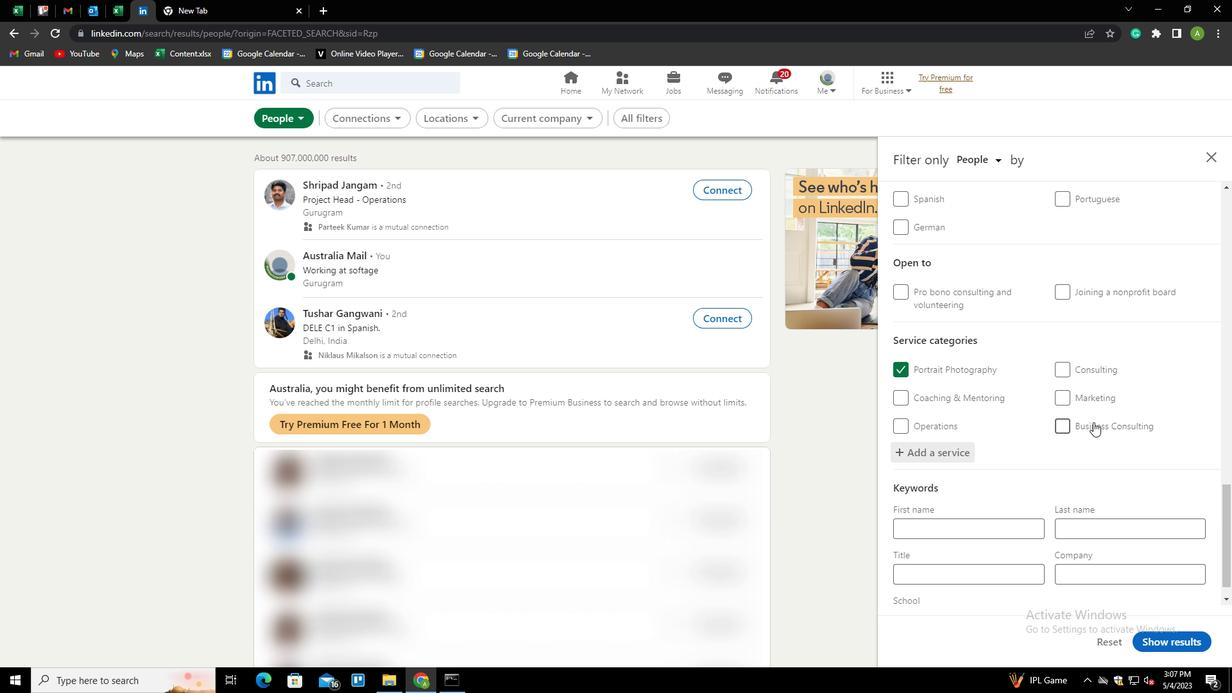 
Action: Mouse scrolled (1093, 421) with delta (0, 0)
Screenshot: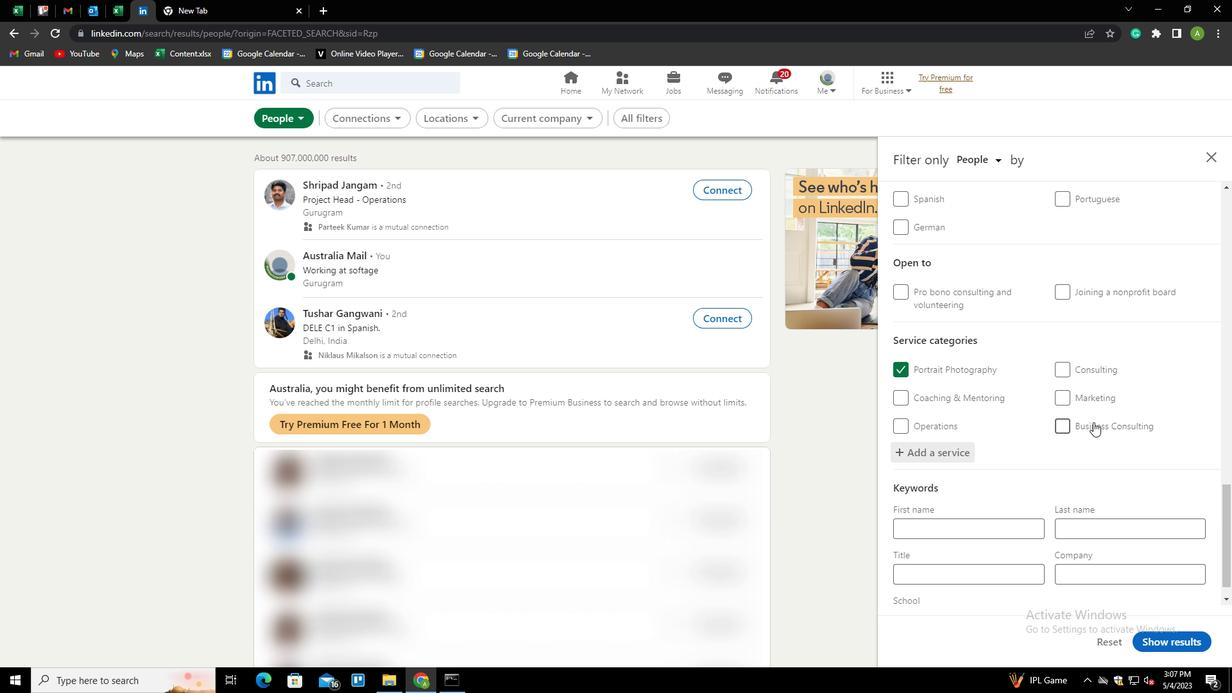 
Action: Mouse scrolled (1093, 421) with delta (0, 0)
Screenshot: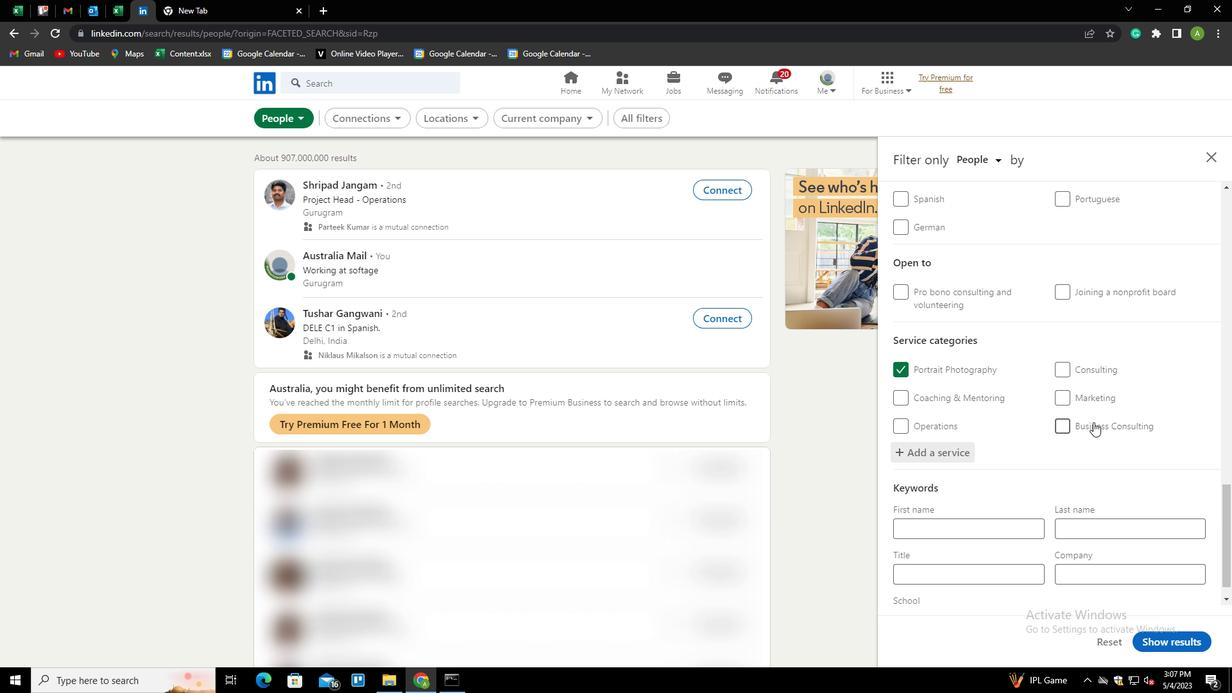 
Action: Mouse scrolled (1093, 421) with delta (0, 0)
Screenshot: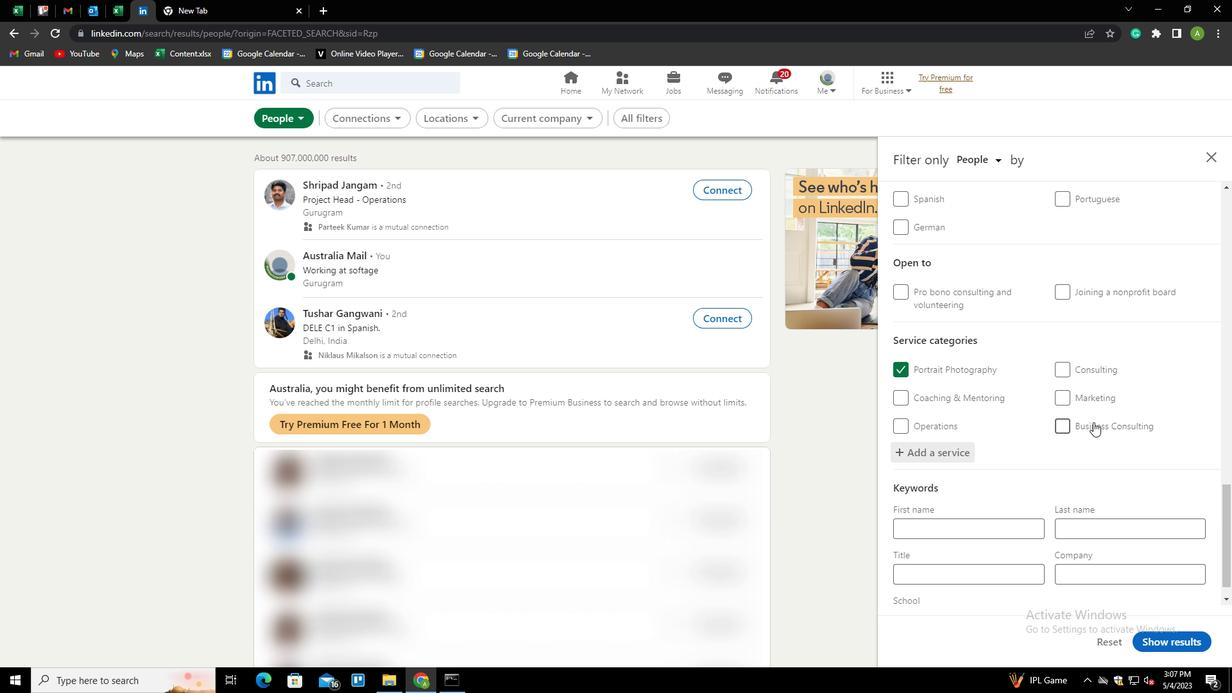 
Action: Mouse scrolled (1093, 421) with delta (0, 0)
Screenshot: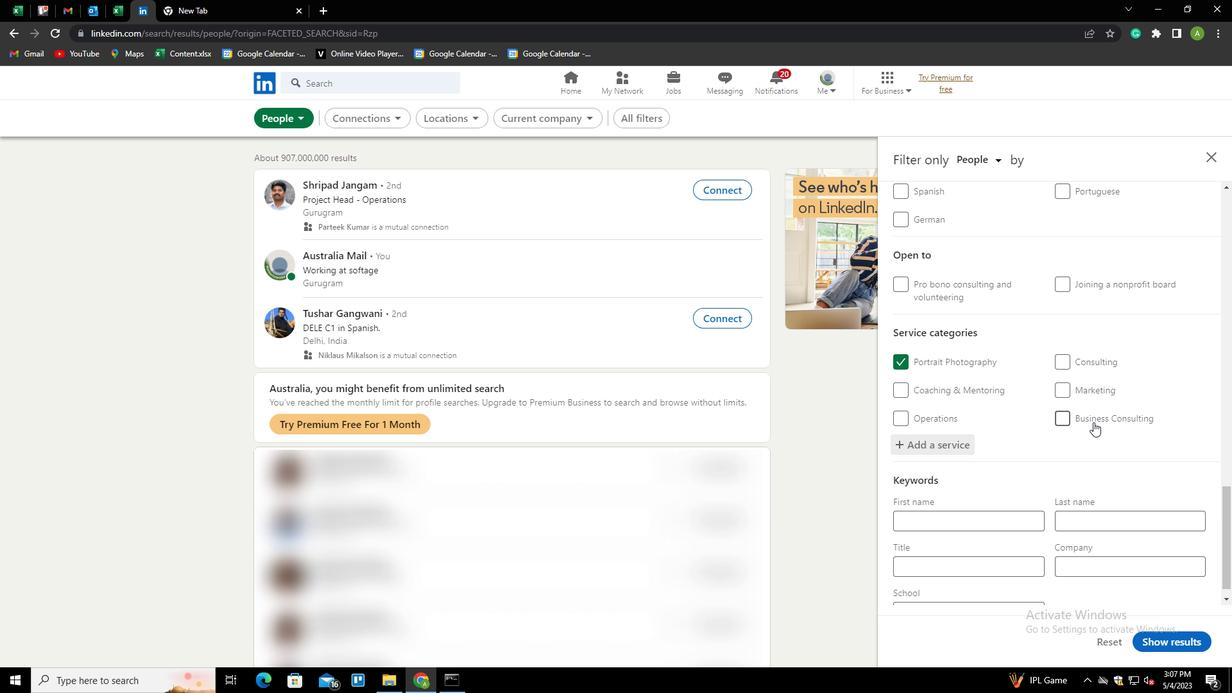 
Action: Mouse moved to (1008, 539)
Screenshot: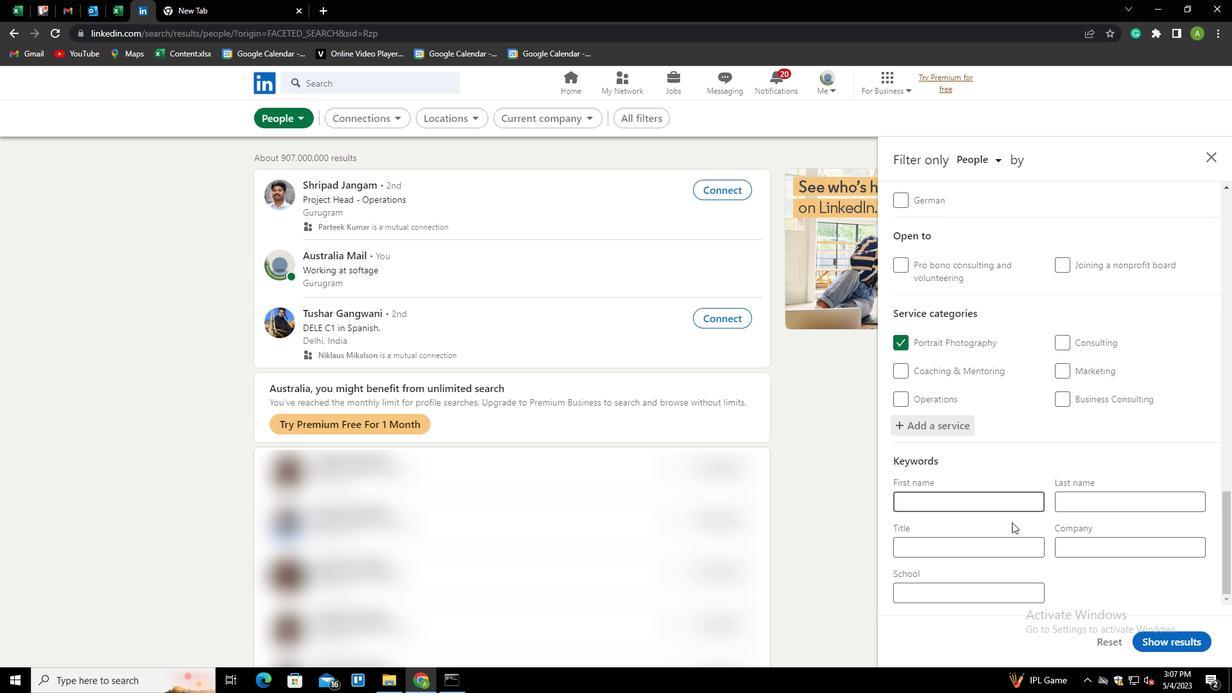 
Action: Mouse pressed left at (1008, 539)
Screenshot: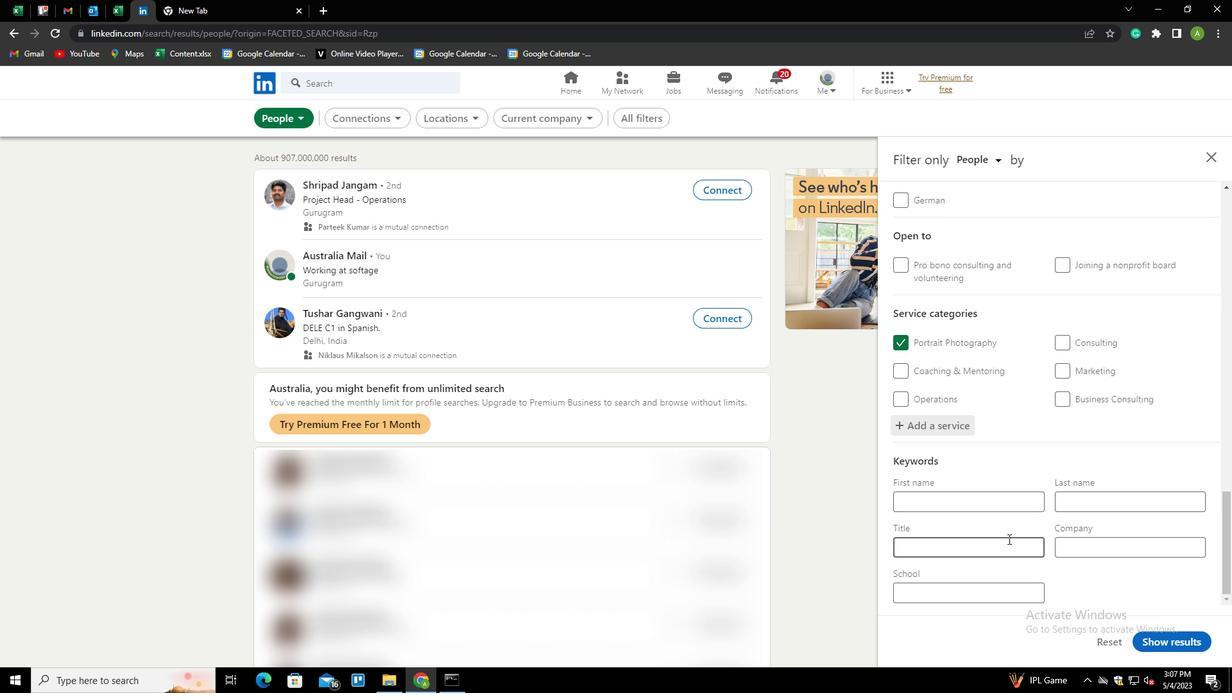 
Action: Key pressed <Key.shift>BUDGET<Key.space><Key.shift>ANALYST
Screenshot: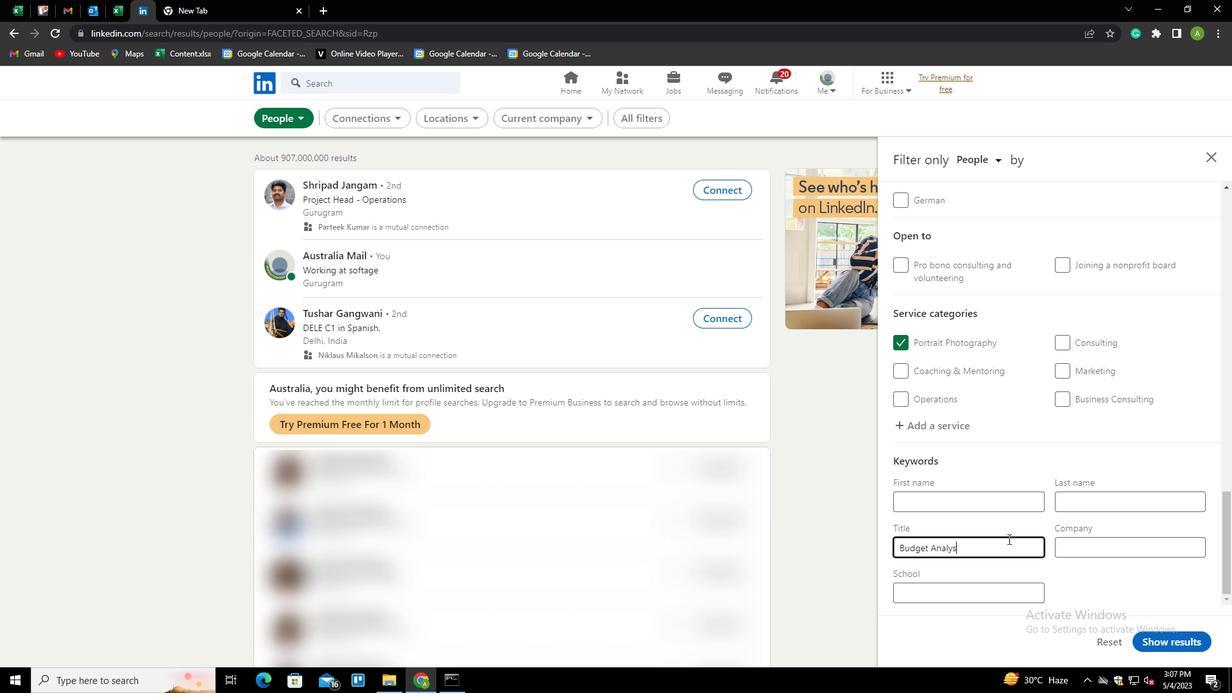 
Action: Mouse moved to (1142, 566)
Screenshot: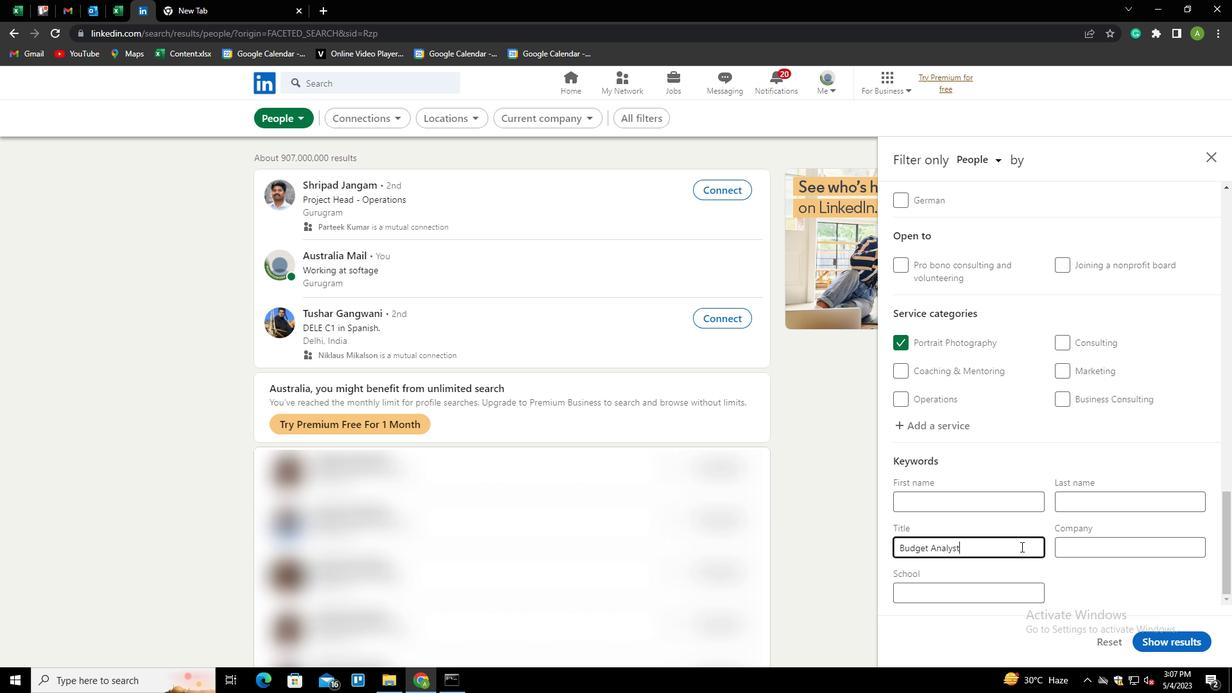 
Action: Mouse pressed left at (1142, 566)
Screenshot: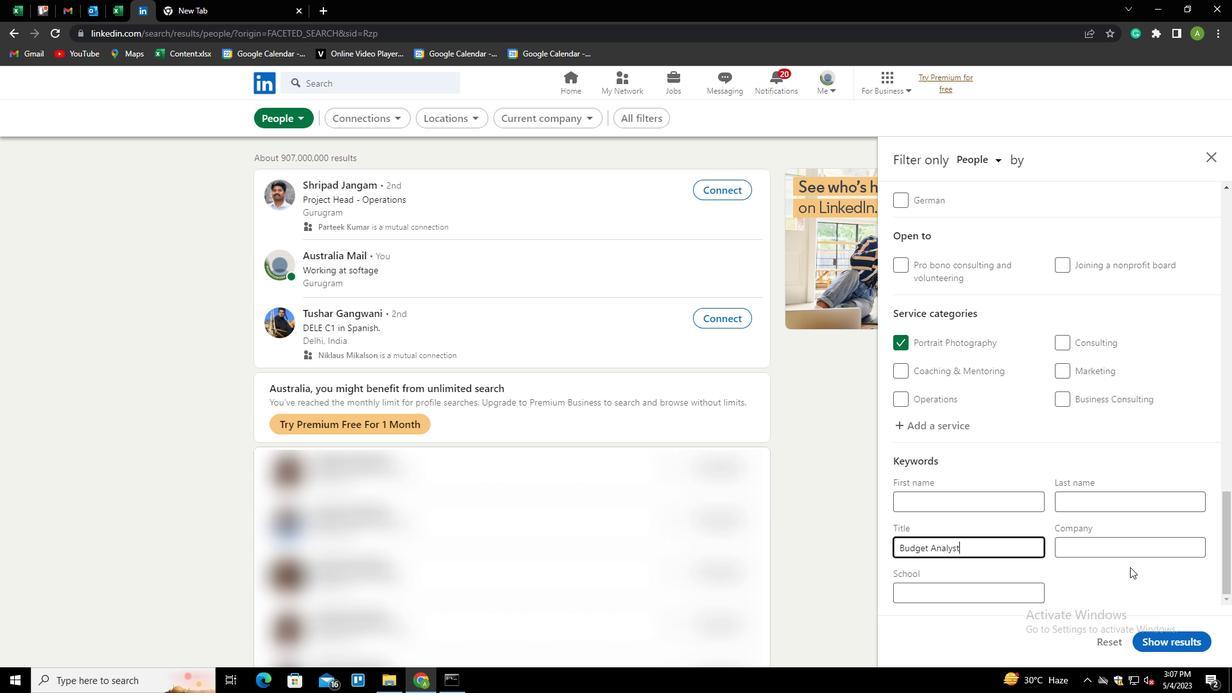 
Action: Mouse moved to (1173, 639)
Screenshot: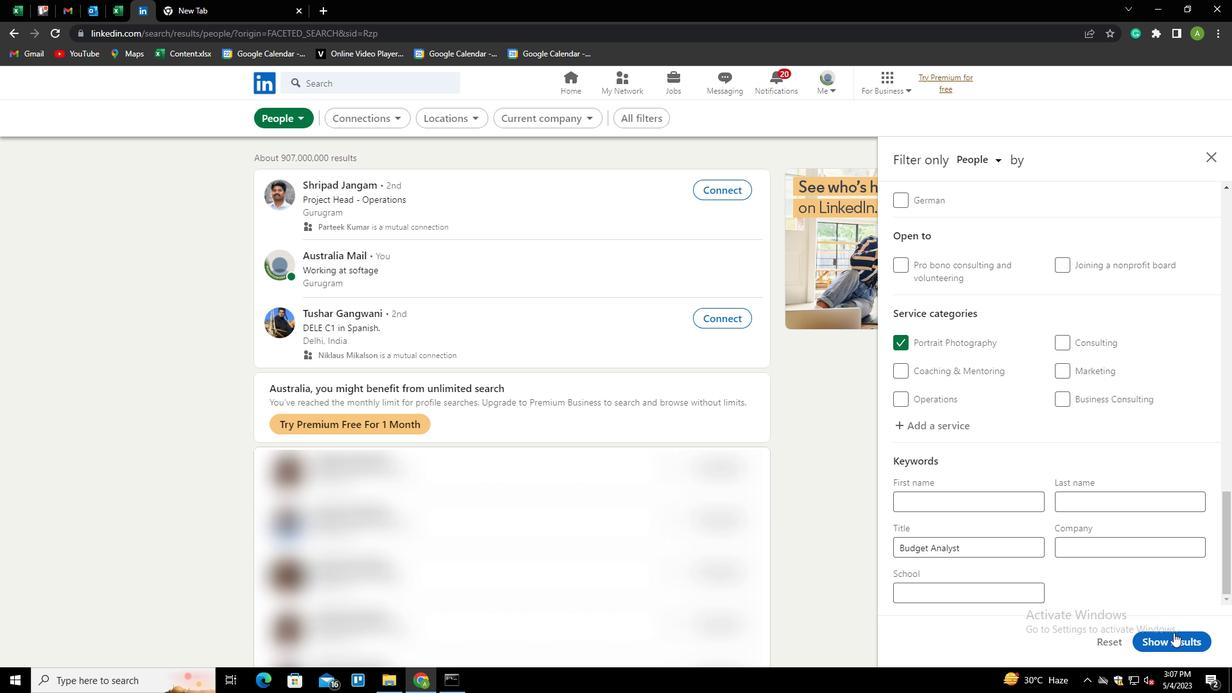 
Action: Mouse pressed left at (1173, 639)
Screenshot: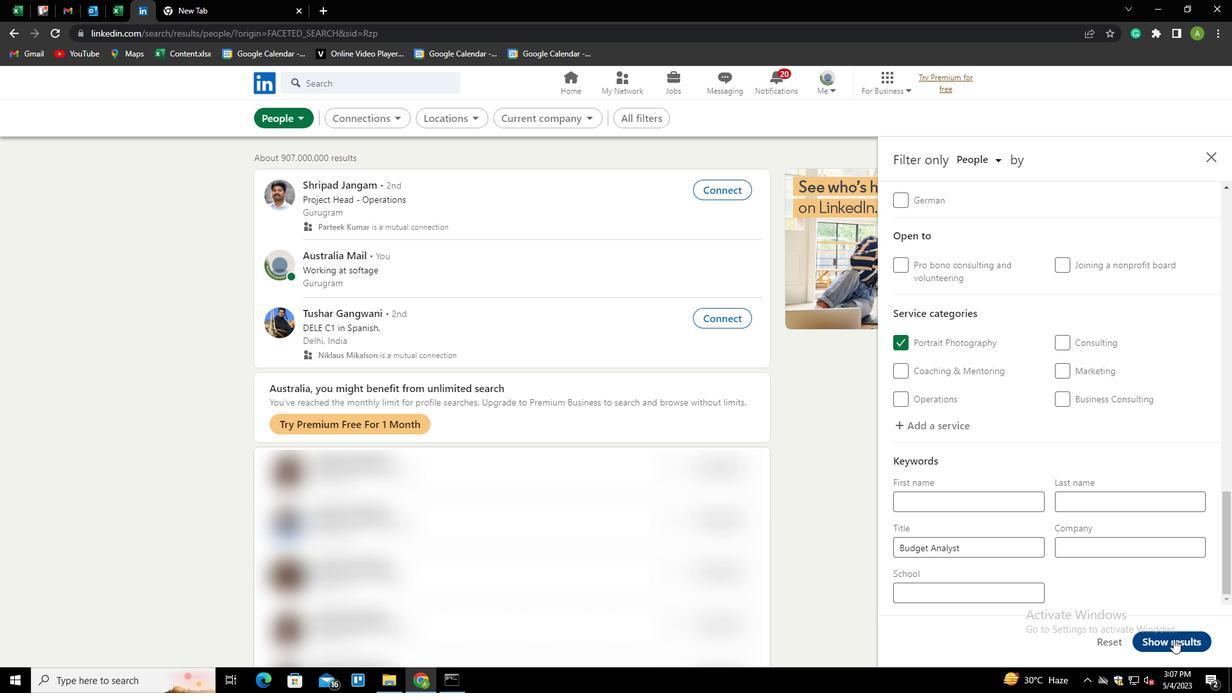 
